 Task: Look for space in Vondrozo, Madagascar from 2nd June, 2023 to 6th June, 2023 for 1 adult in price range Rs.10000 to Rs.13000. Place can be private room with 1  bedroom having 1 bed and 1 bathroom. Property type can be house, flat, guest house, hotel. Booking option can be shelf check-in. Required host language is English.
Action: Mouse moved to (621, 82)
Screenshot: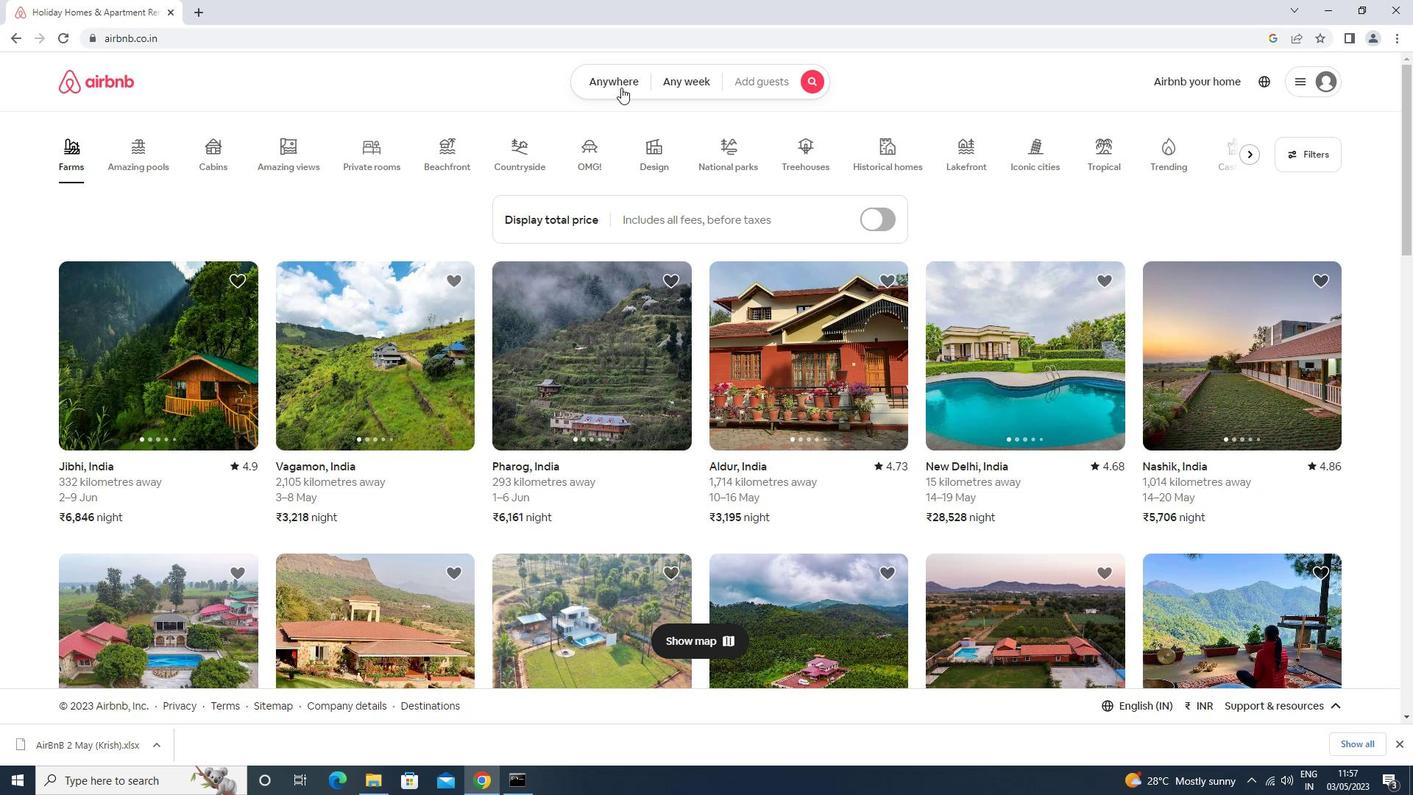 
Action: Mouse pressed left at (621, 82)
Screenshot: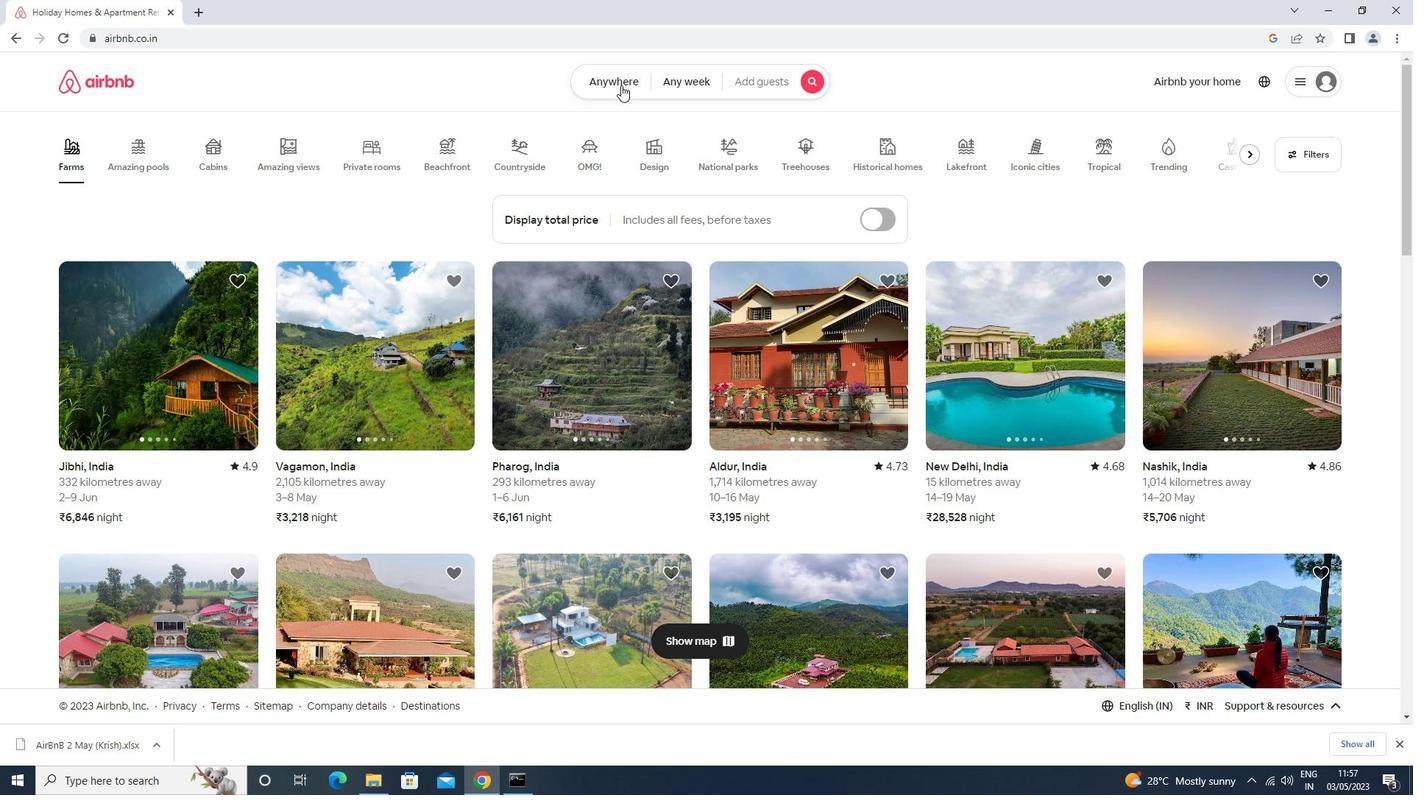 
Action: Mouse moved to (562, 134)
Screenshot: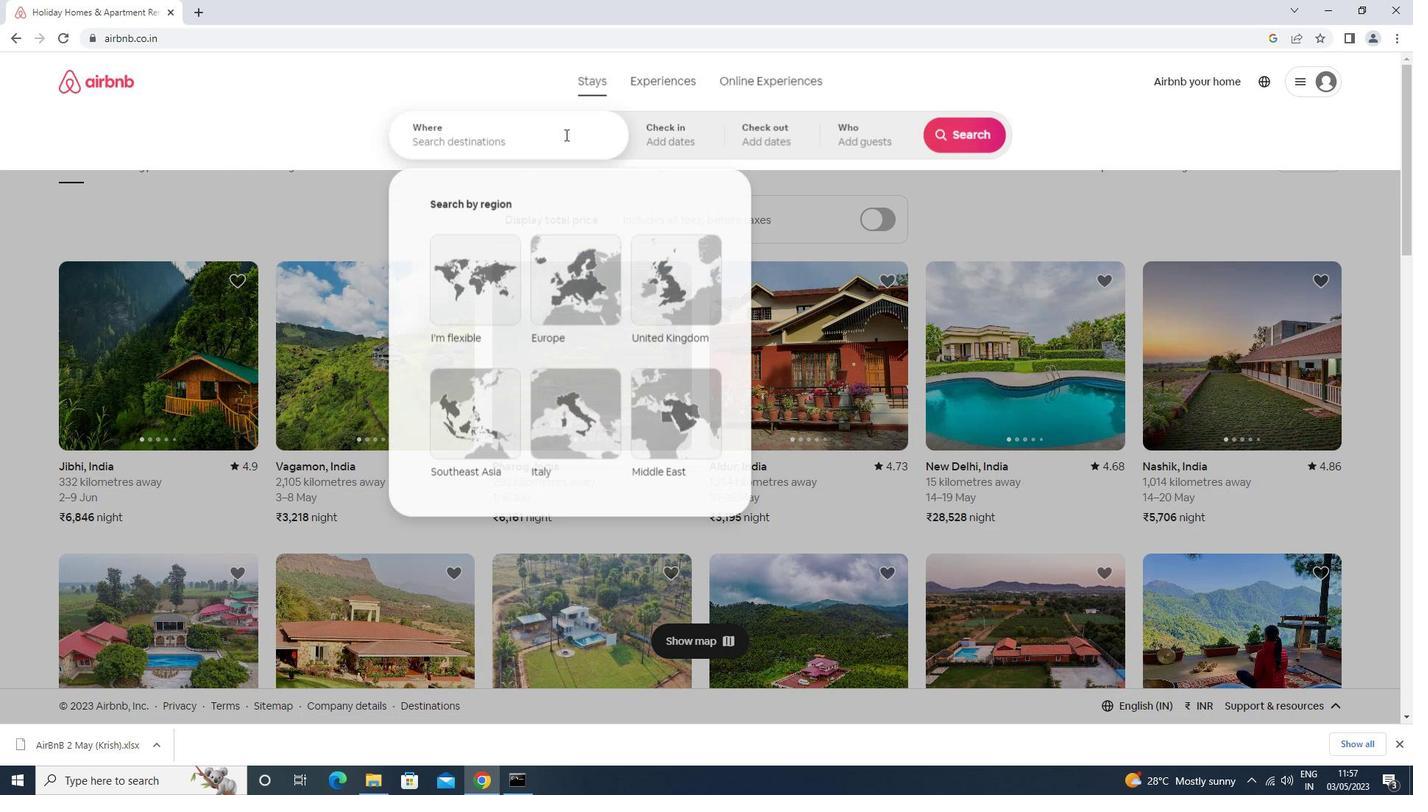 
Action: Mouse pressed left at (562, 134)
Screenshot: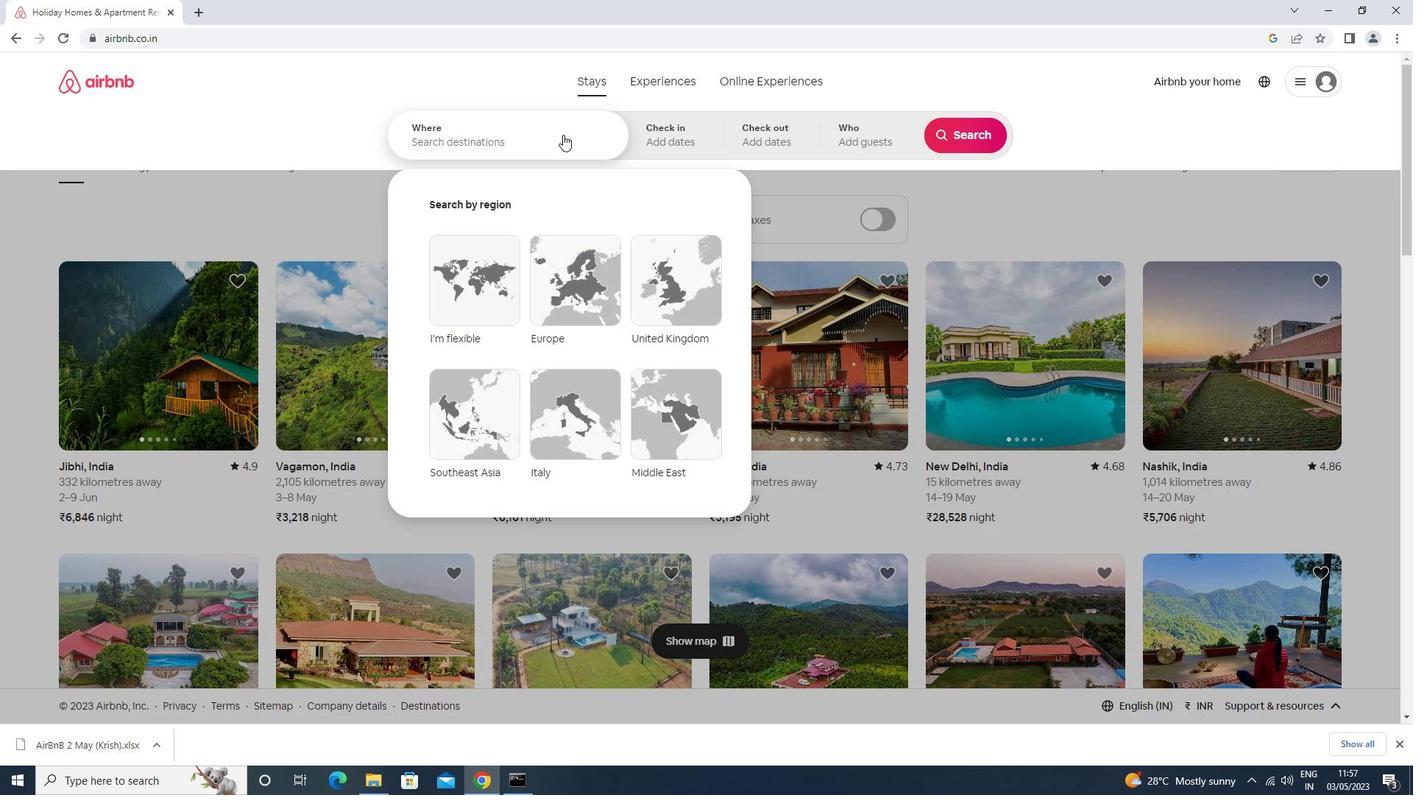 
Action: Mouse moved to (566, 136)
Screenshot: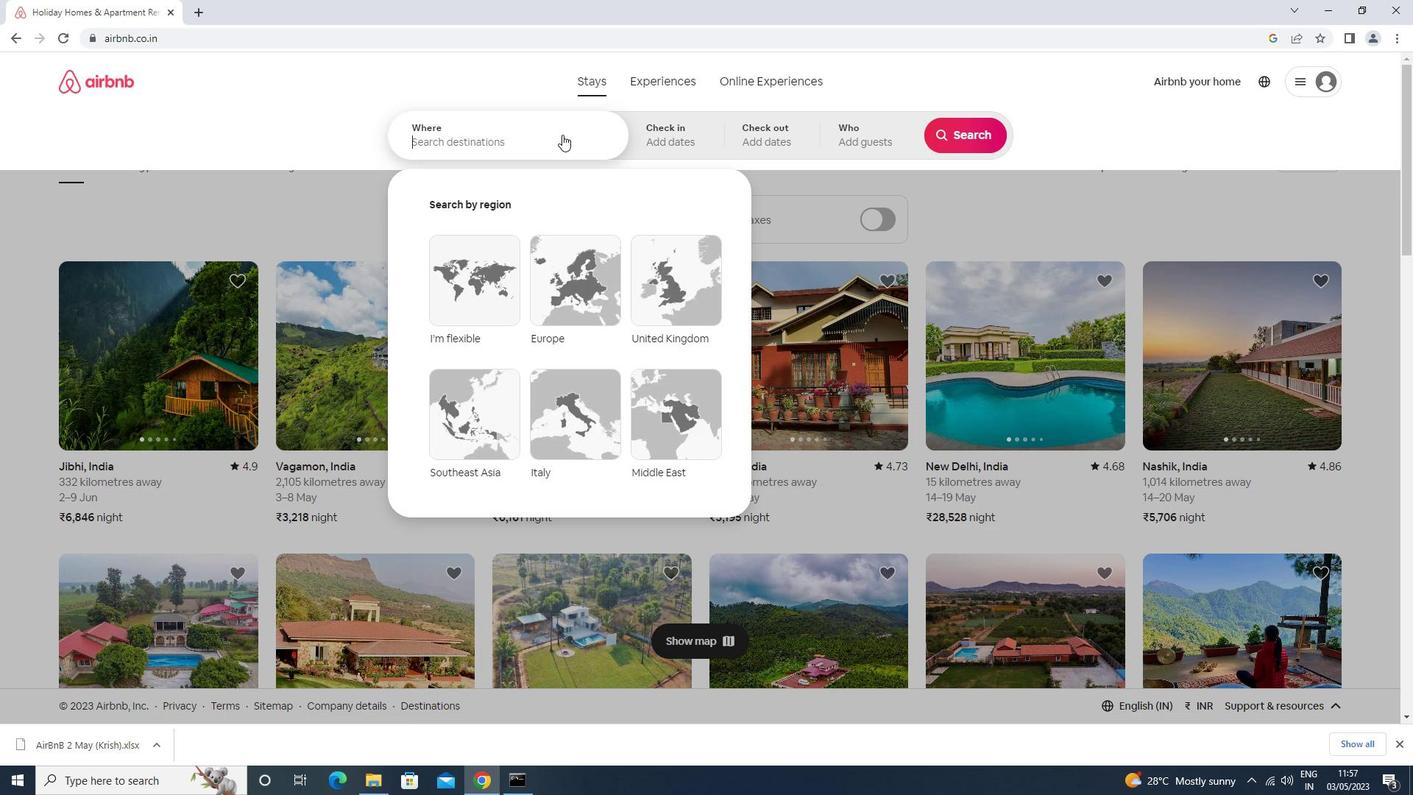 
Action: Key pressed vondroz<Key.down><Key.enter>
Screenshot: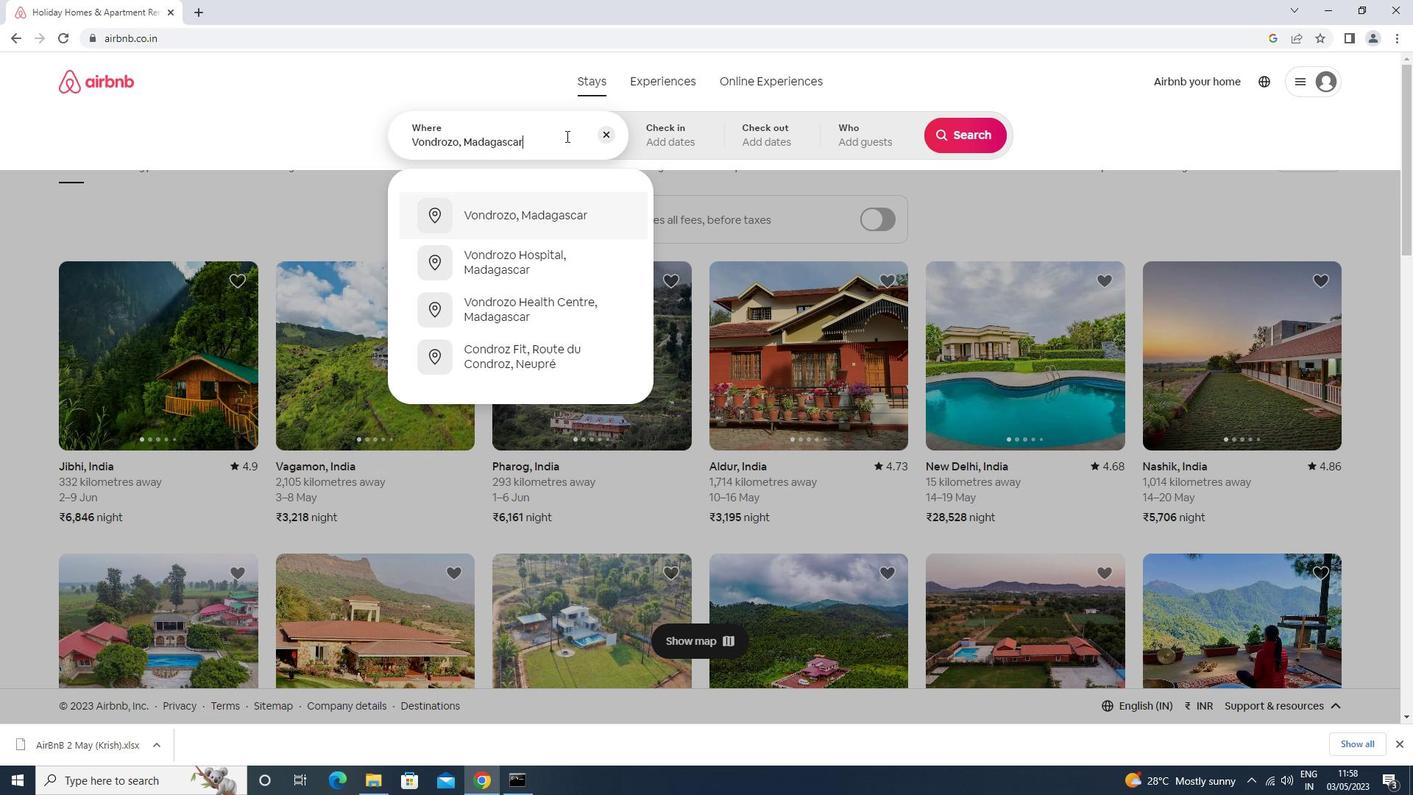 
Action: Mouse moved to (922, 318)
Screenshot: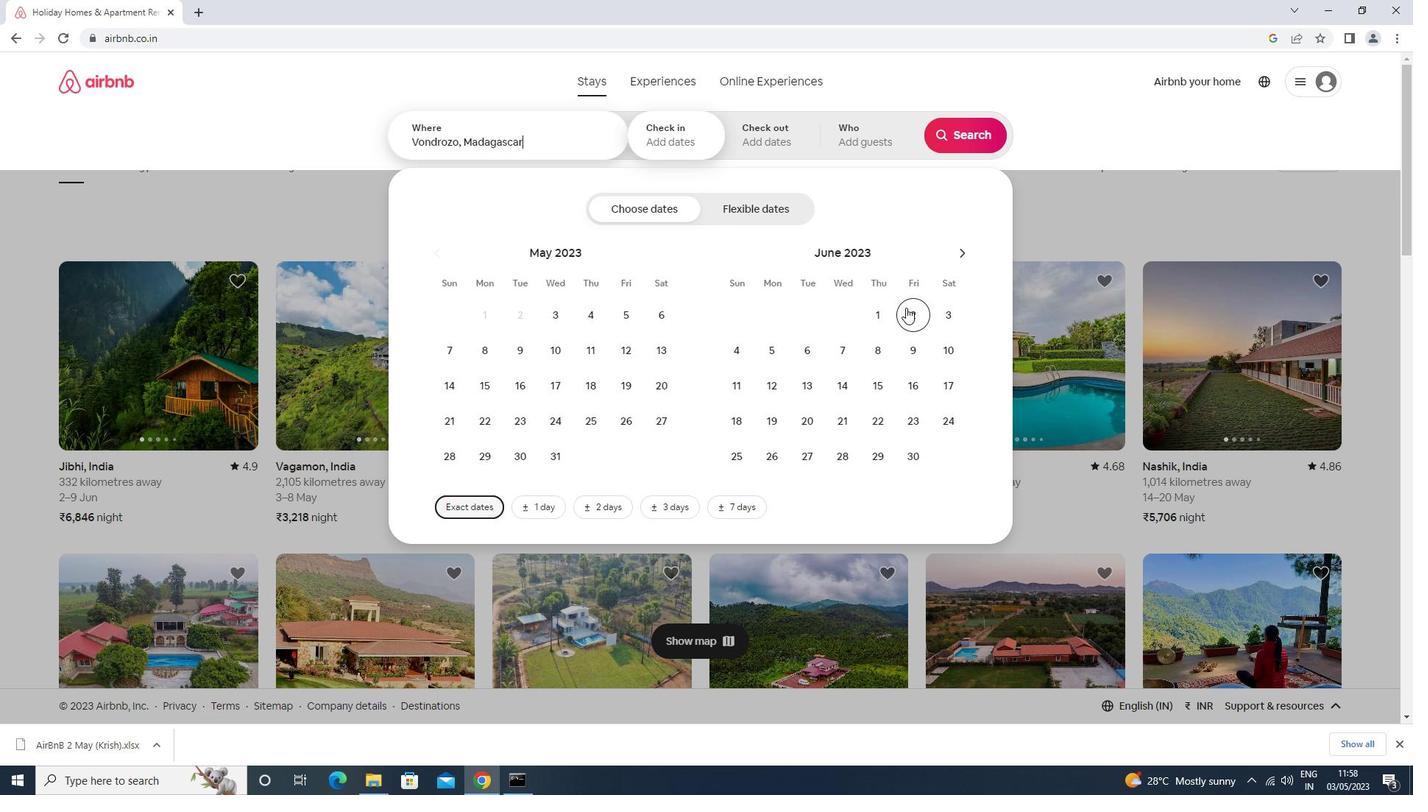 
Action: Mouse pressed left at (922, 318)
Screenshot: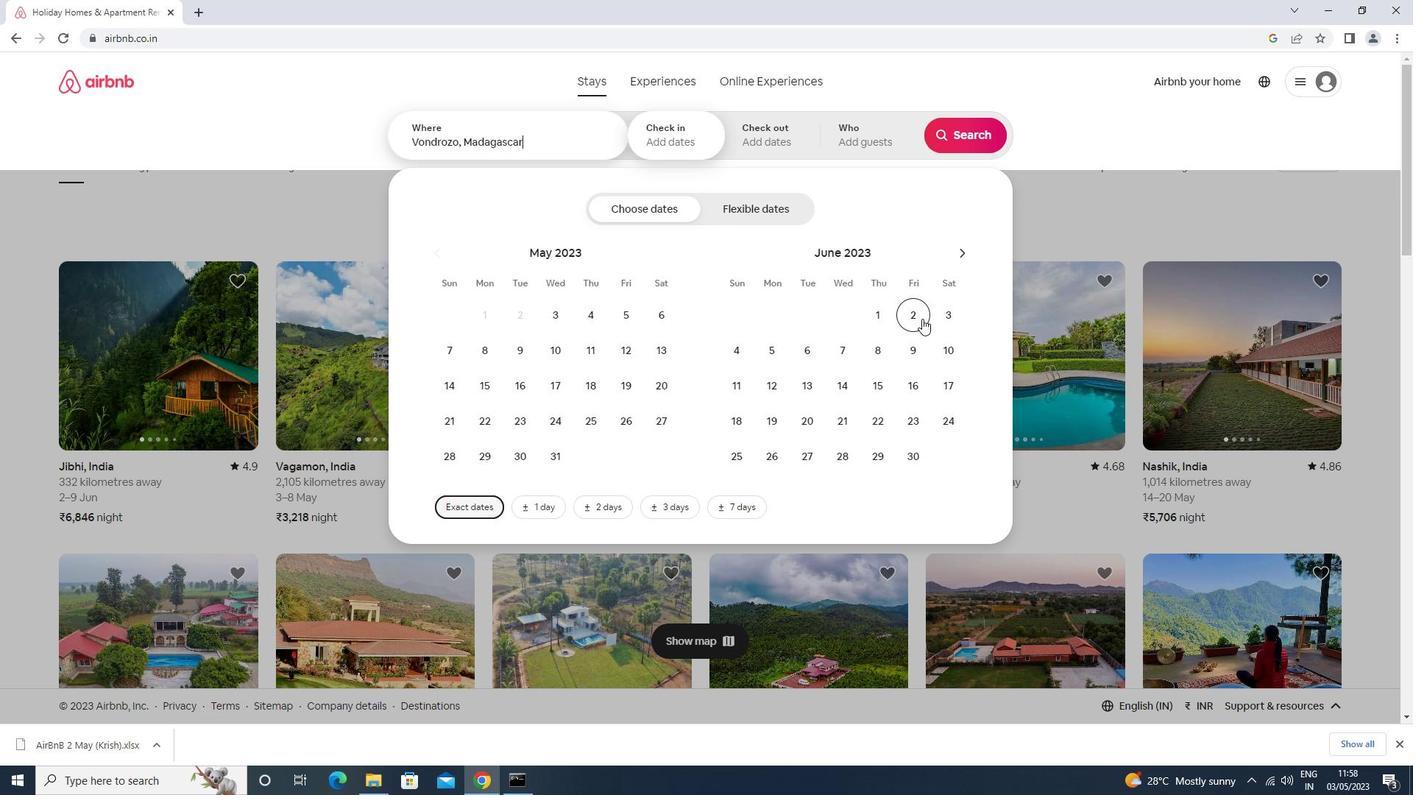 
Action: Mouse moved to (806, 363)
Screenshot: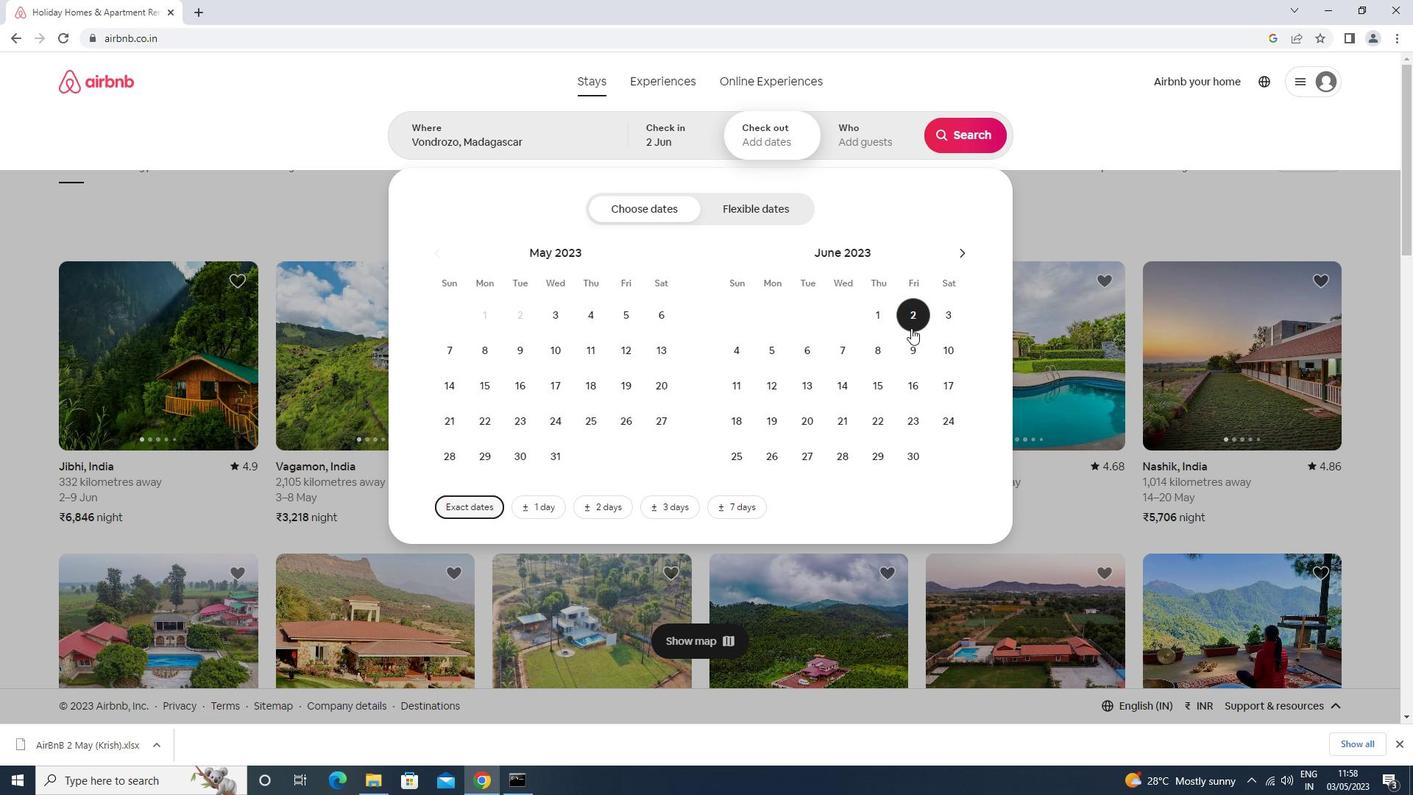 
Action: Mouse pressed left at (806, 363)
Screenshot: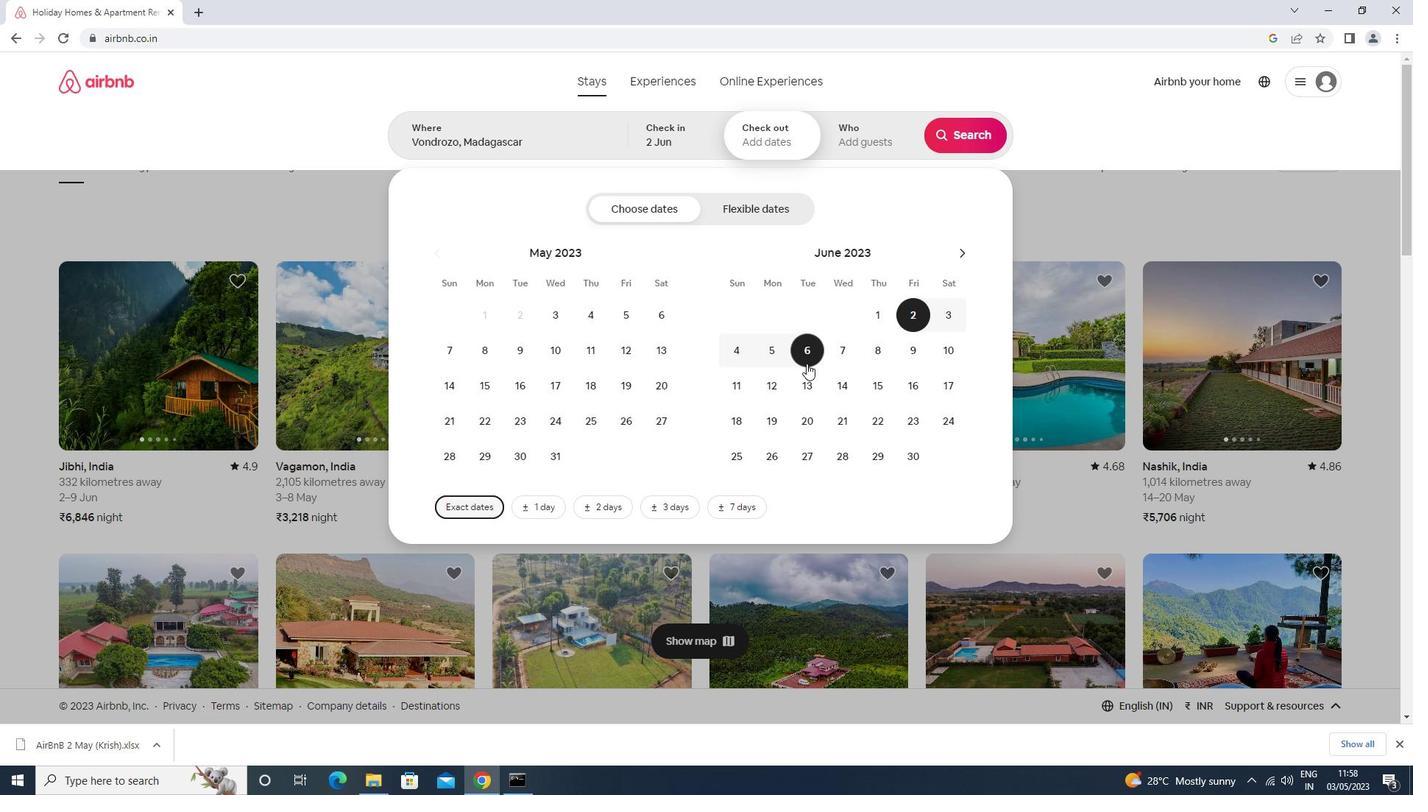 
Action: Mouse moved to (836, 132)
Screenshot: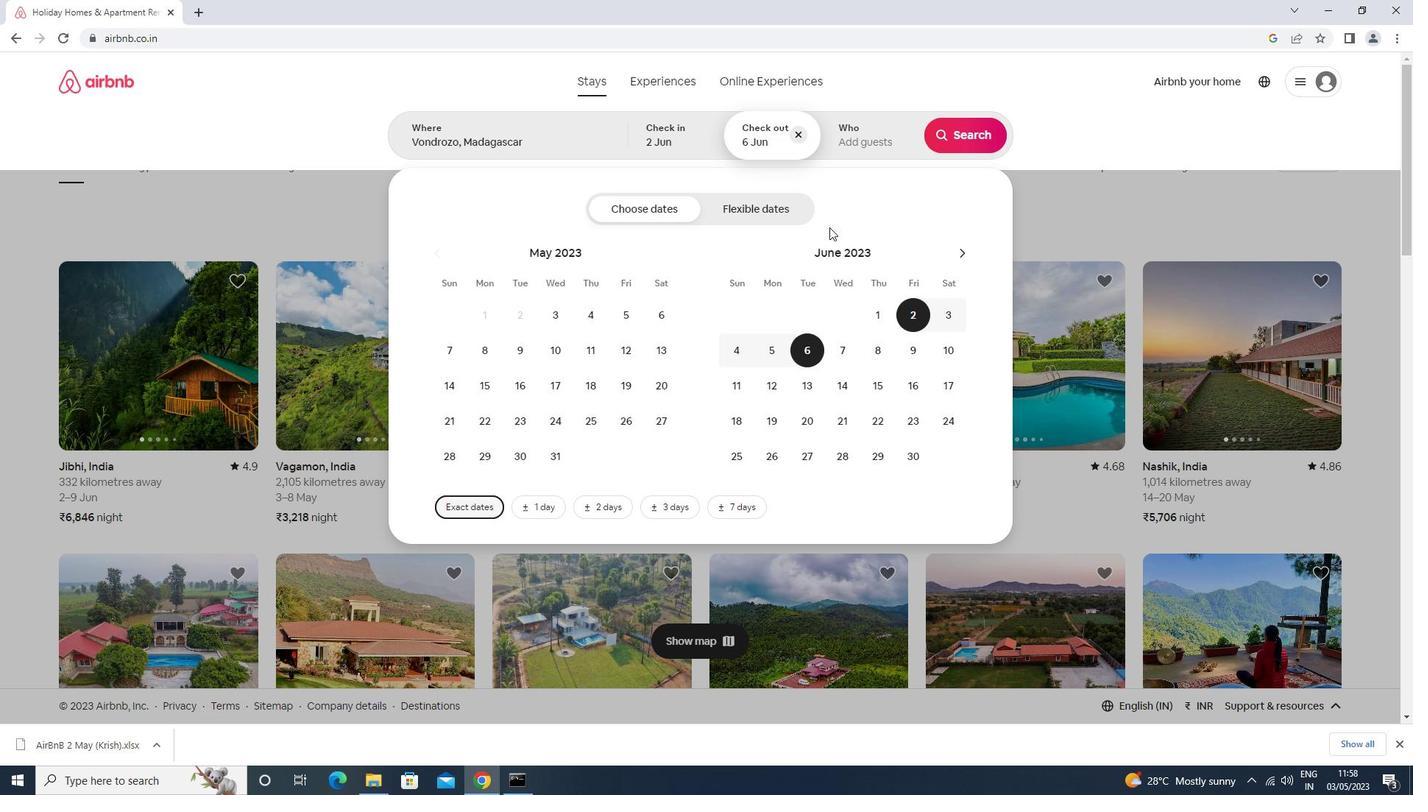 
Action: Mouse pressed left at (836, 132)
Screenshot: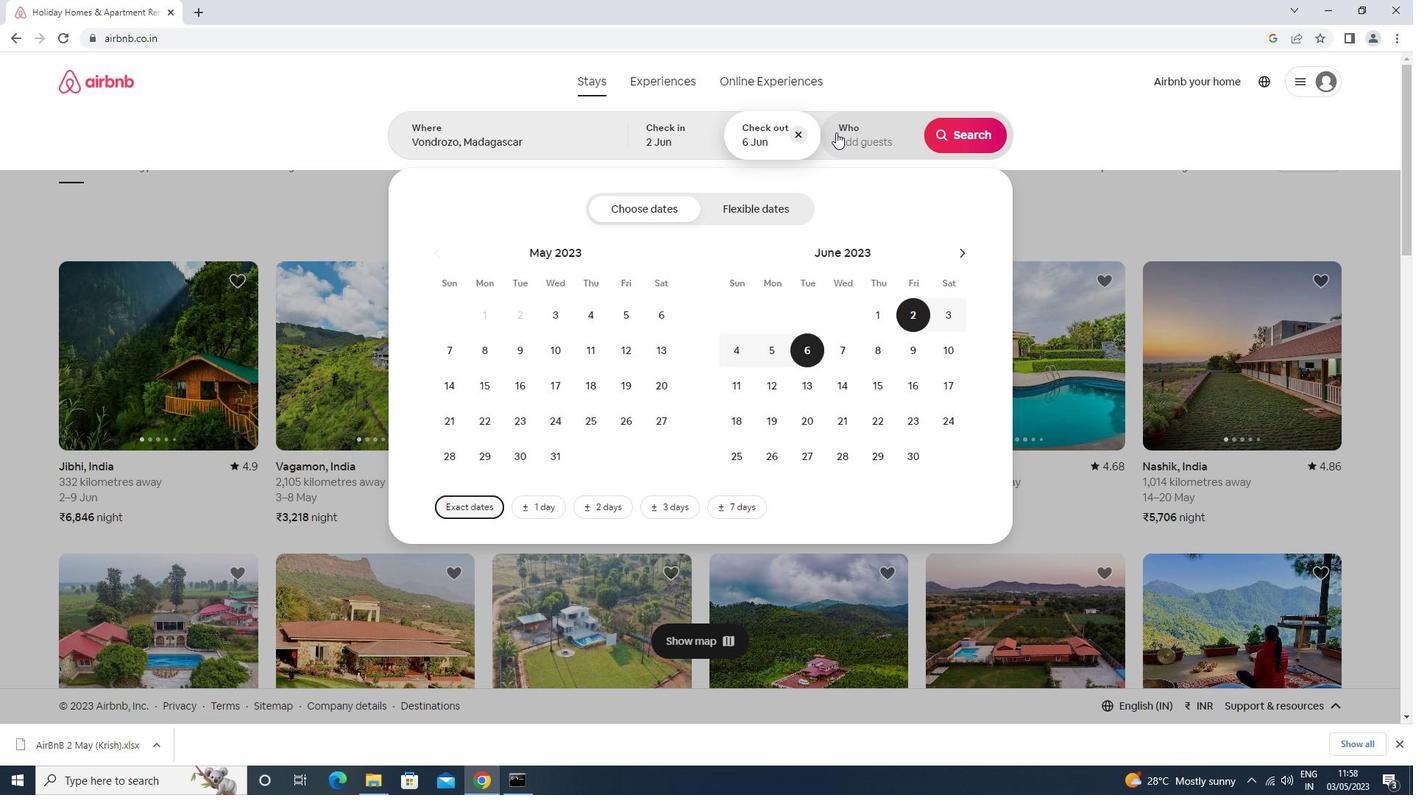 
Action: Mouse moved to (968, 210)
Screenshot: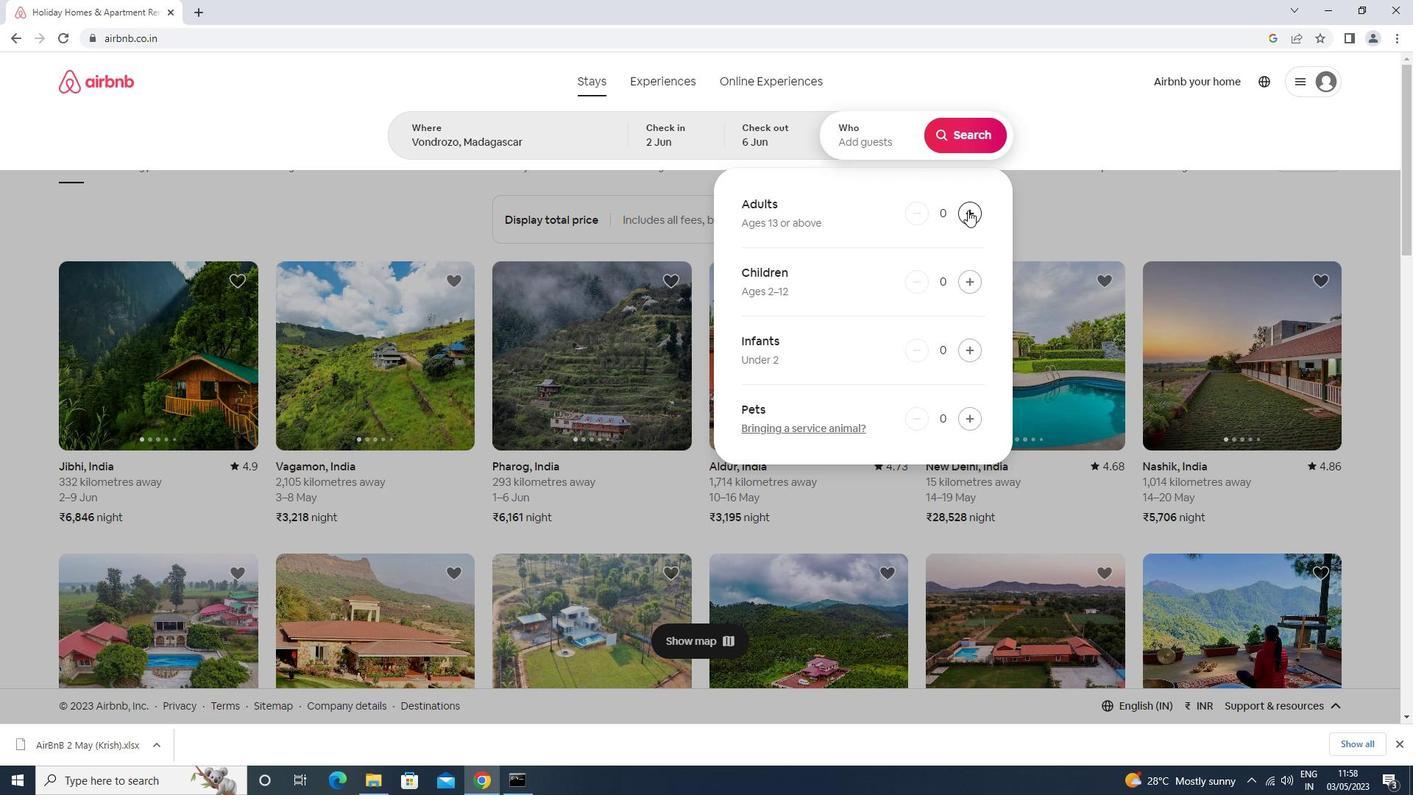 
Action: Mouse pressed left at (968, 210)
Screenshot: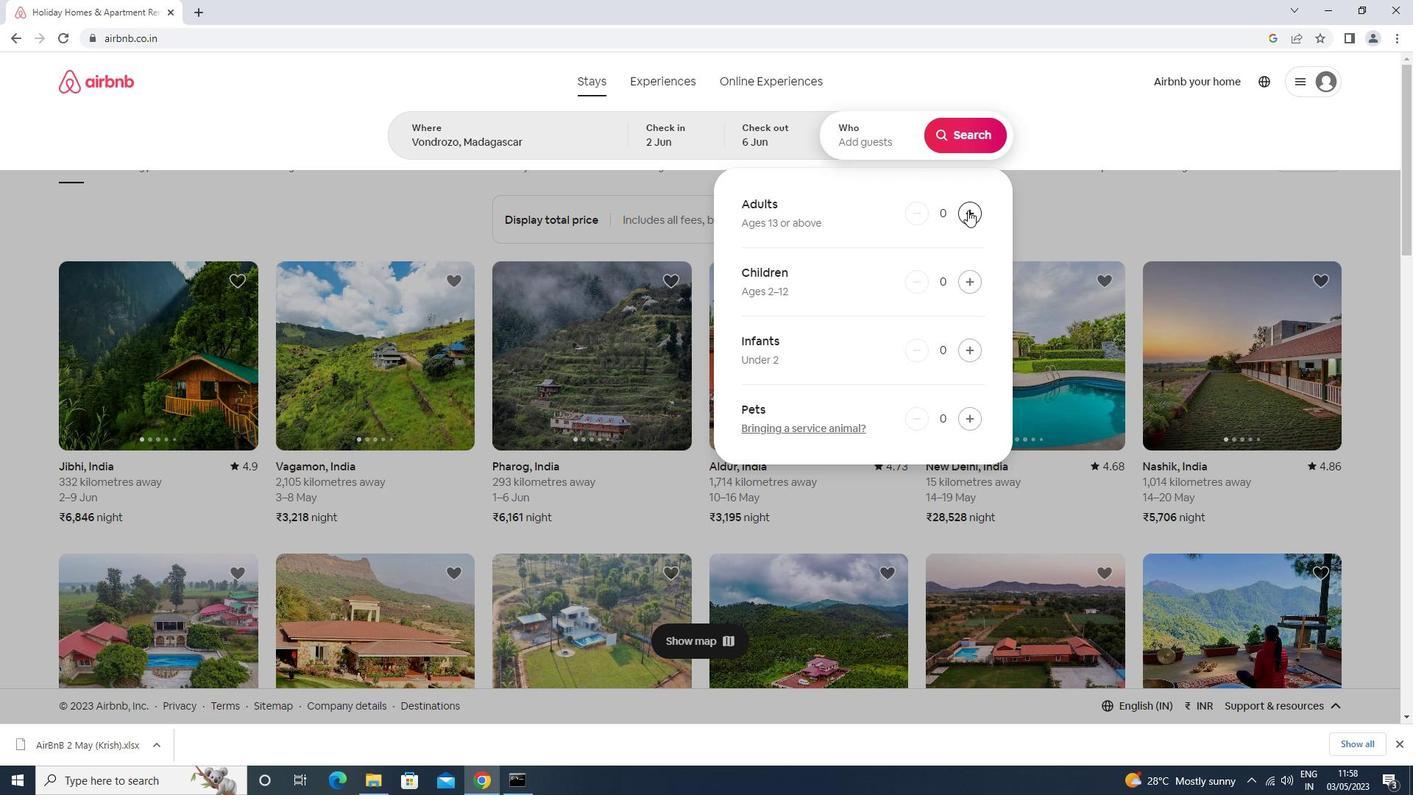 
Action: Mouse moved to (961, 131)
Screenshot: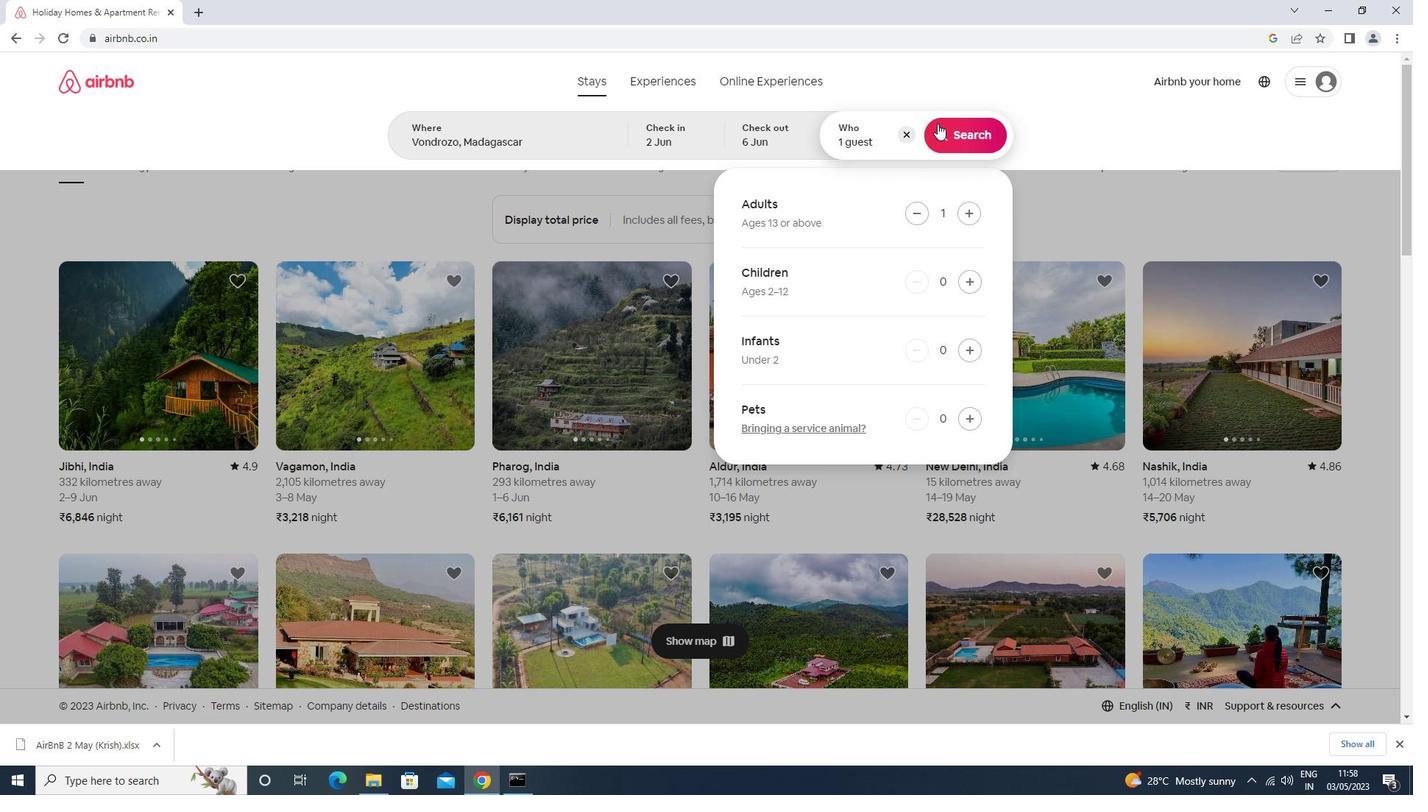 
Action: Mouse pressed left at (961, 131)
Screenshot: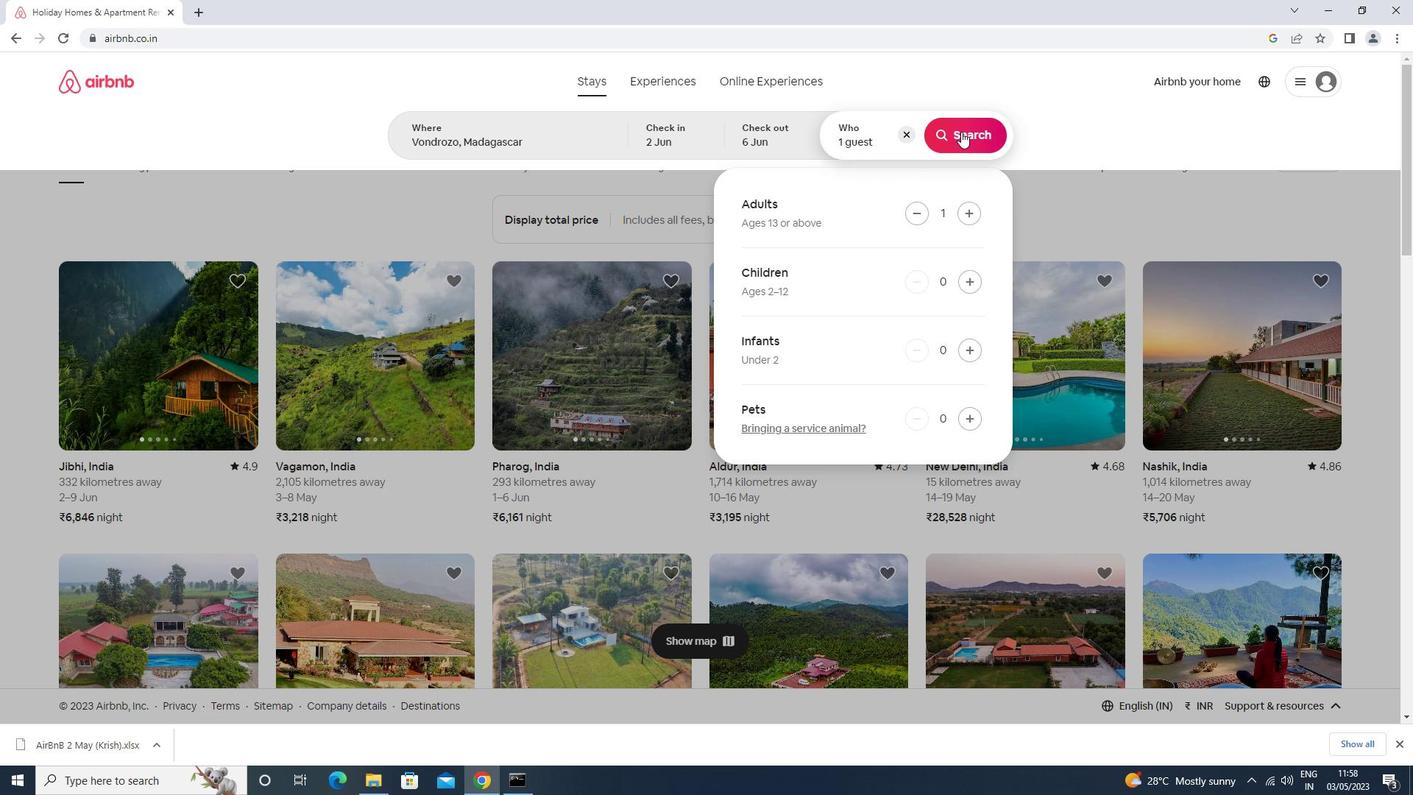 
Action: Mouse moved to (1350, 141)
Screenshot: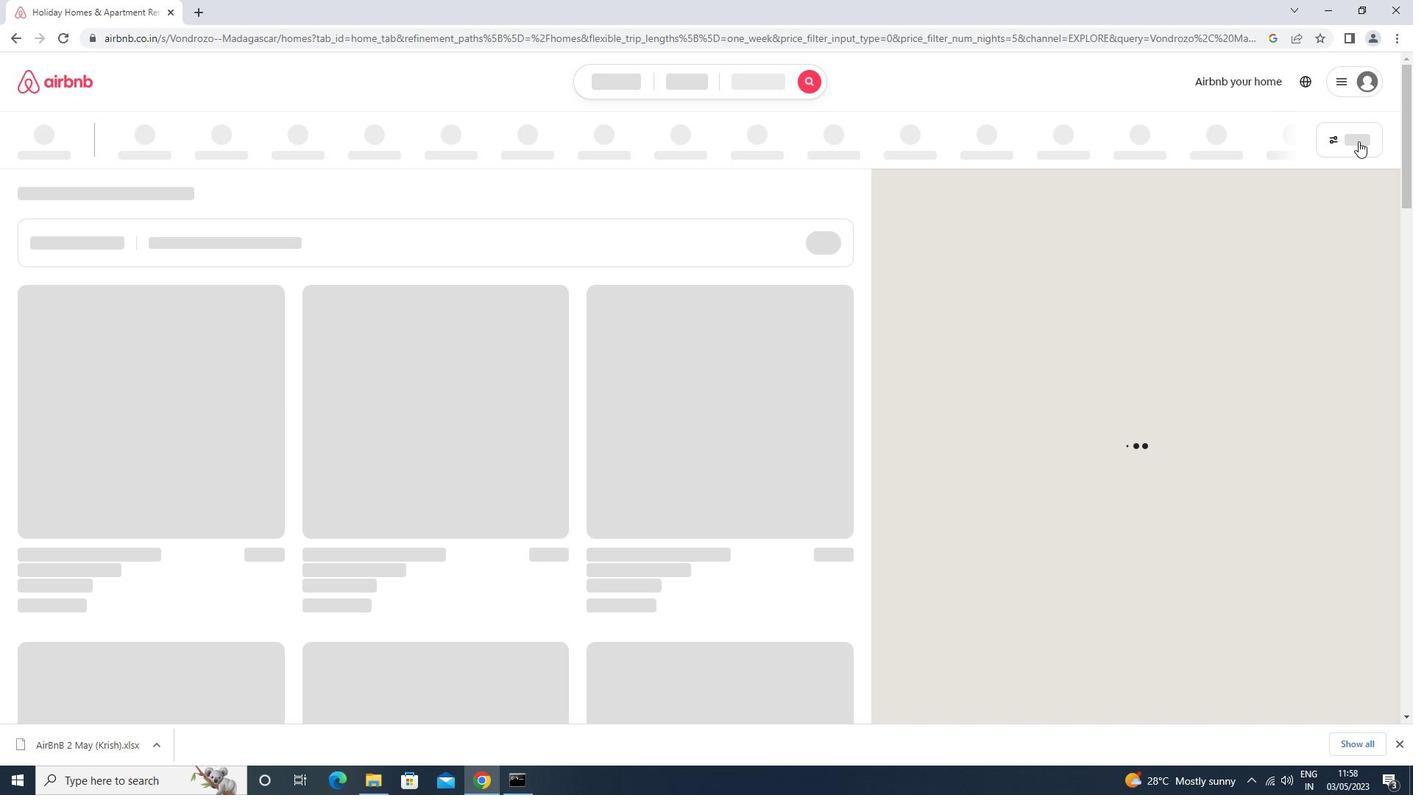 
Action: Mouse pressed left at (1350, 141)
Screenshot: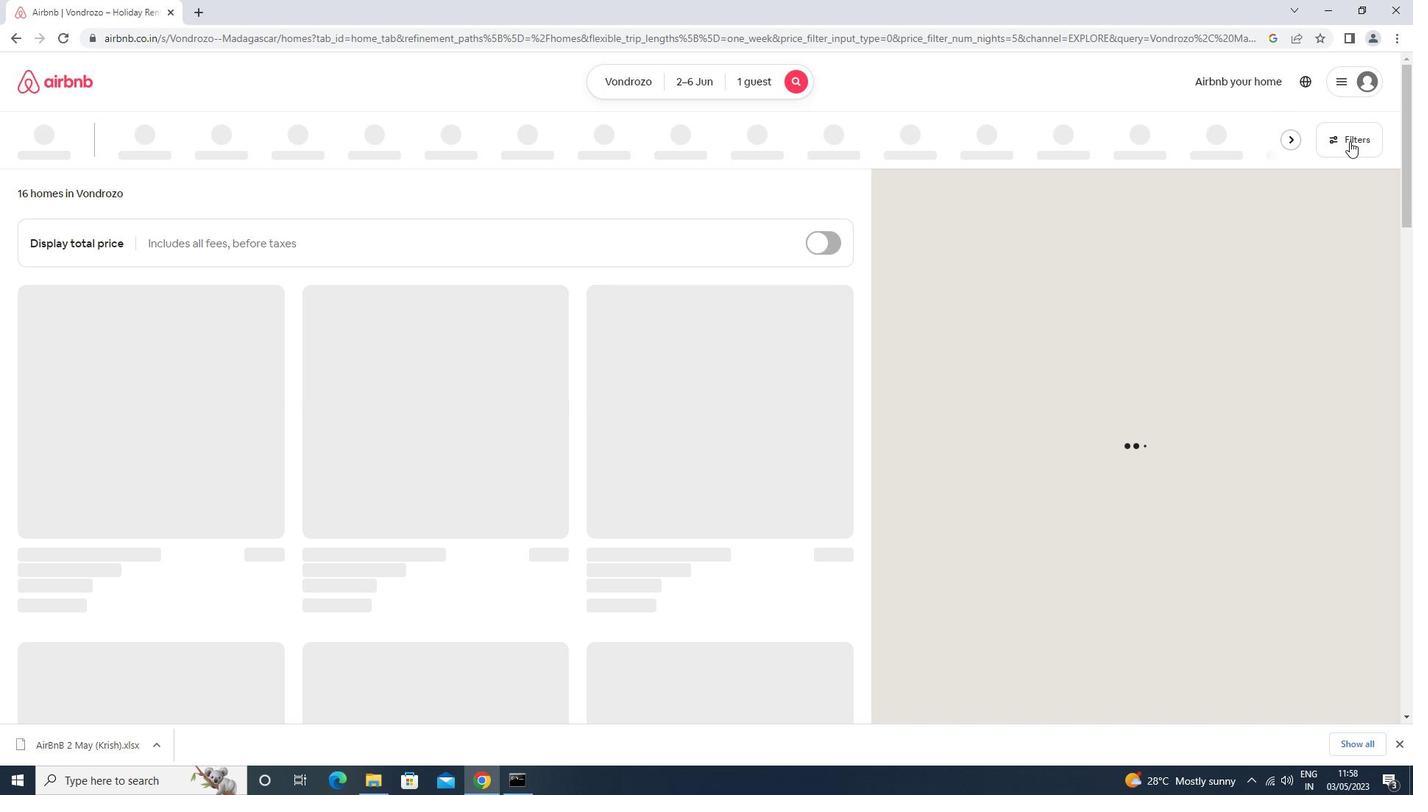 
Action: Mouse moved to (560, 315)
Screenshot: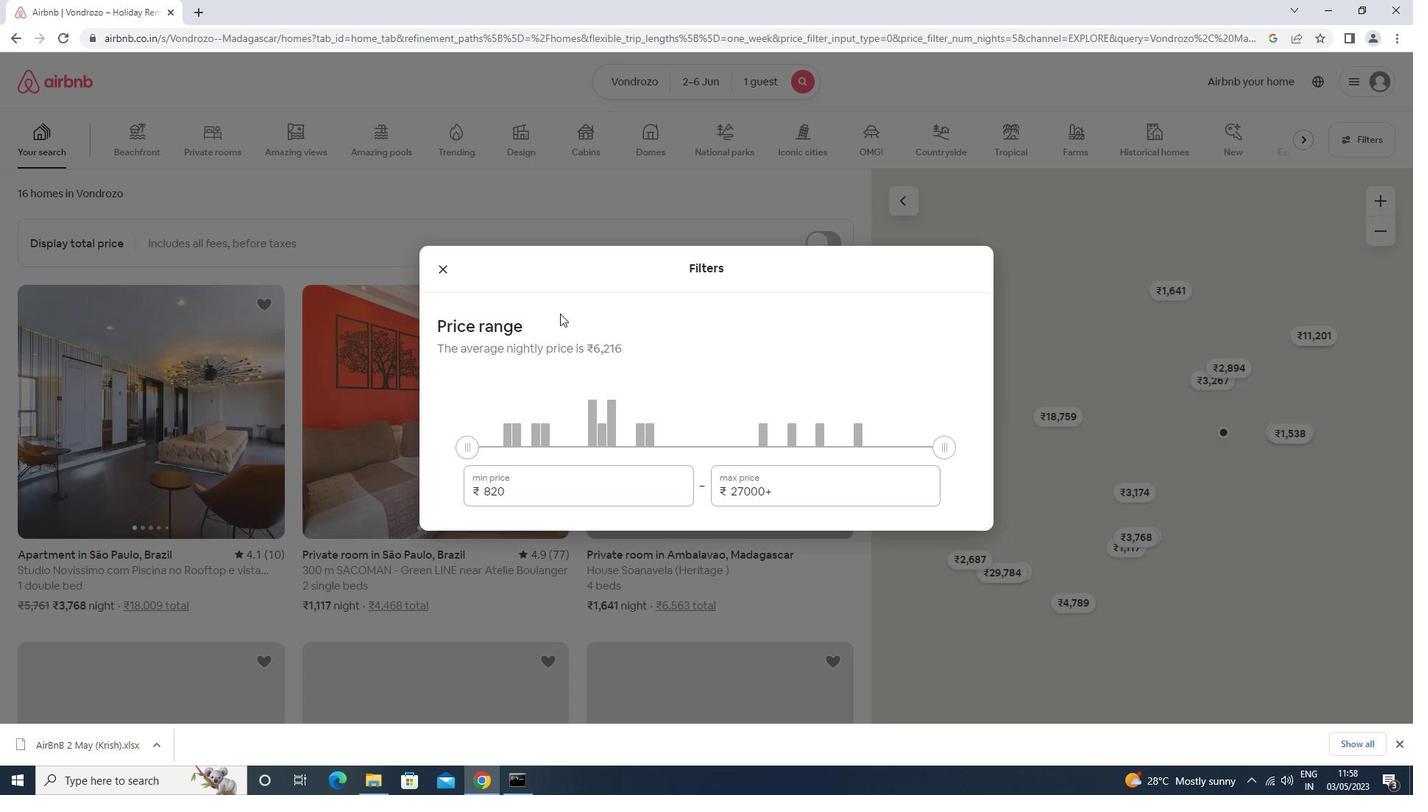 
Action: Mouse pressed left at (560, 315)
Screenshot: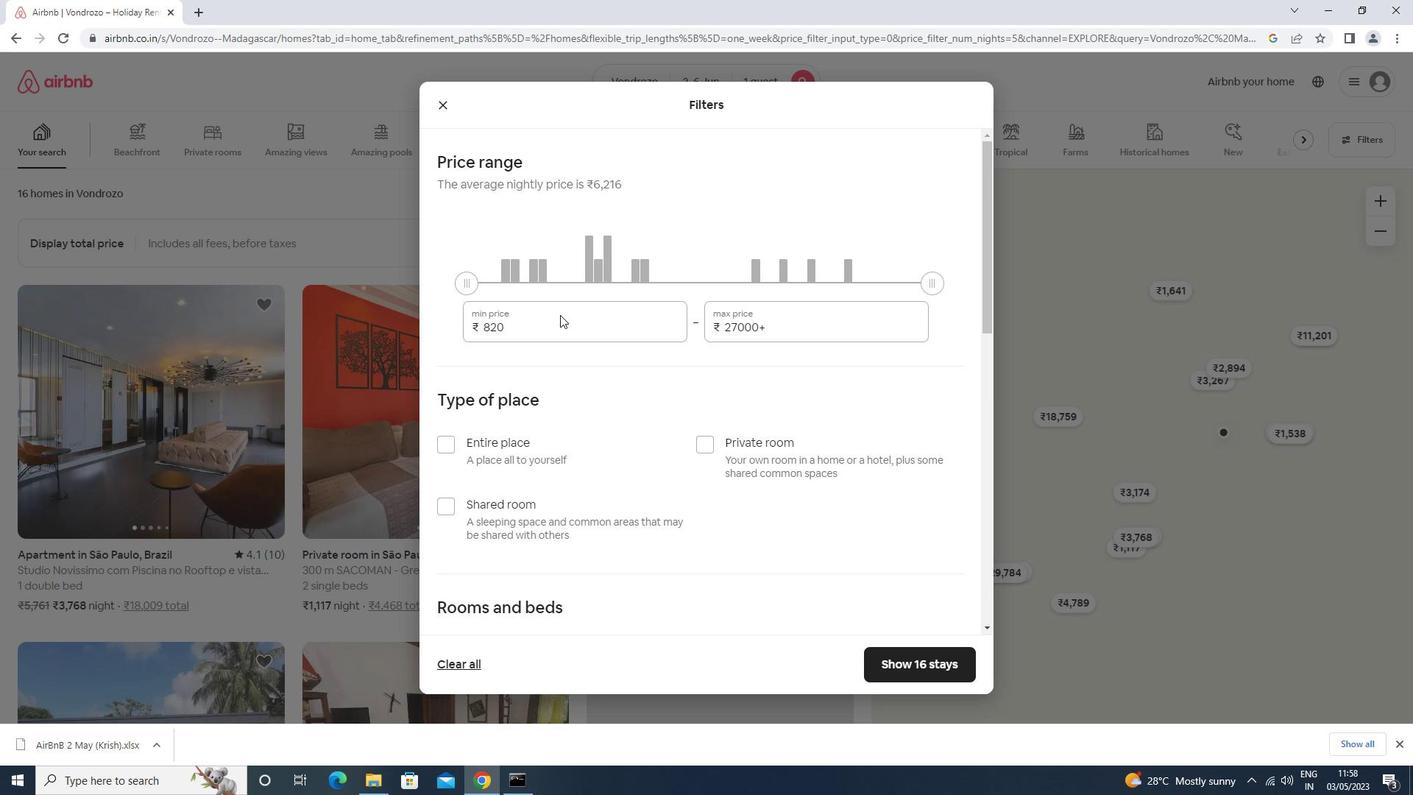 
Action: Key pressed <Key.backspace><Key.backspace><Key.backspace><Key.backspace><Key.backspace><Key.backspace><Key.backspace><Key.backspace><Key.backspace><Key.backspace>10000<Key.tab>13000<Key.backspace><Key.backspace><Key.backspace><Key.backspace><Key.backspace><Key.backspace><Key.backspace><Key.backspace><Key.backspace><Key.backspace><Key.backspace><Key.backspace>13000
Screenshot: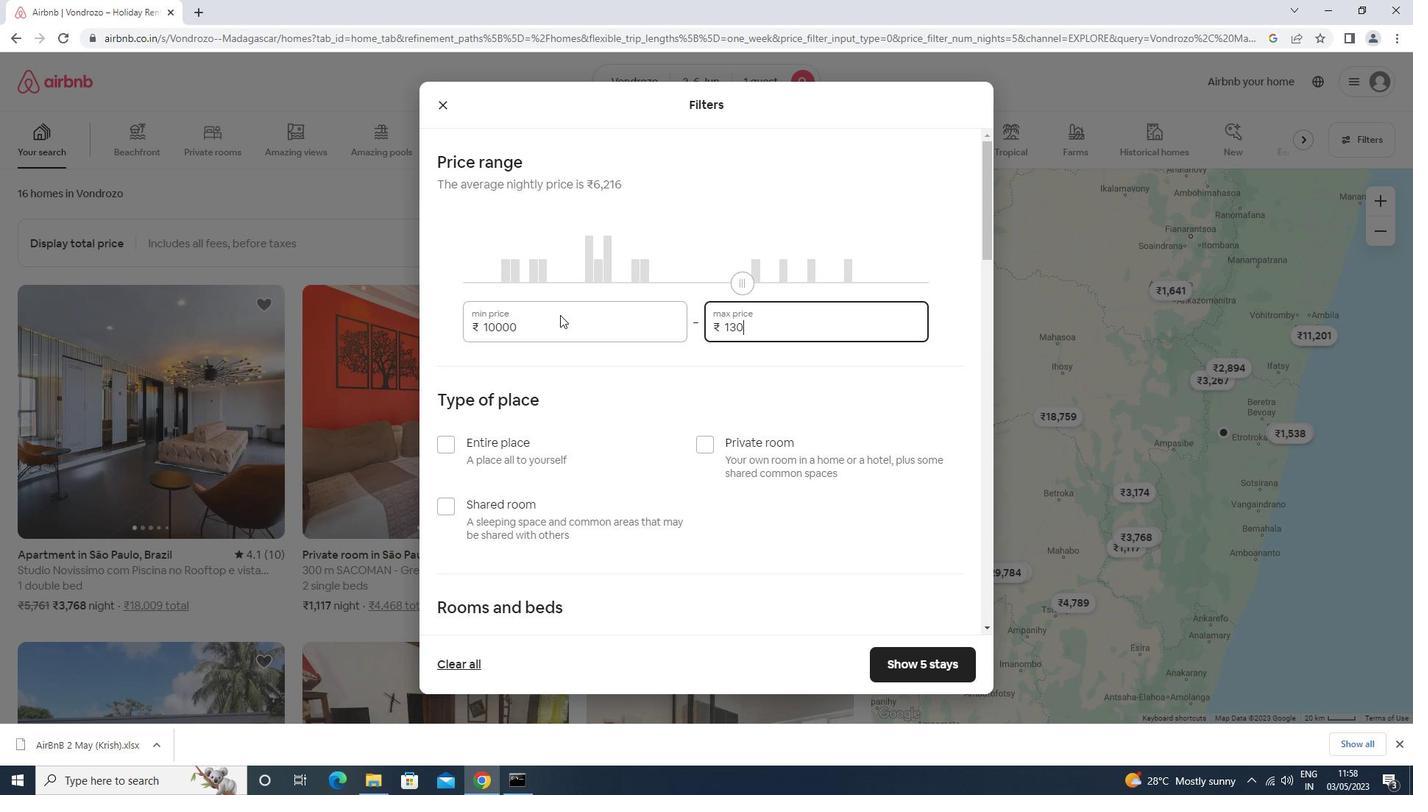 
Action: Mouse moved to (555, 315)
Screenshot: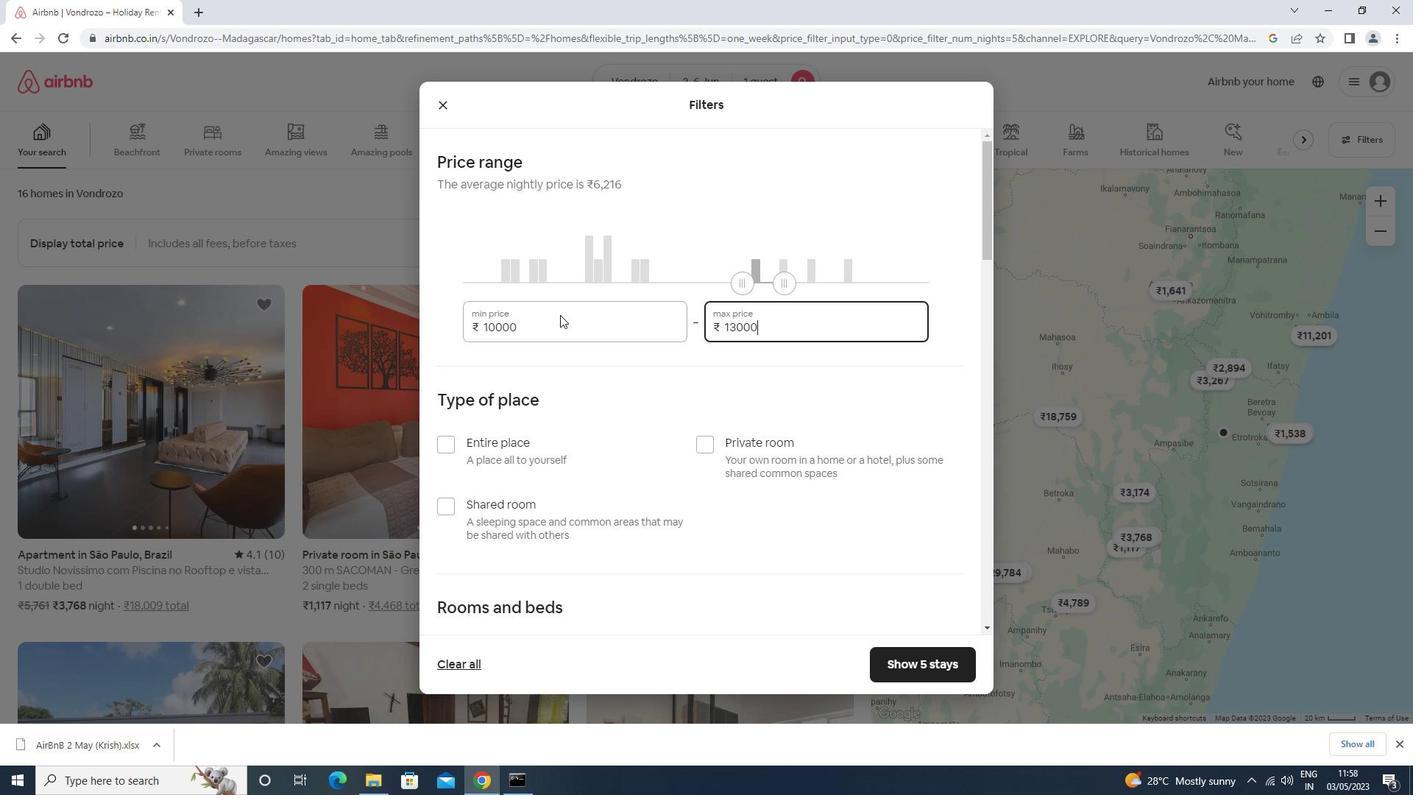 
Action: Mouse scrolled (555, 314) with delta (0, 0)
Screenshot: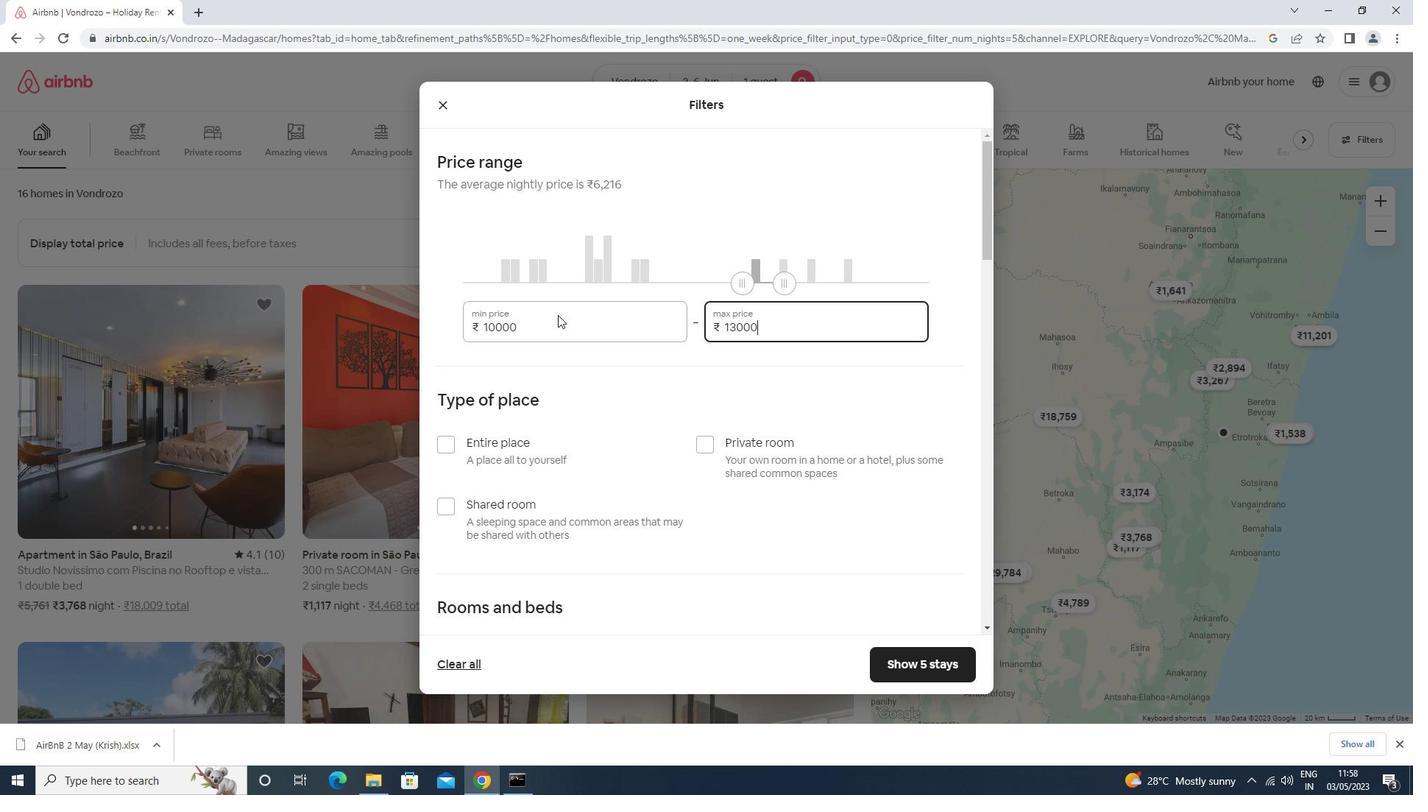 
Action: Mouse moved to (552, 318)
Screenshot: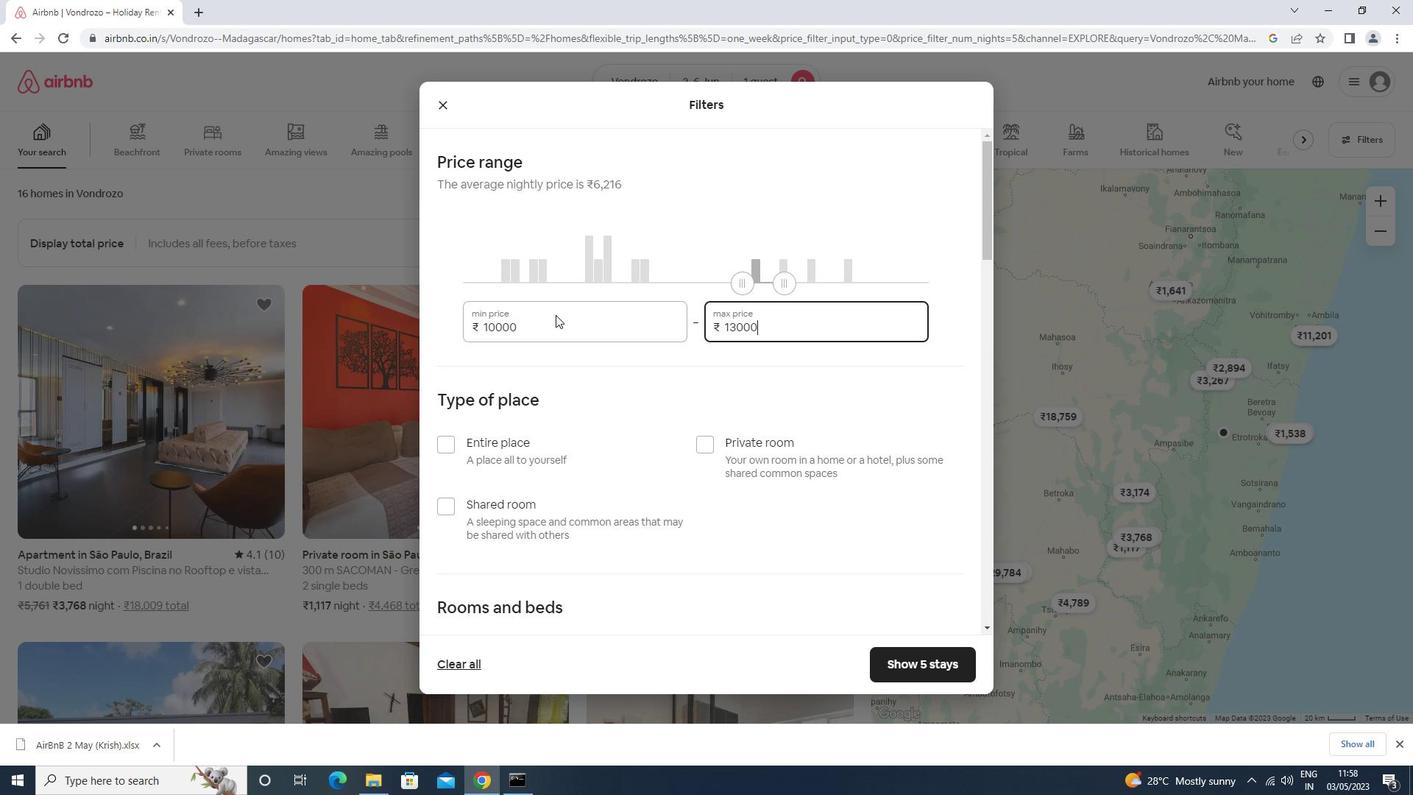 
Action: Mouse scrolled (552, 318) with delta (0, 0)
Screenshot: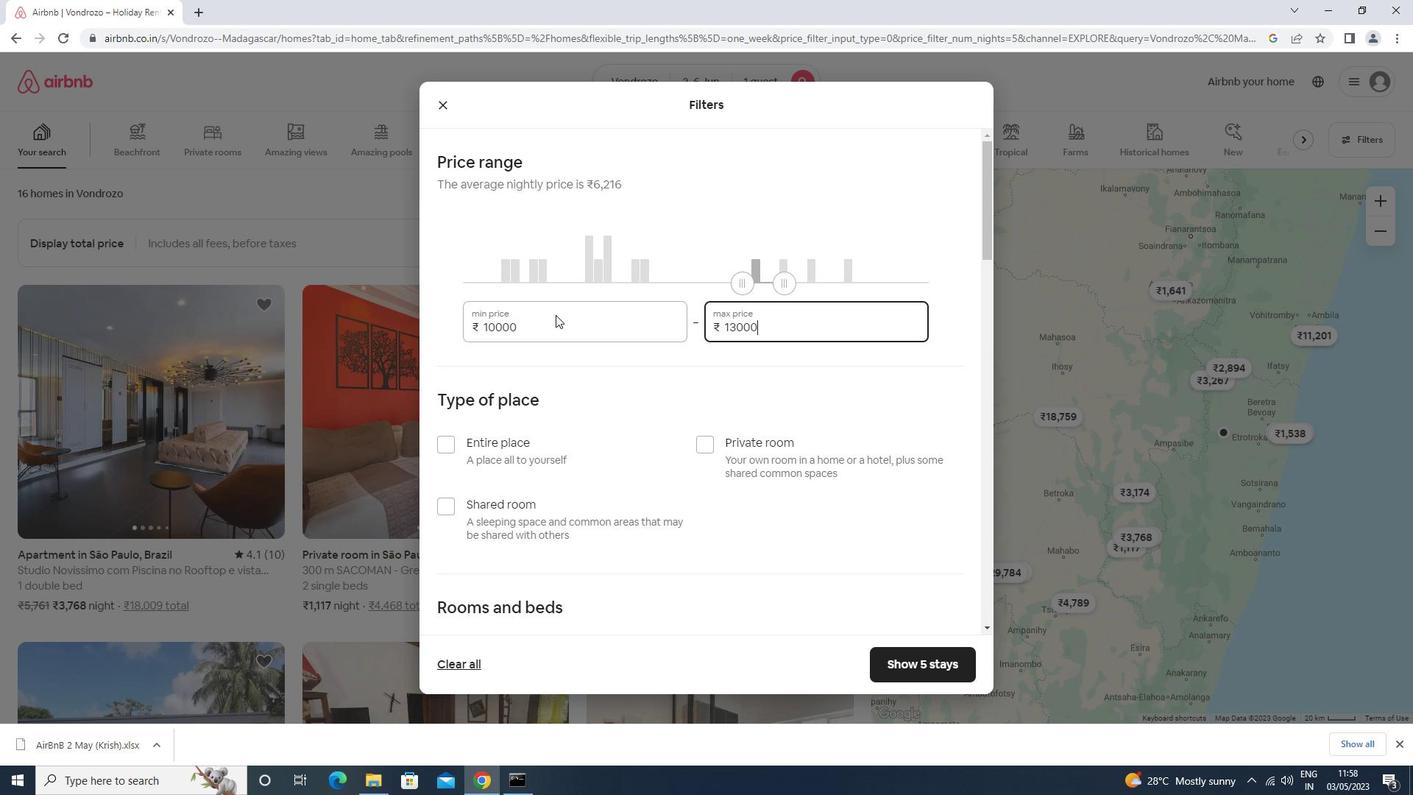 
Action: Mouse moved to (706, 289)
Screenshot: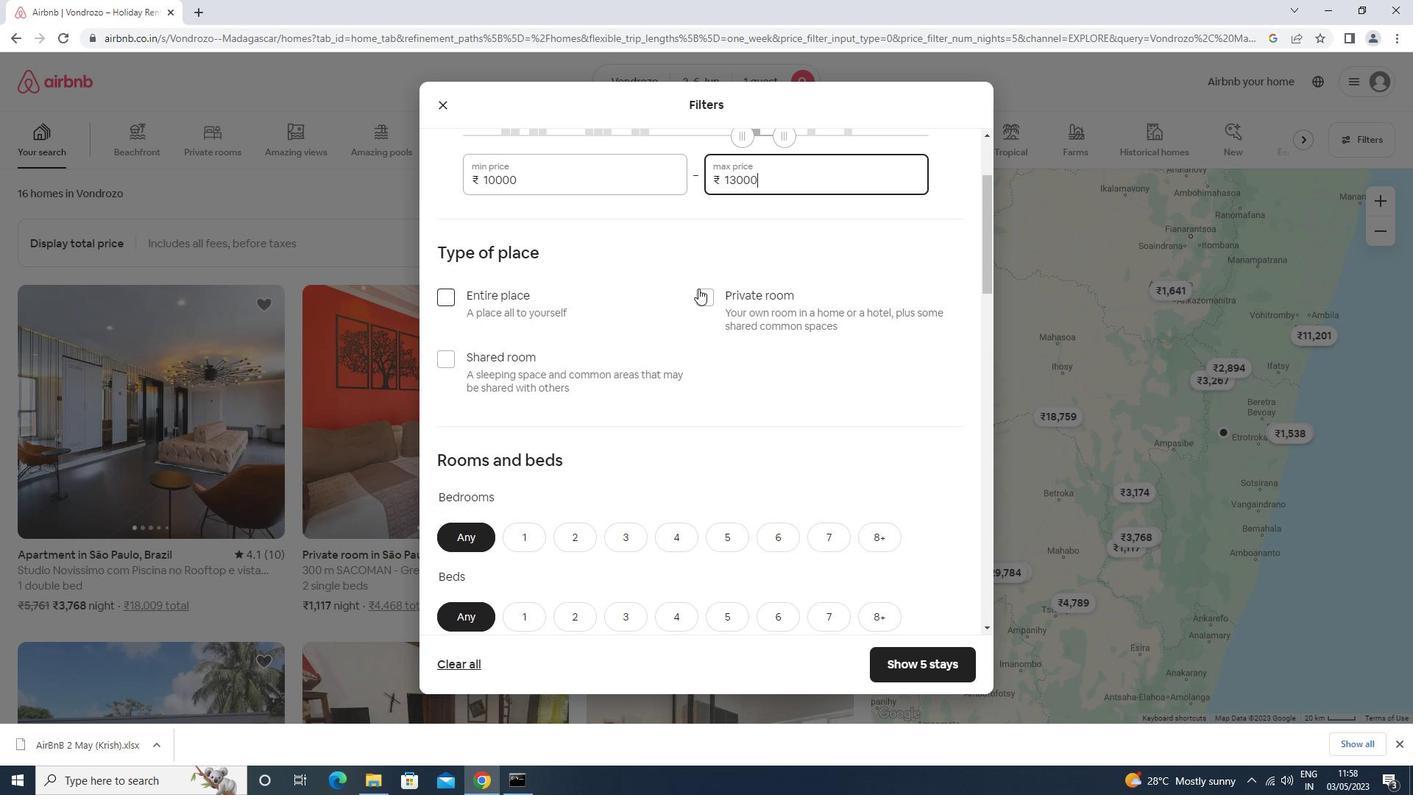 
Action: Mouse pressed left at (706, 289)
Screenshot: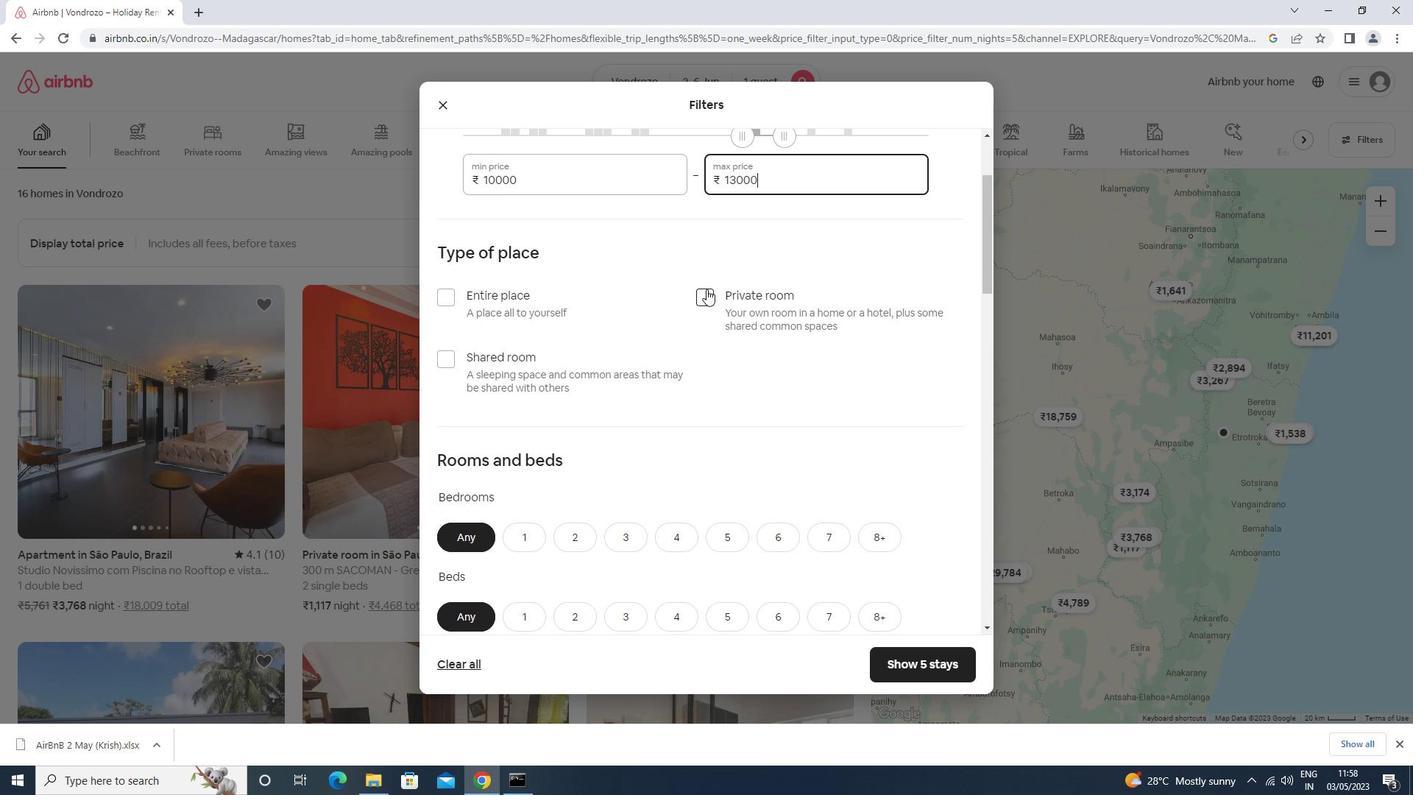 
Action: Mouse moved to (705, 289)
Screenshot: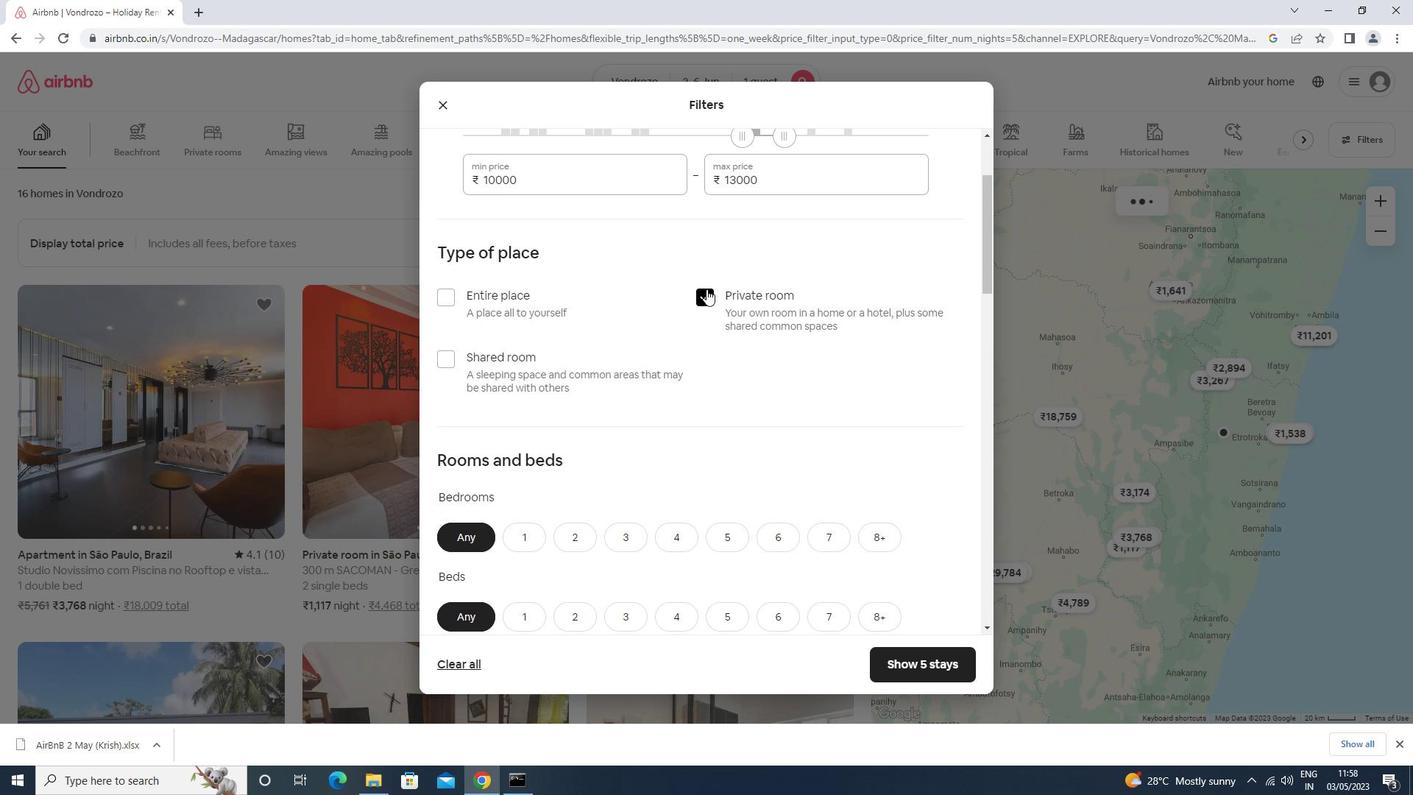 
Action: Mouse scrolled (705, 288) with delta (0, 0)
Screenshot: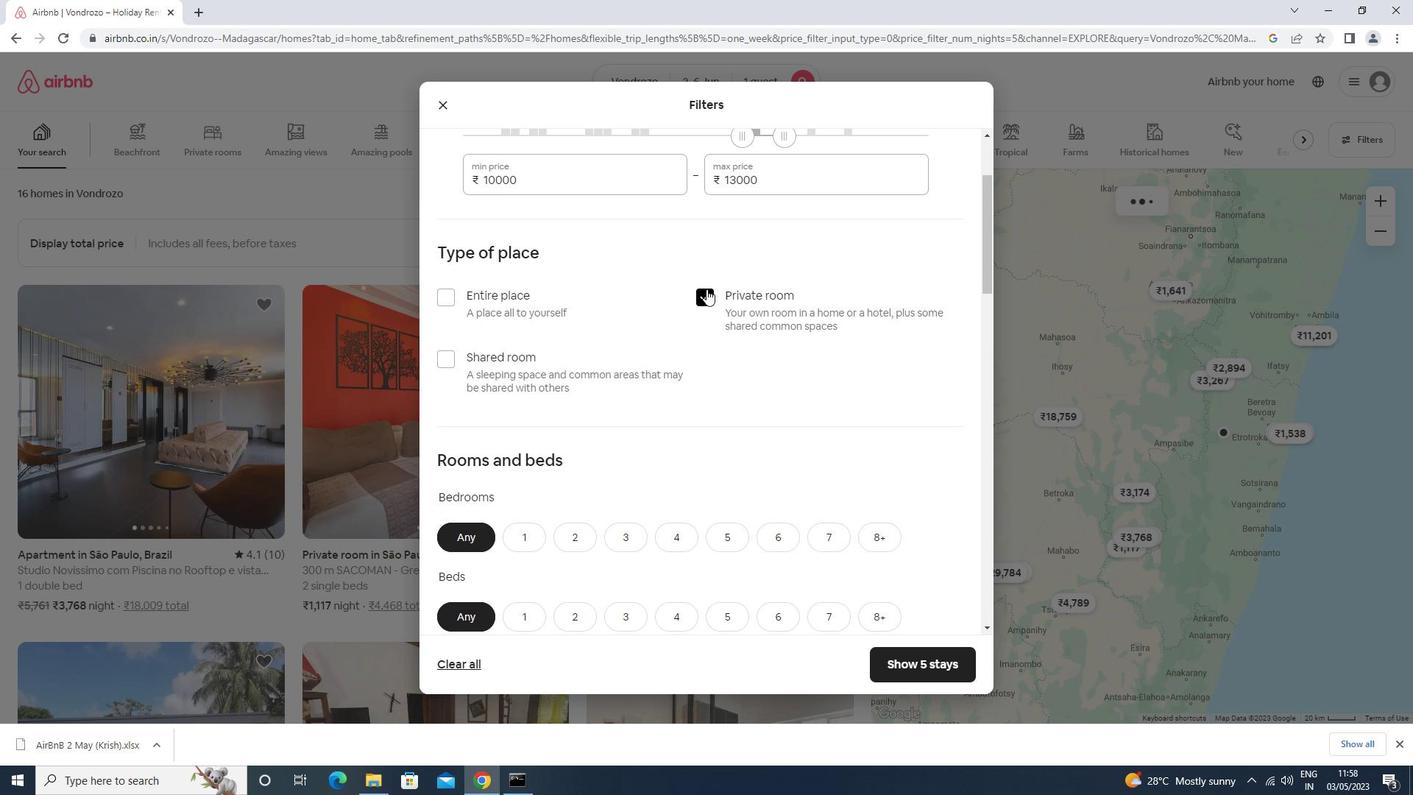 
Action: Mouse scrolled (705, 288) with delta (0, 0)
Screenshot: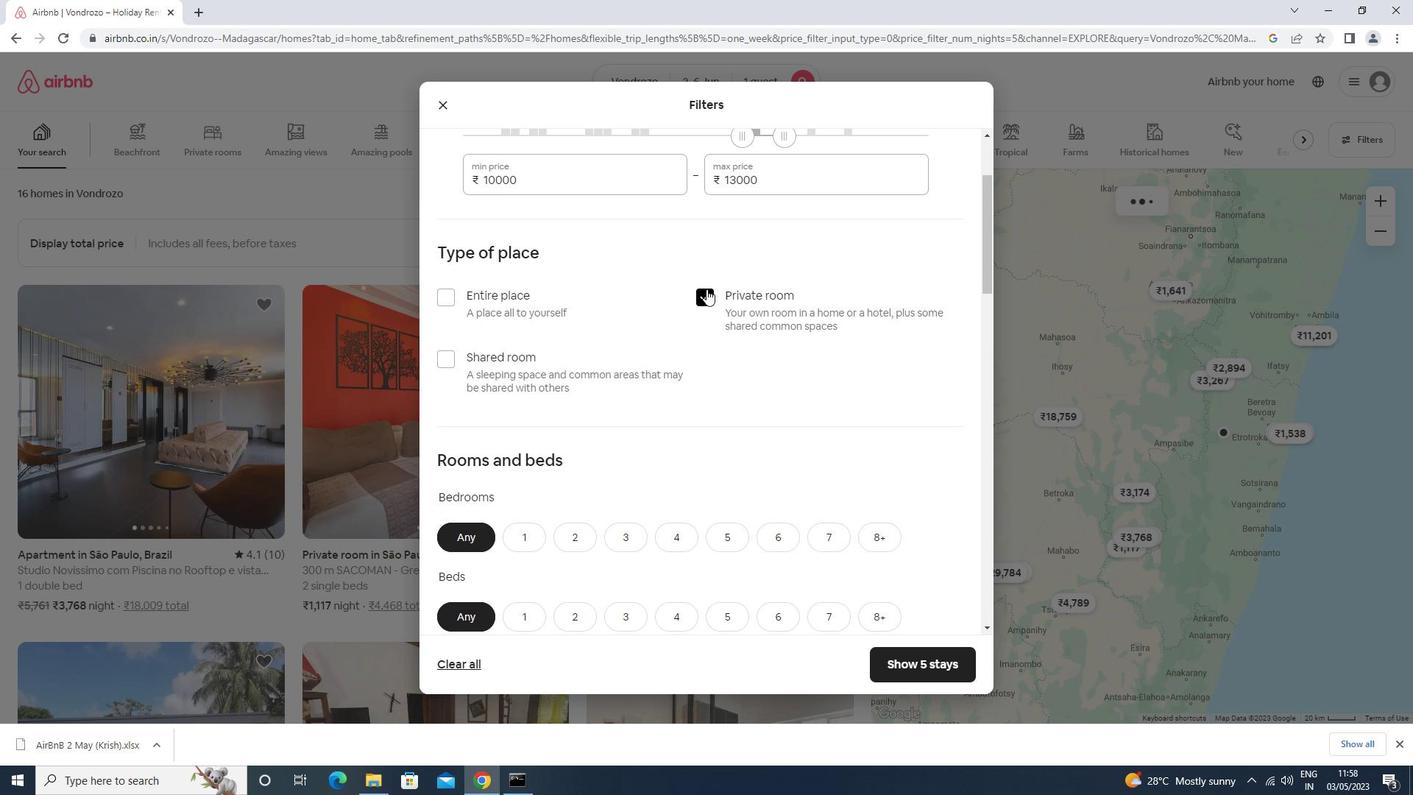 
Action: Mouse scrolled (705, 288) with delta (0, 0)
Screenshot: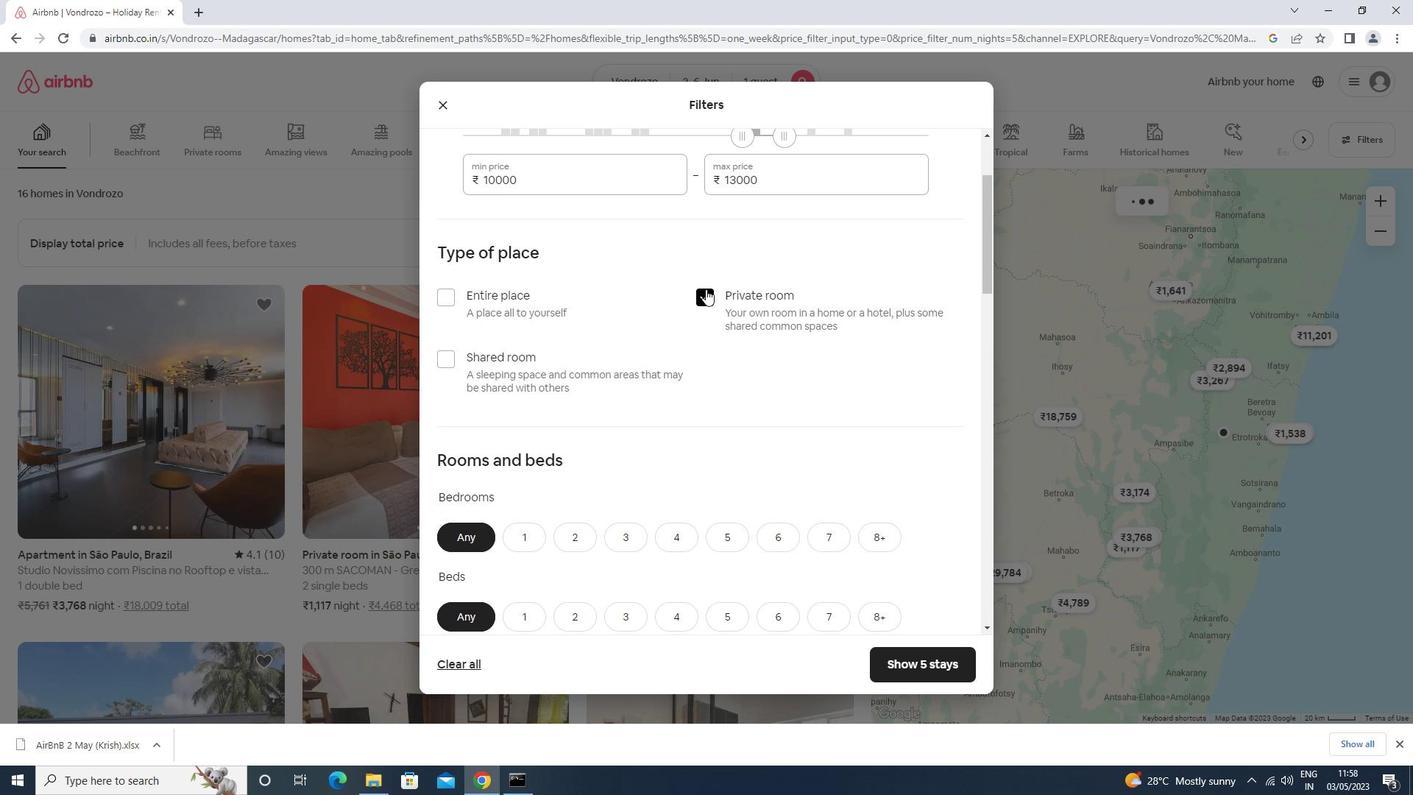 
Action: Mouse moved to (510, 315)
Screenshot: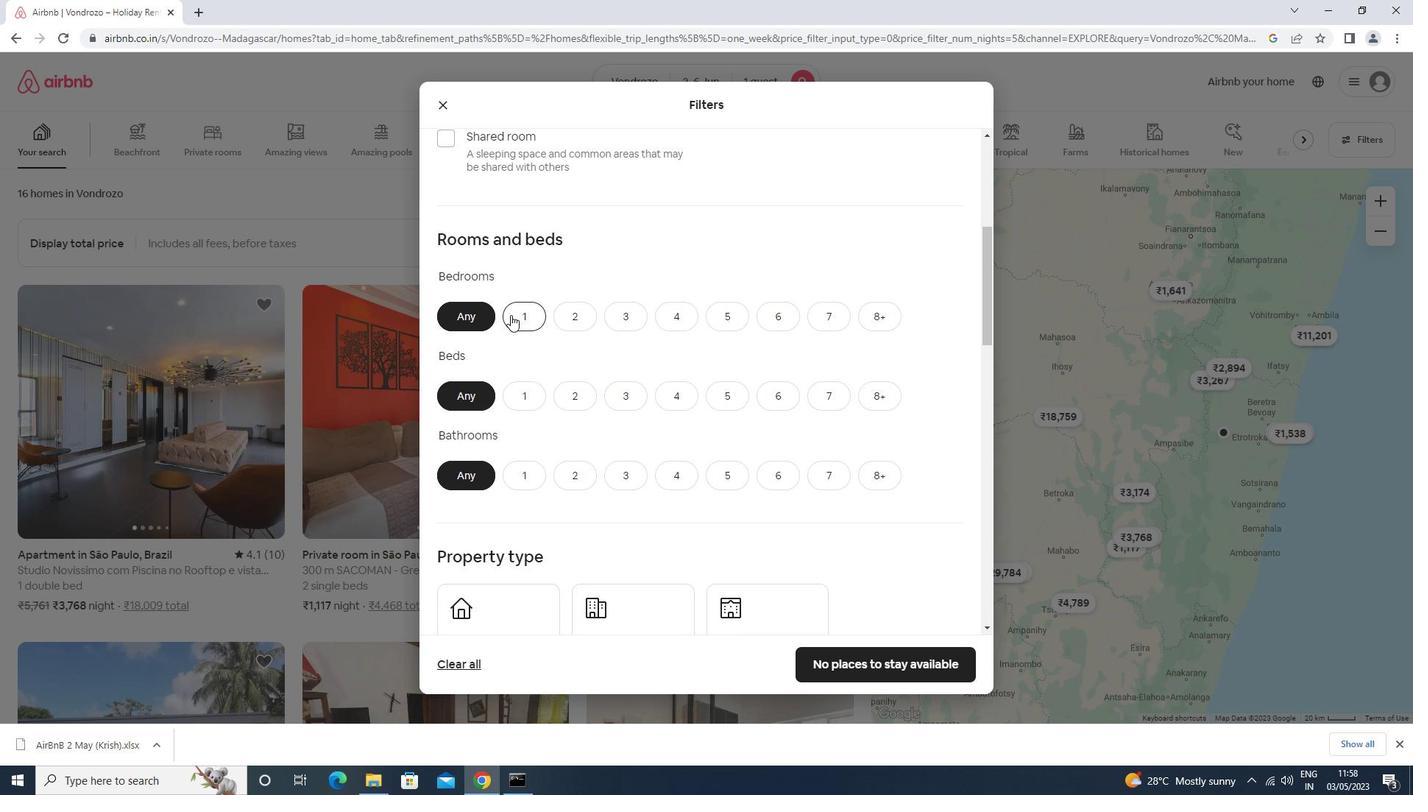 
Action: Mouse pressed left at (510, 315)
Screenshot: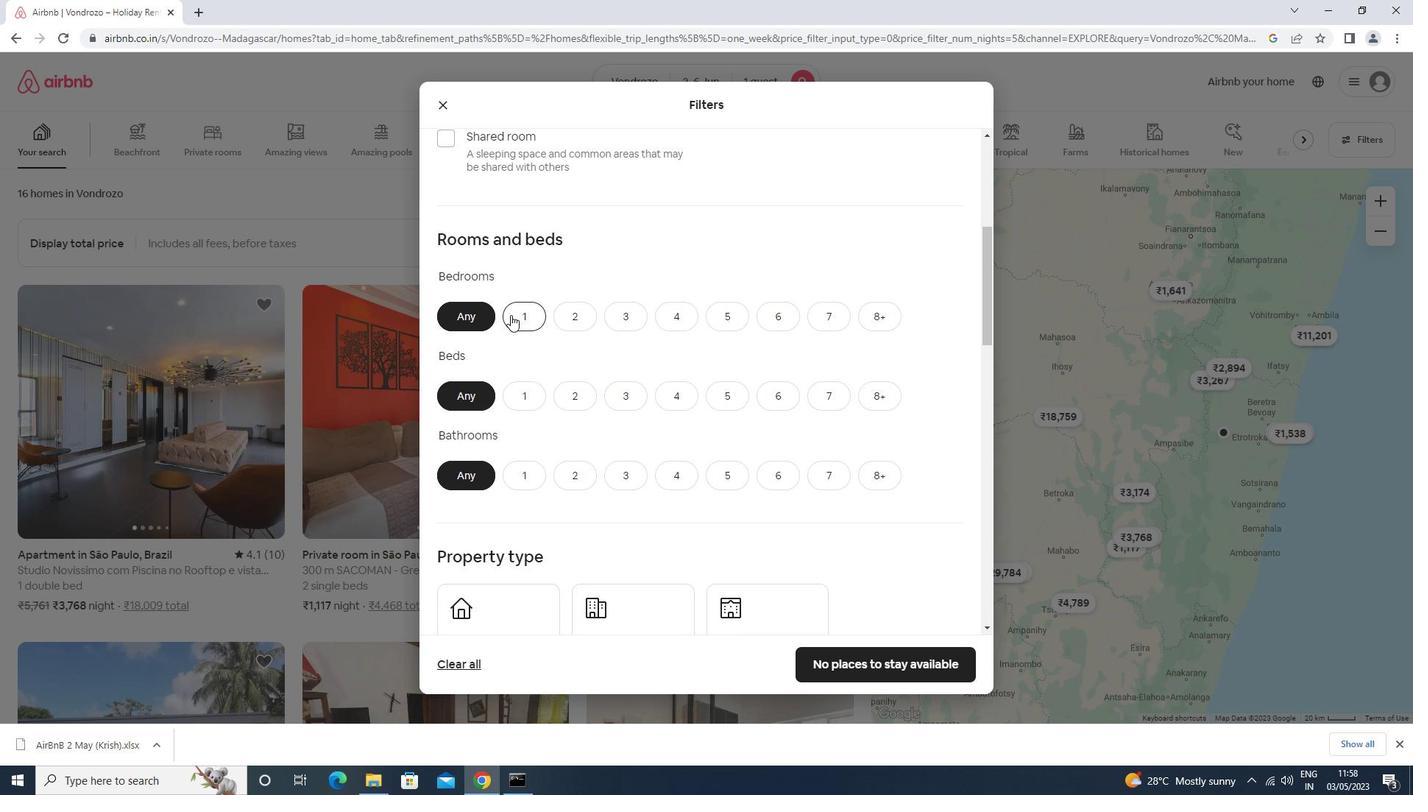 
Action: Mouse moved to (535, 392)
Screenshot: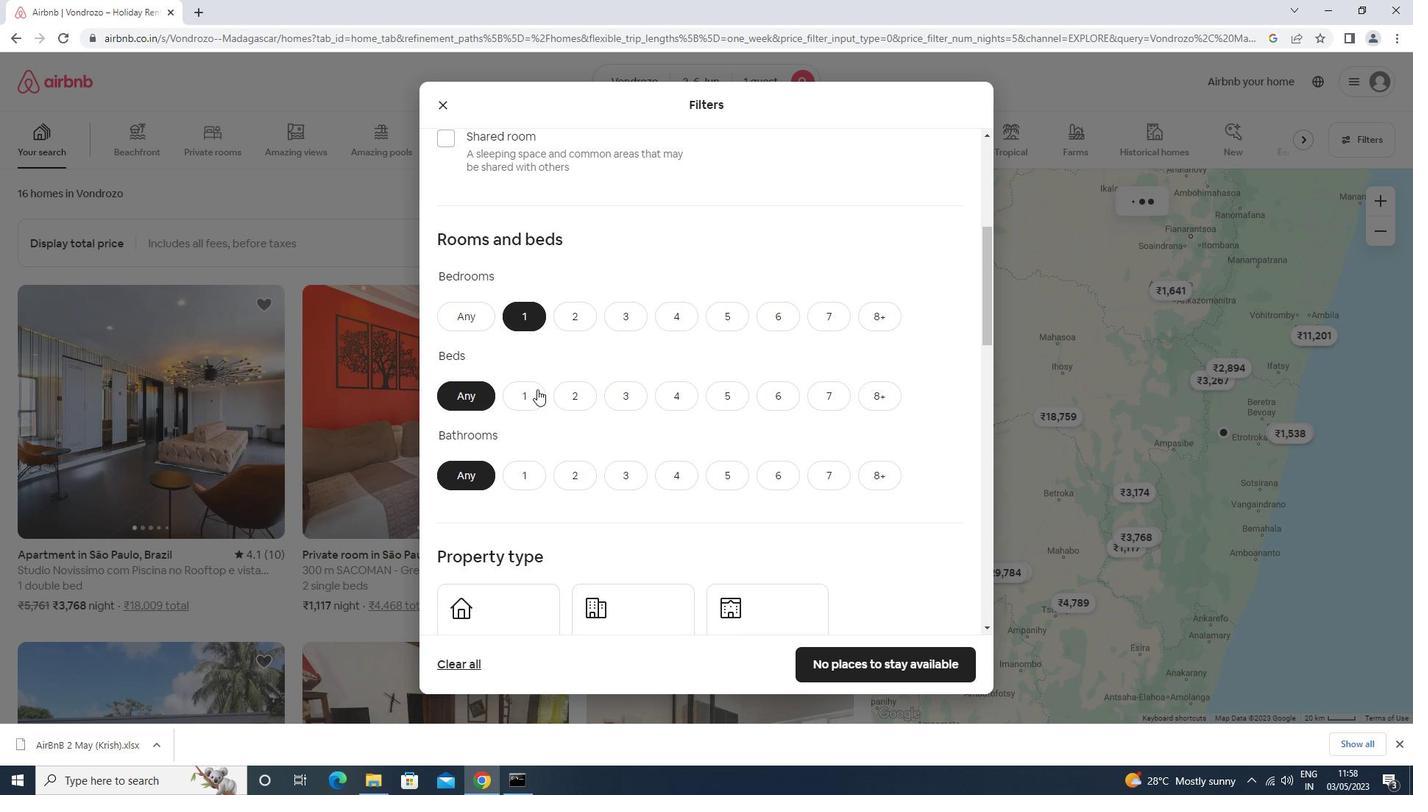 
Action: Mouse pressed left at (535, 392)
Screenshot: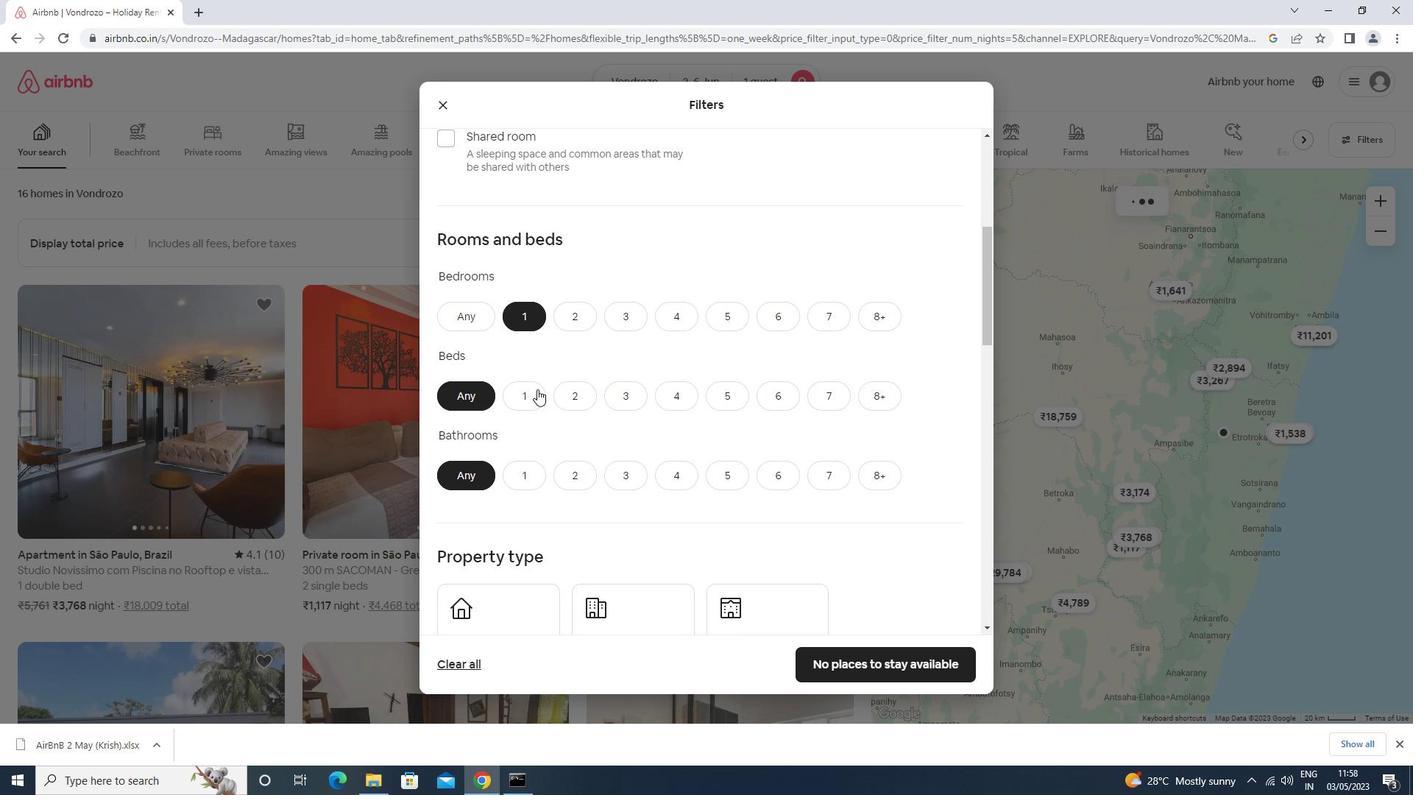 
Action: Mouse moved to (516, 468)
Screenshot: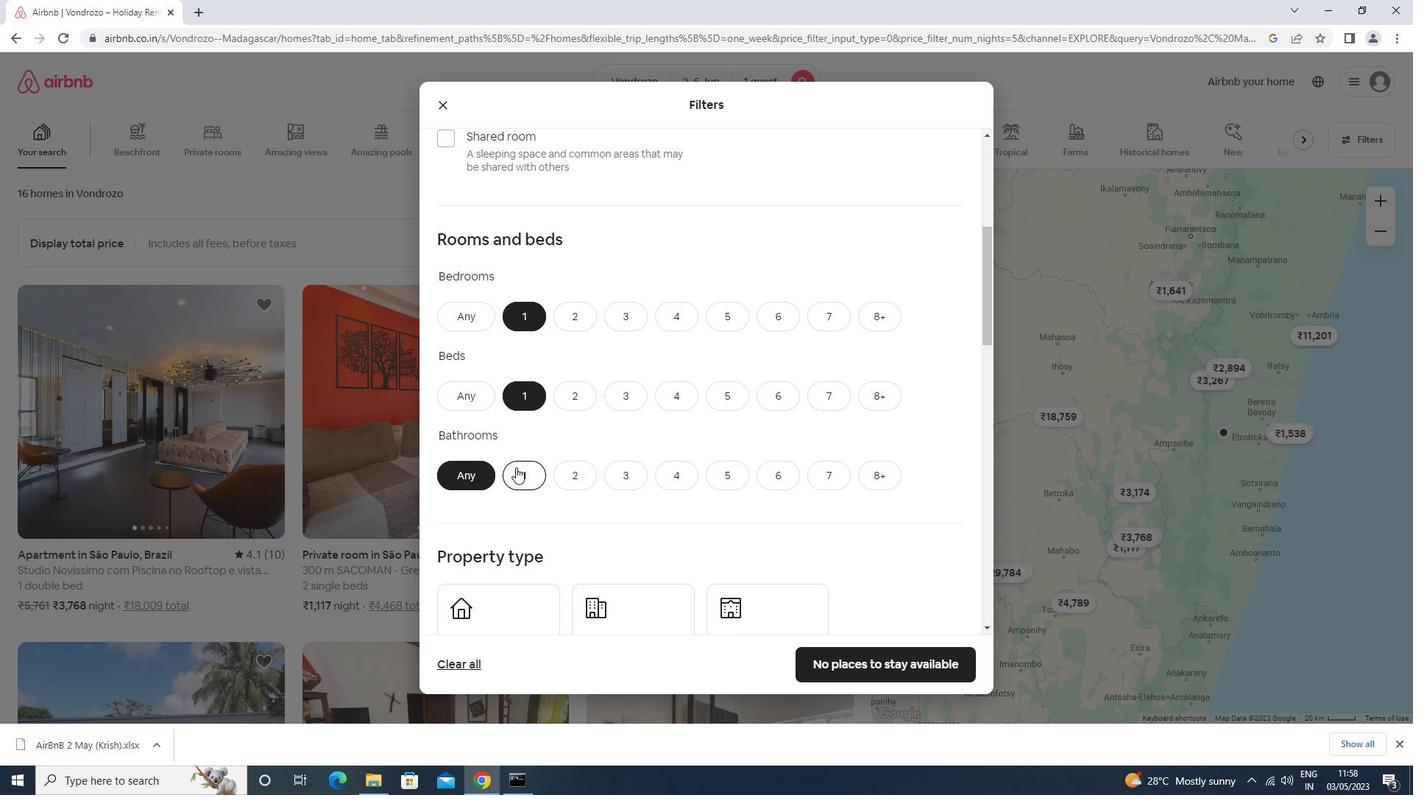 
Action: Mouse pressed left at (516, 468)
Screenshot: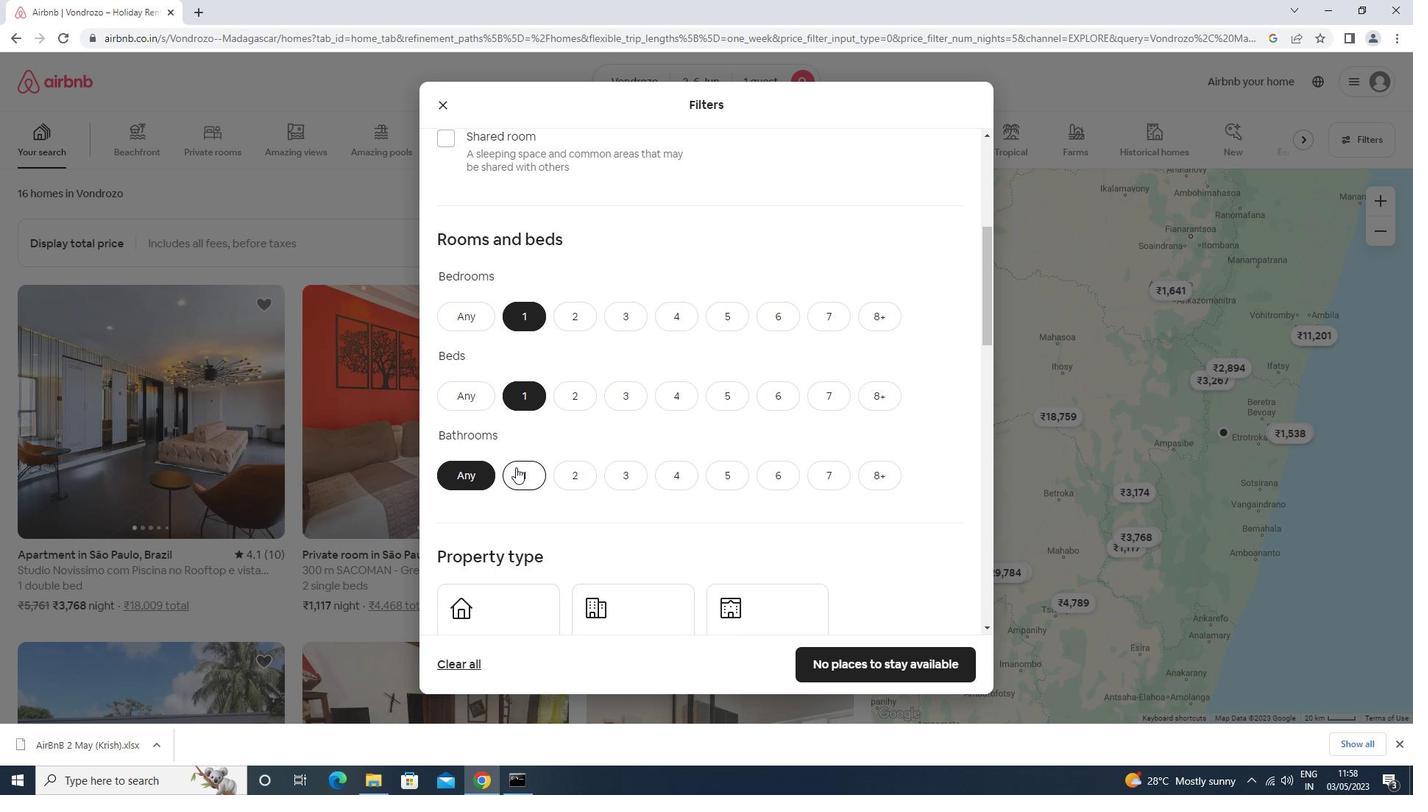 
Action: Mouse moved to (513, 466)
Screenshot: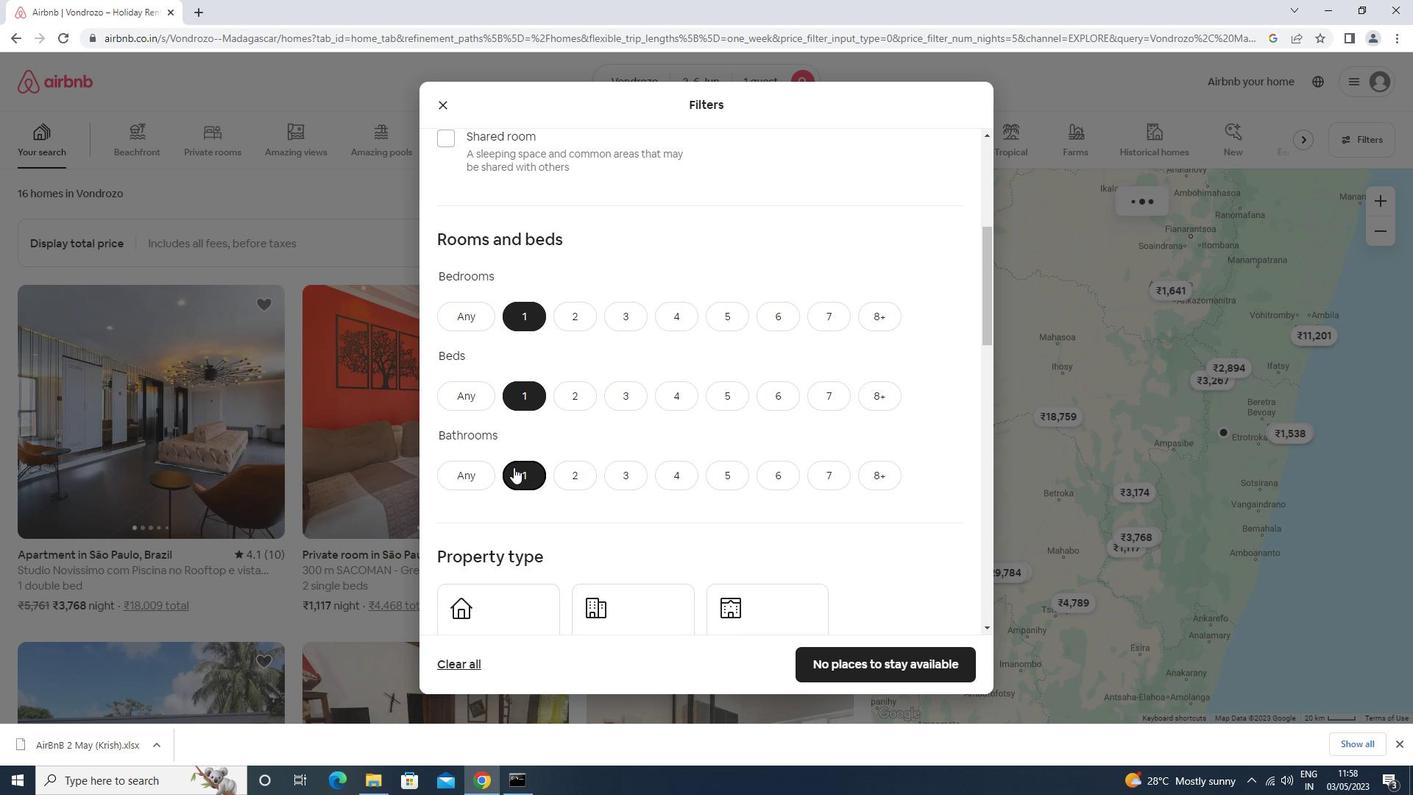 
Action: Mouse scrolled (513, 465) with delta (0, 0)
Screenshot: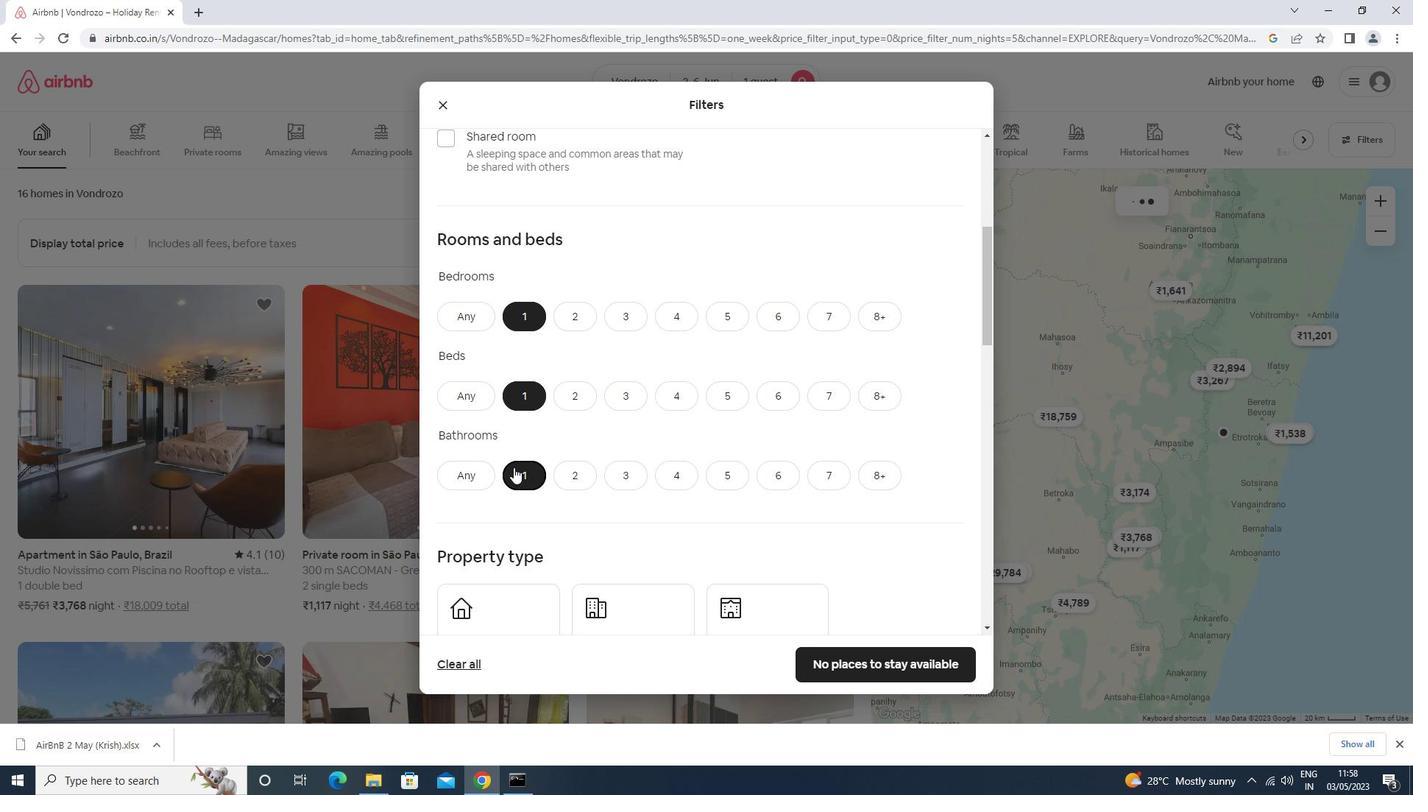 
Action: Mouse scrolled (513, 465) with delta (0, 0)
Screenshot: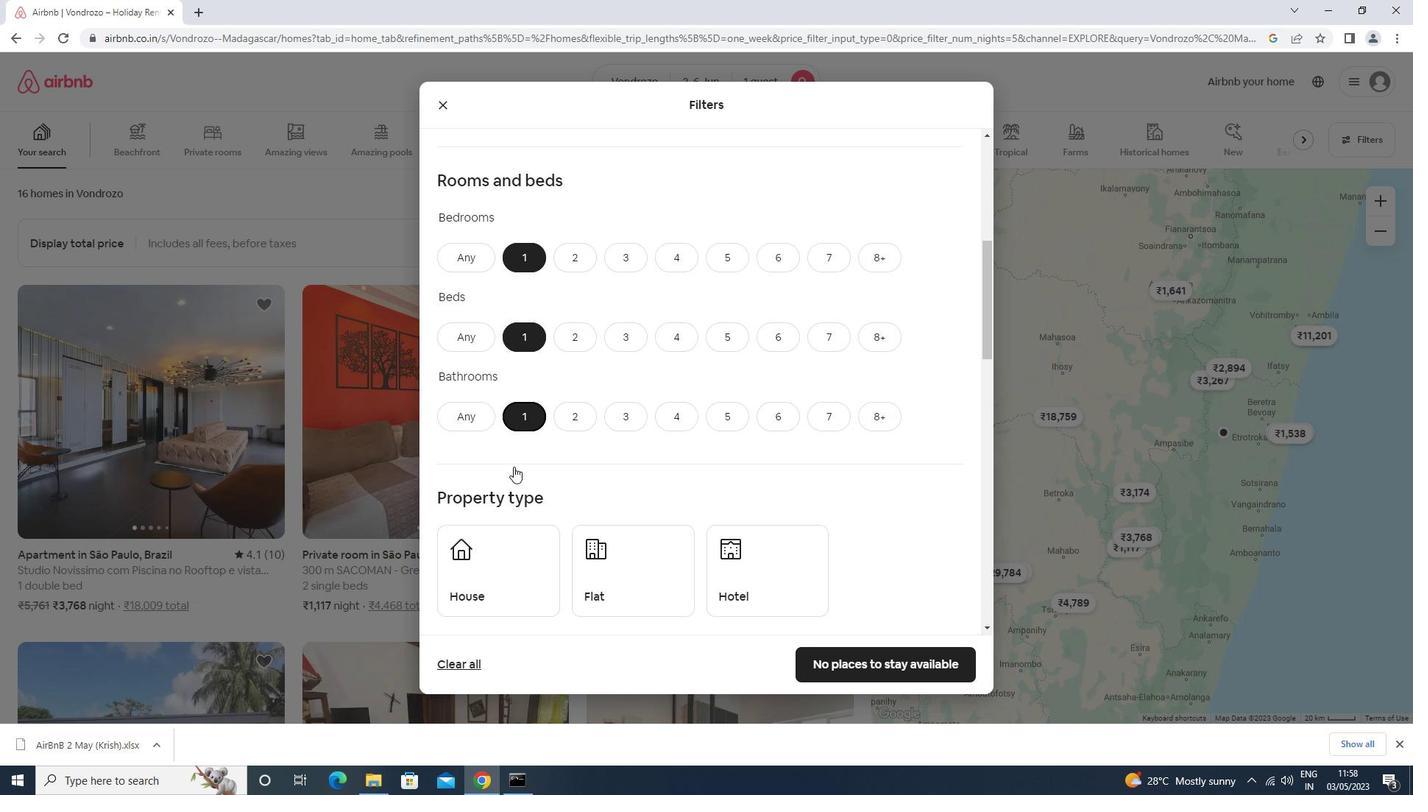 
Action: Mouse scrolled (513, 465) with delta (0, 0)
Screenshot: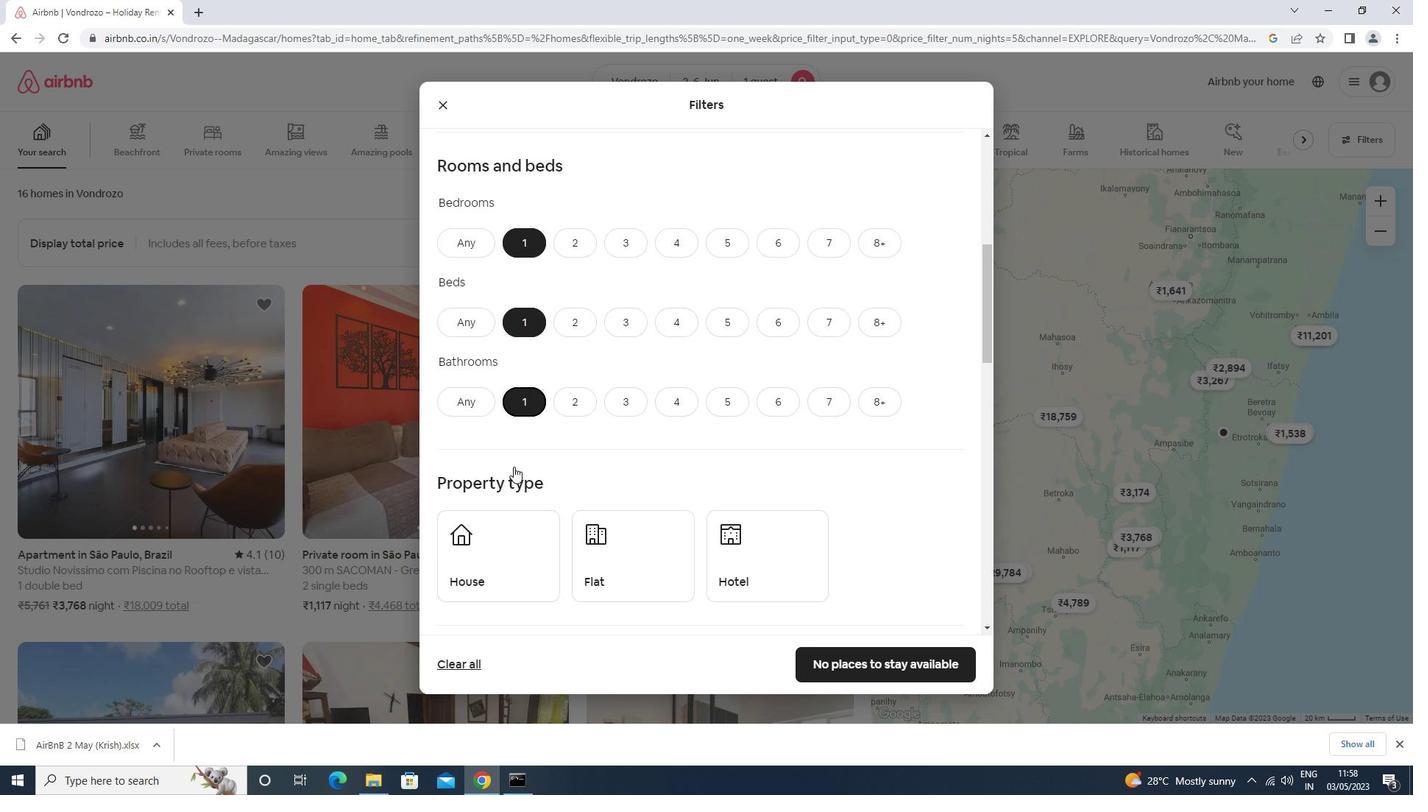 
Action: Mouse scrolled (513, 465) with delta (0, 0)
Screenshot: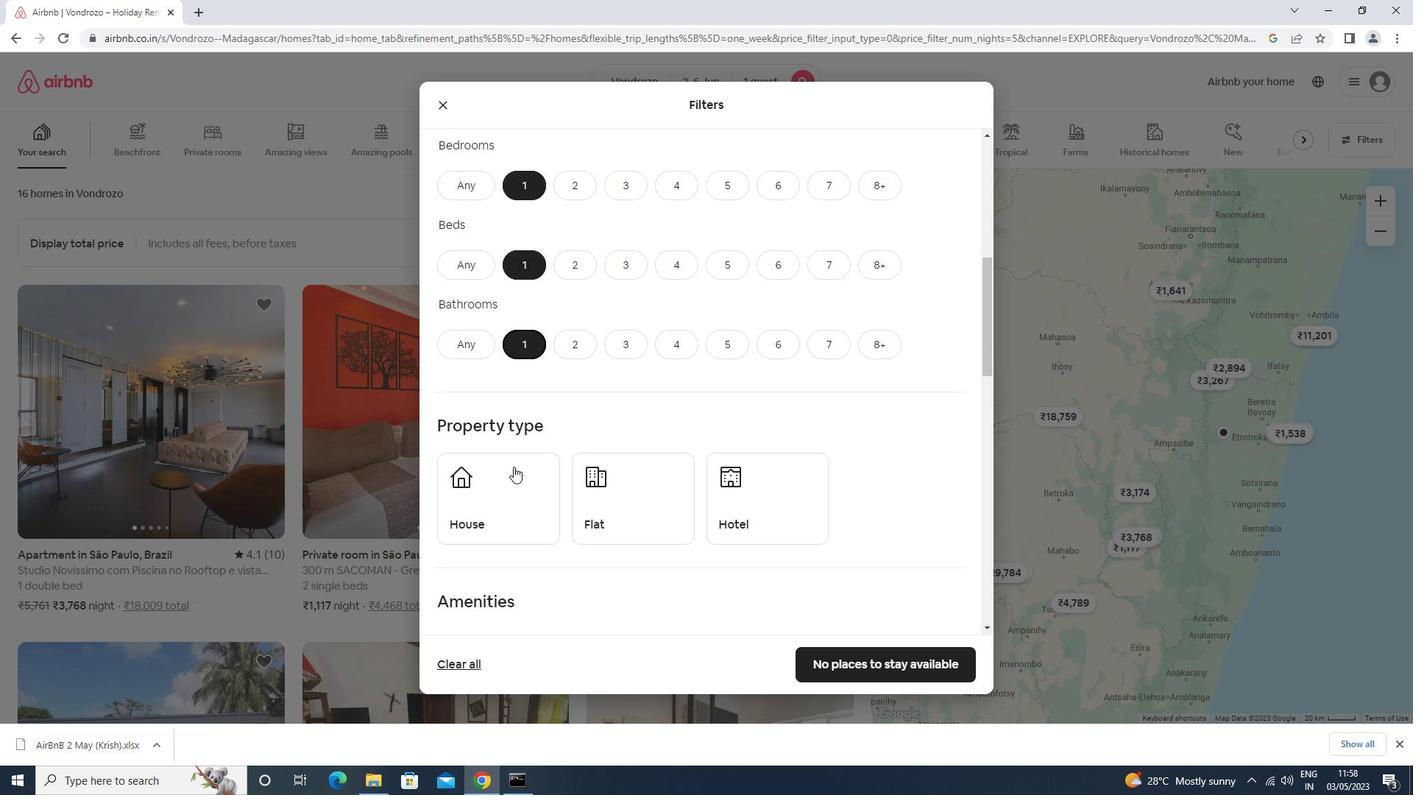 
Action: Mouse moved to (510, 339)
Screenshot: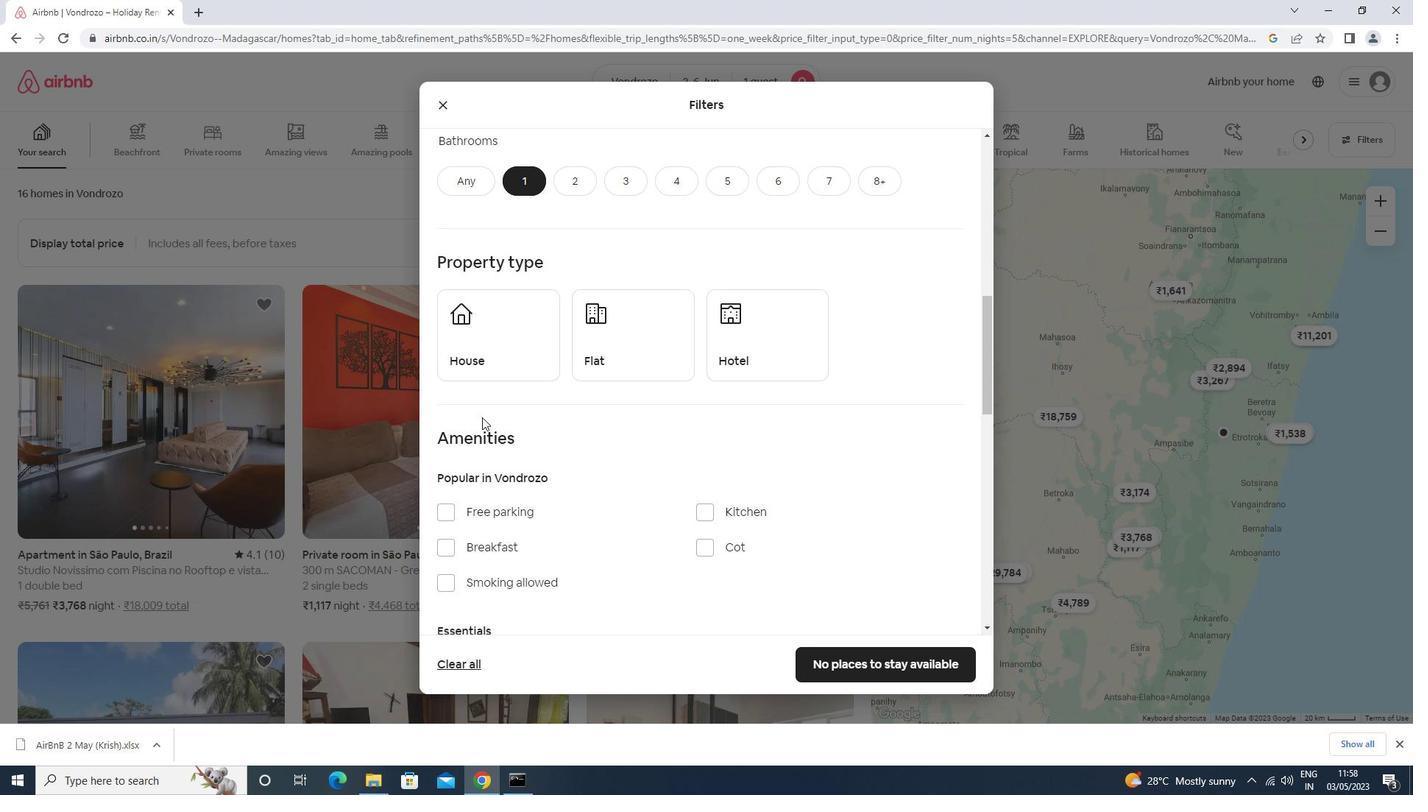 
Action: Mouse pressed left at (510, 339)
Screenshot: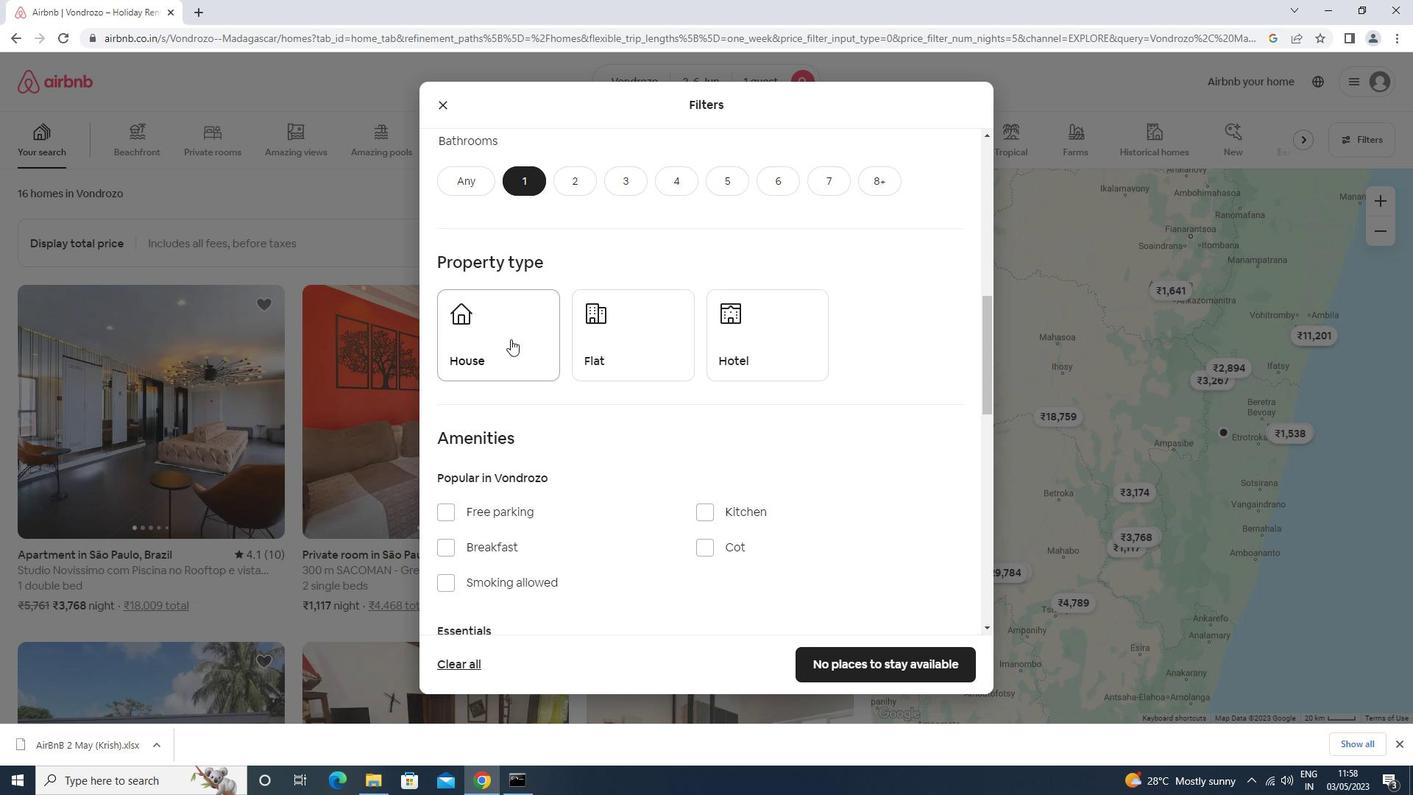 
Action: Mouse moved to (616, 333)
Screenshot: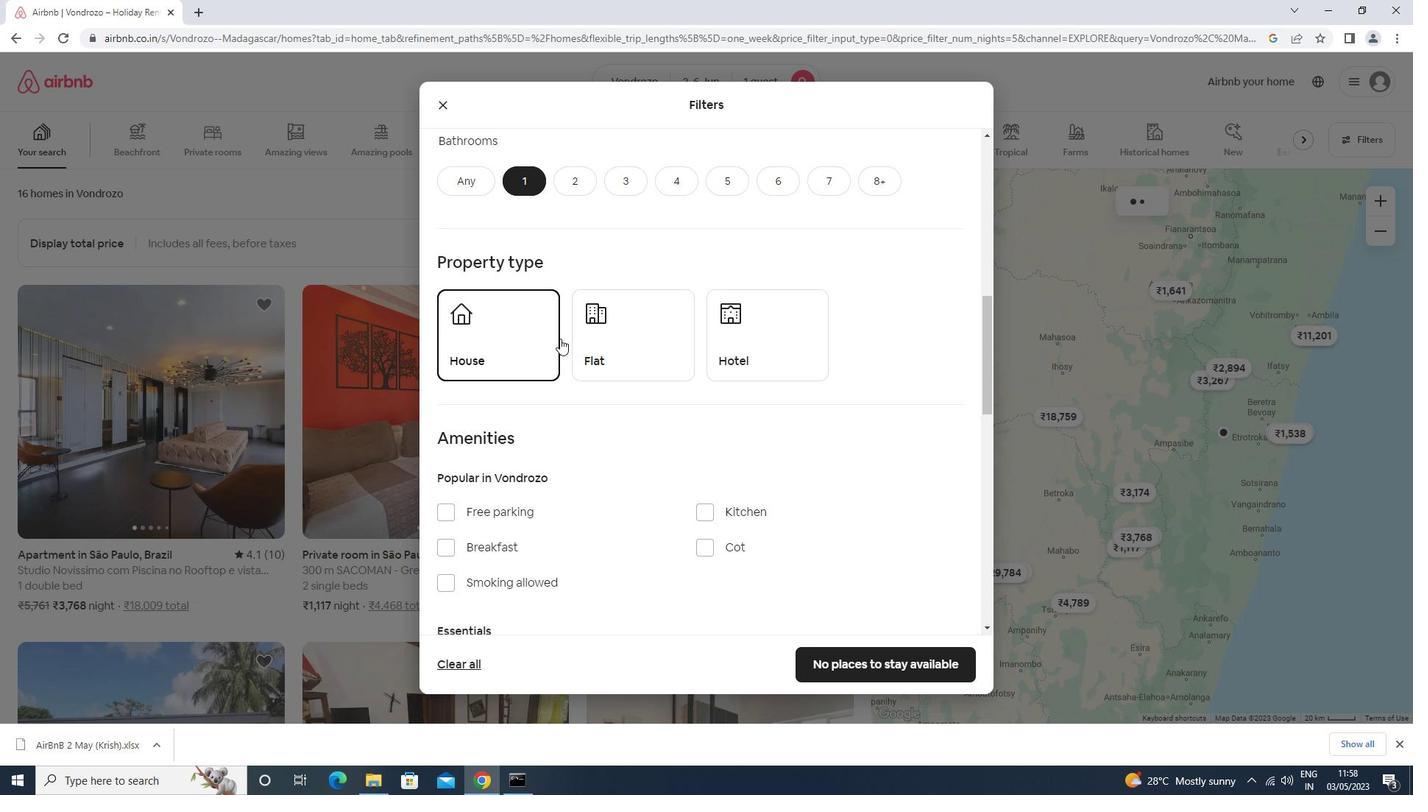 
Action: Mouse pressed left at (616, 333)
Screenshot: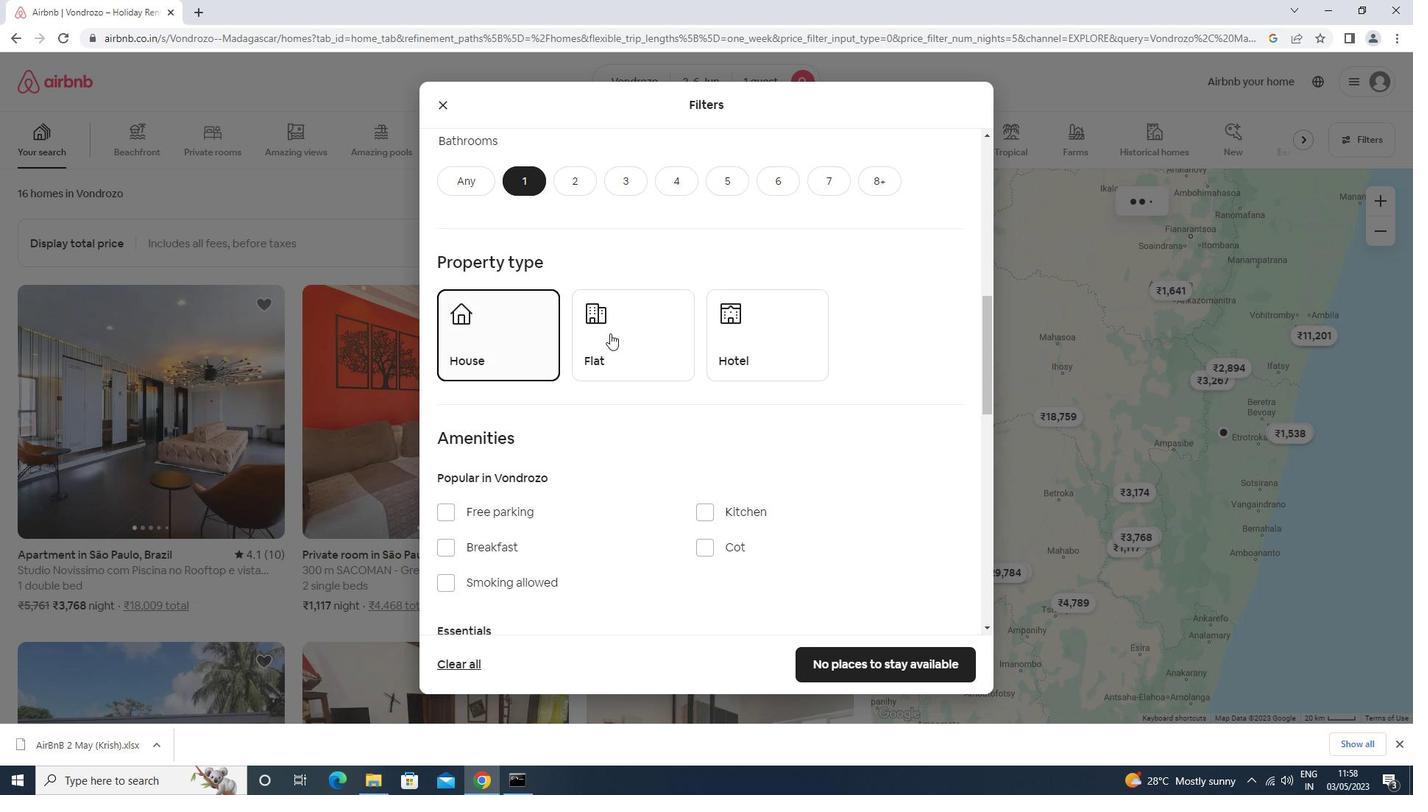 
Action: Mouse moved to (722, 337)
Screenshot: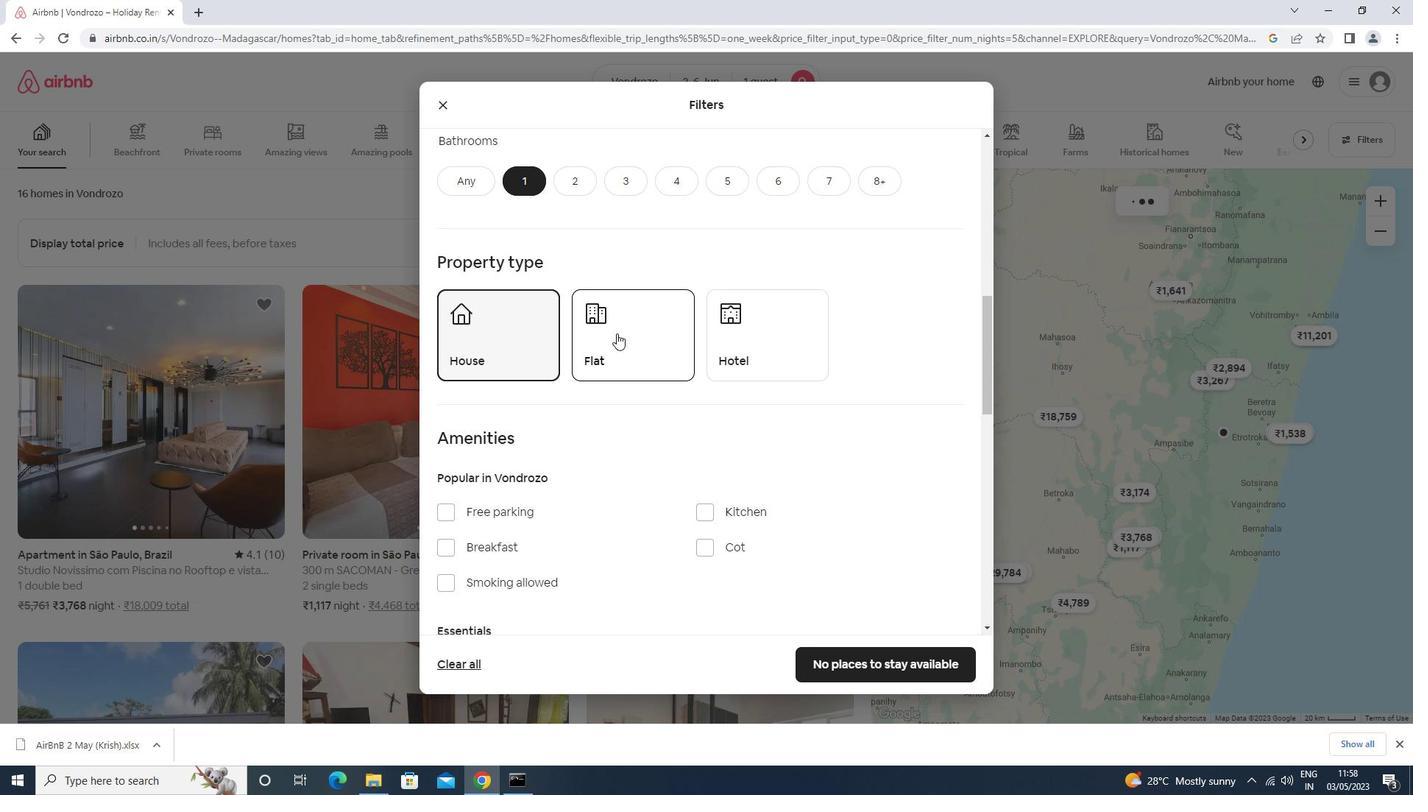 
Action: Mouse pressed left at (722, 337)
Screenshot: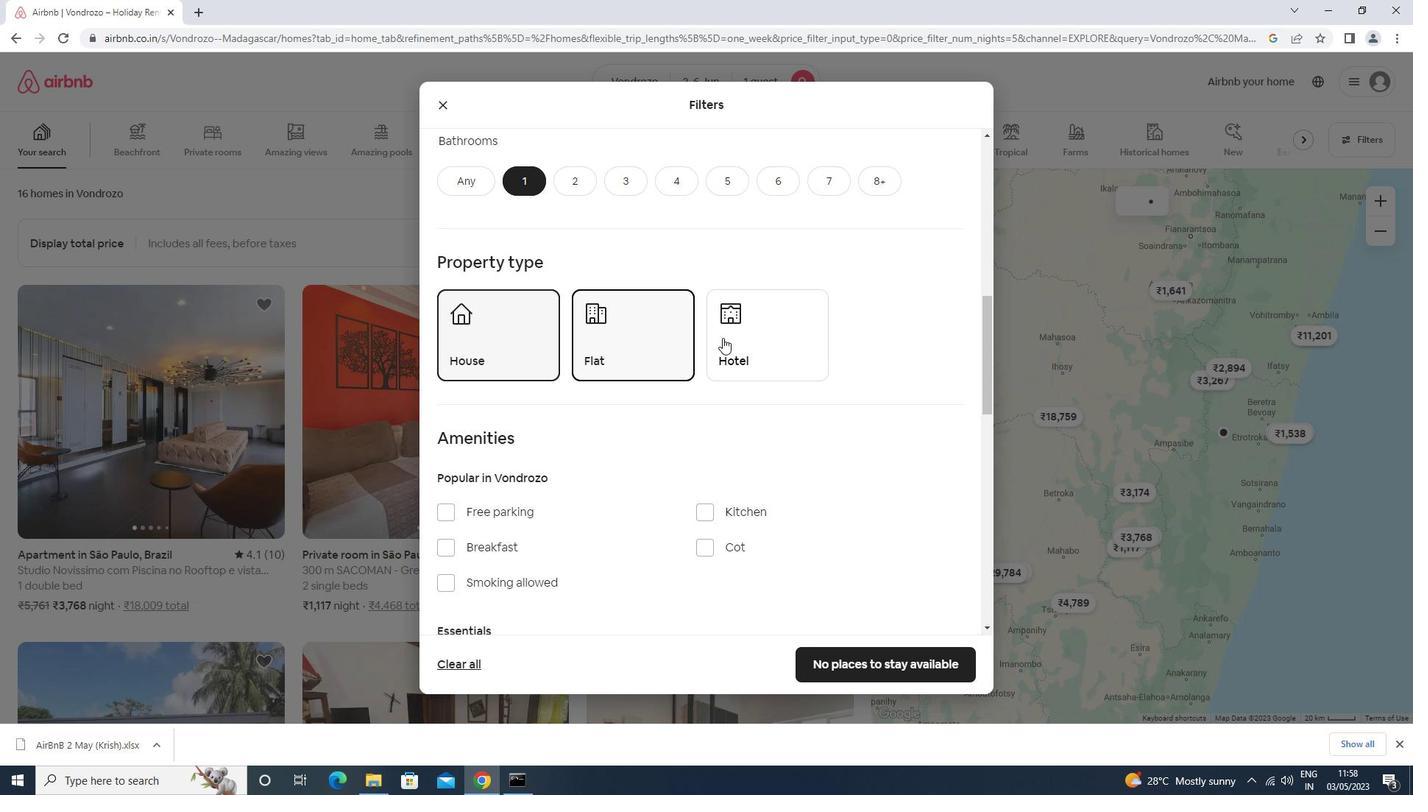 
Action: Mouse moved to (717, 338)
Screenshot: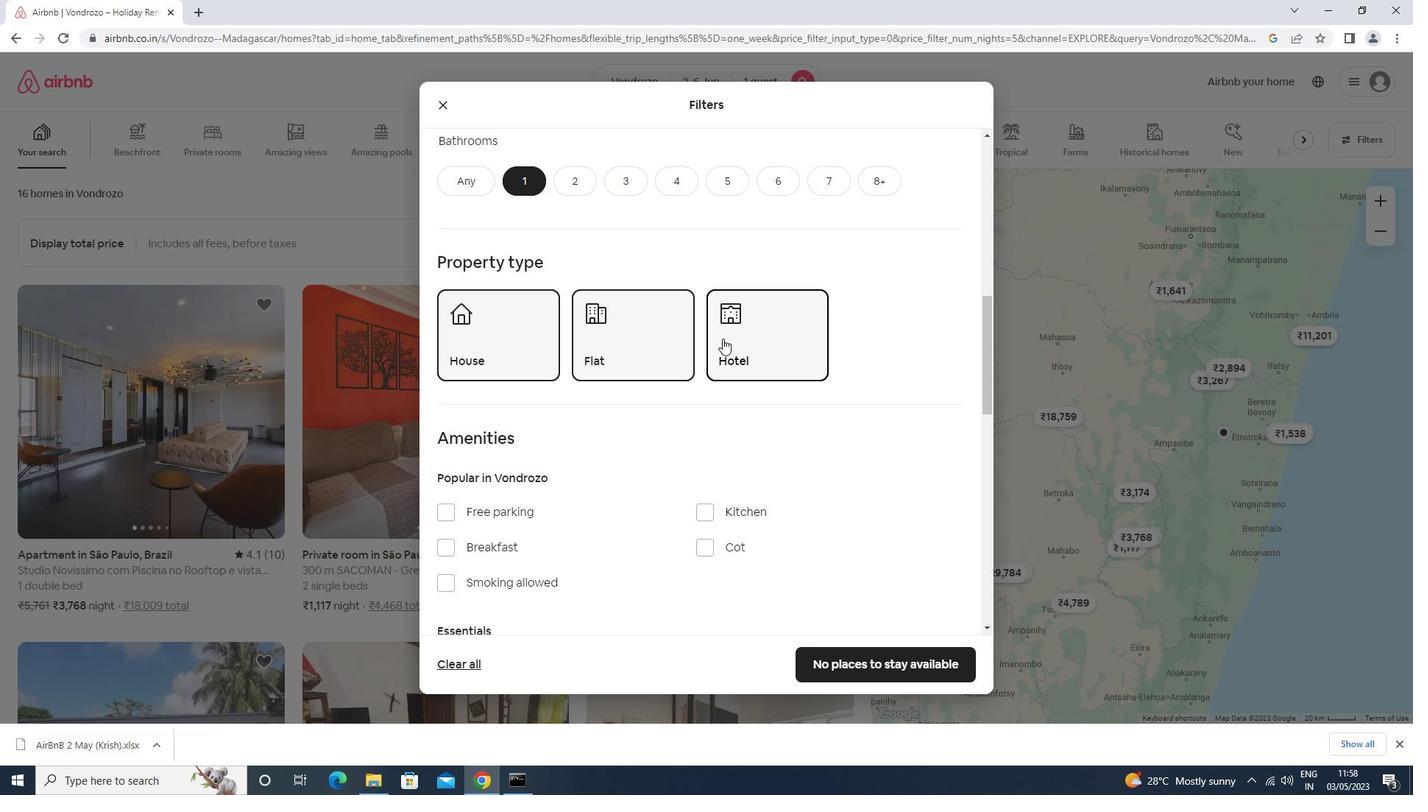 
Action: Mouse scrolled (717, 337) with delta (0, 0)
Screenshot: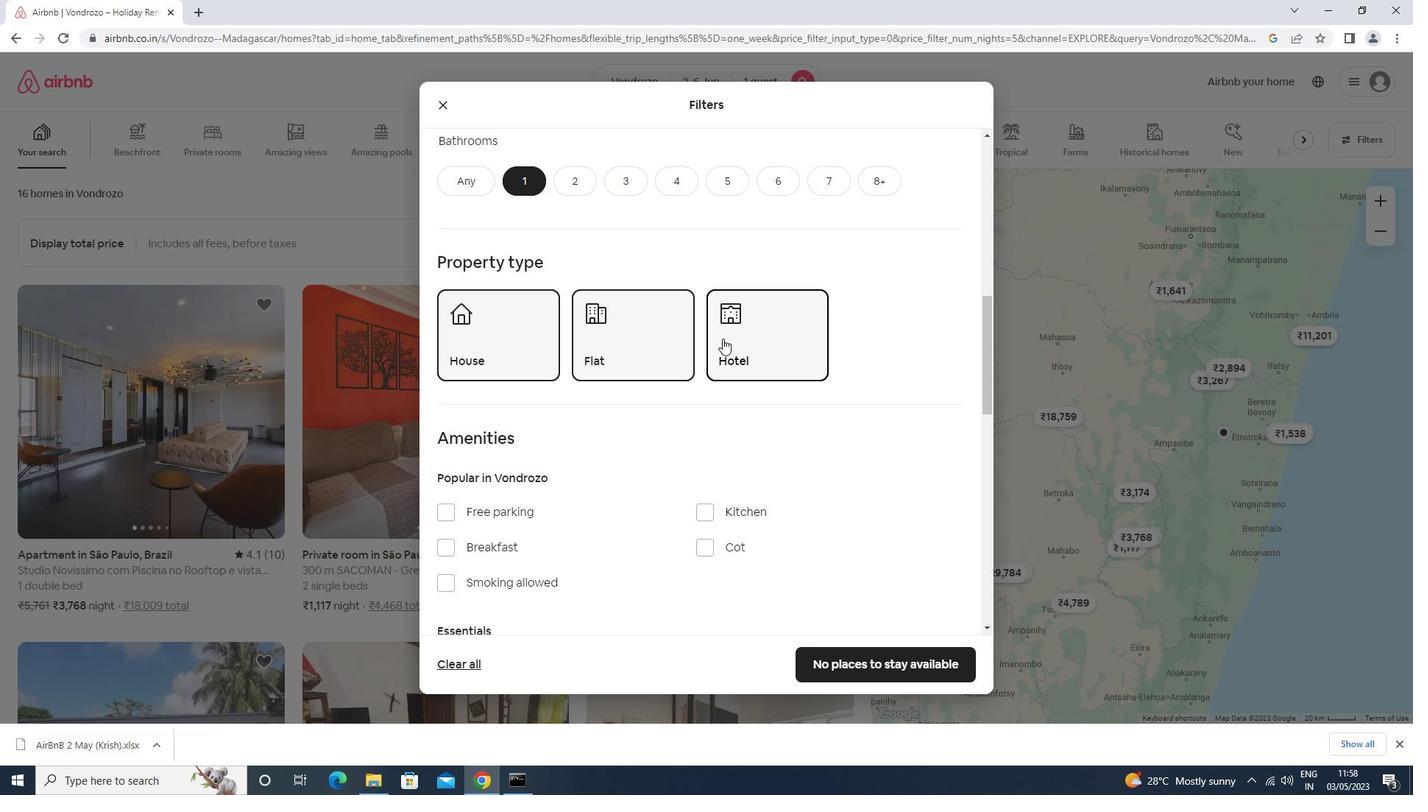 
Action: Mouse moved to (717, 338)
Screenshot: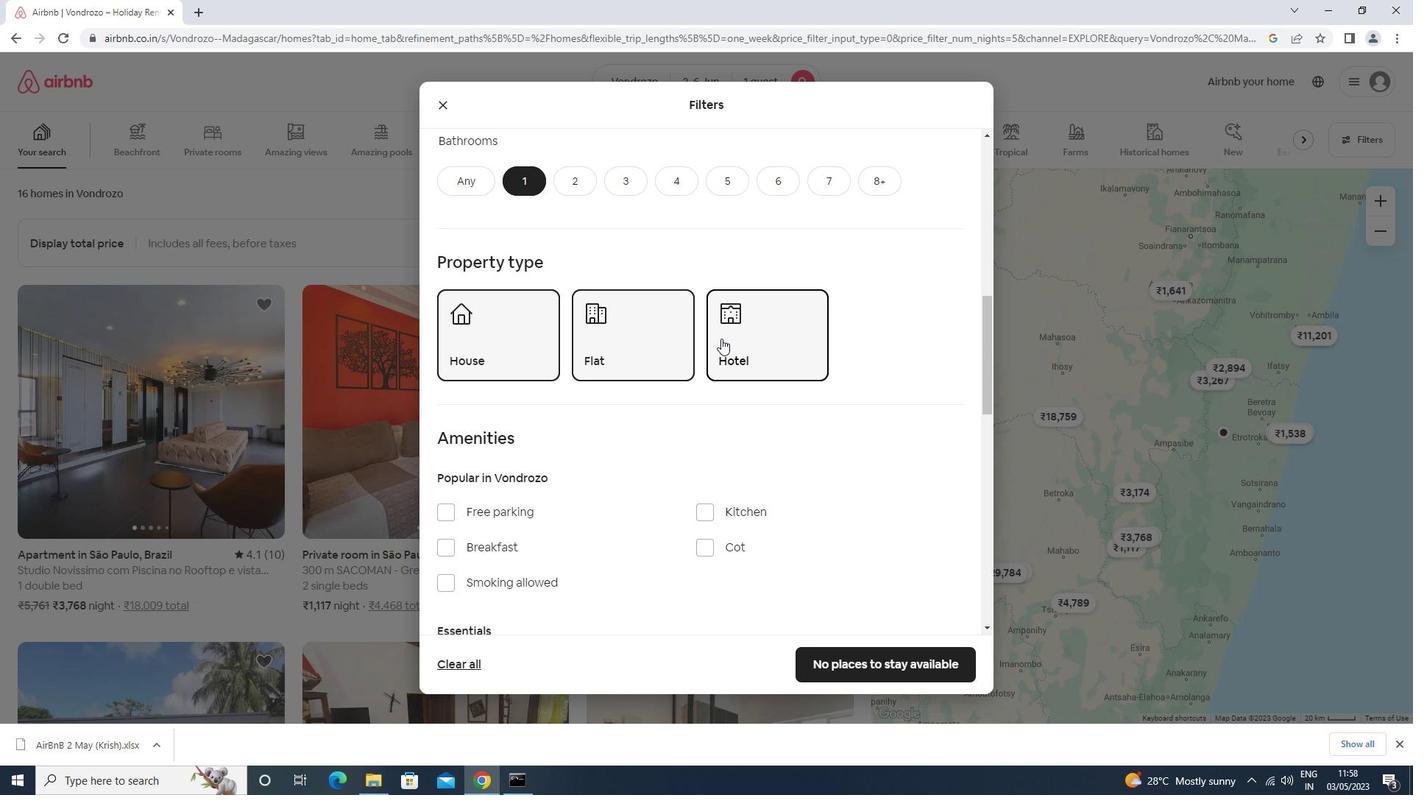 
Action: Mouse scrolled (717, 337) with delta (0, 0)
Screenshot: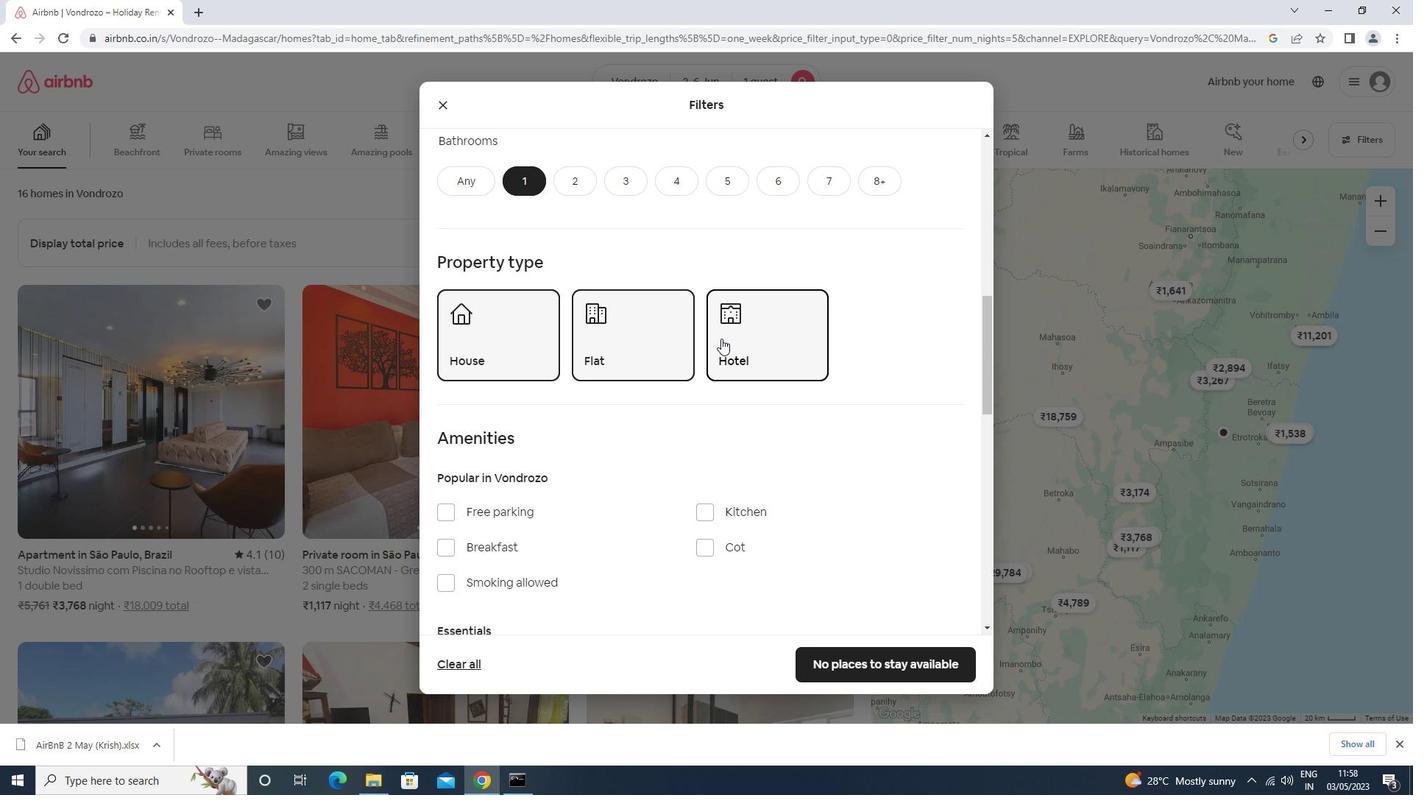 
Action: Mouse scrolled (717, 337) with delta (0, 0)
Screenshot: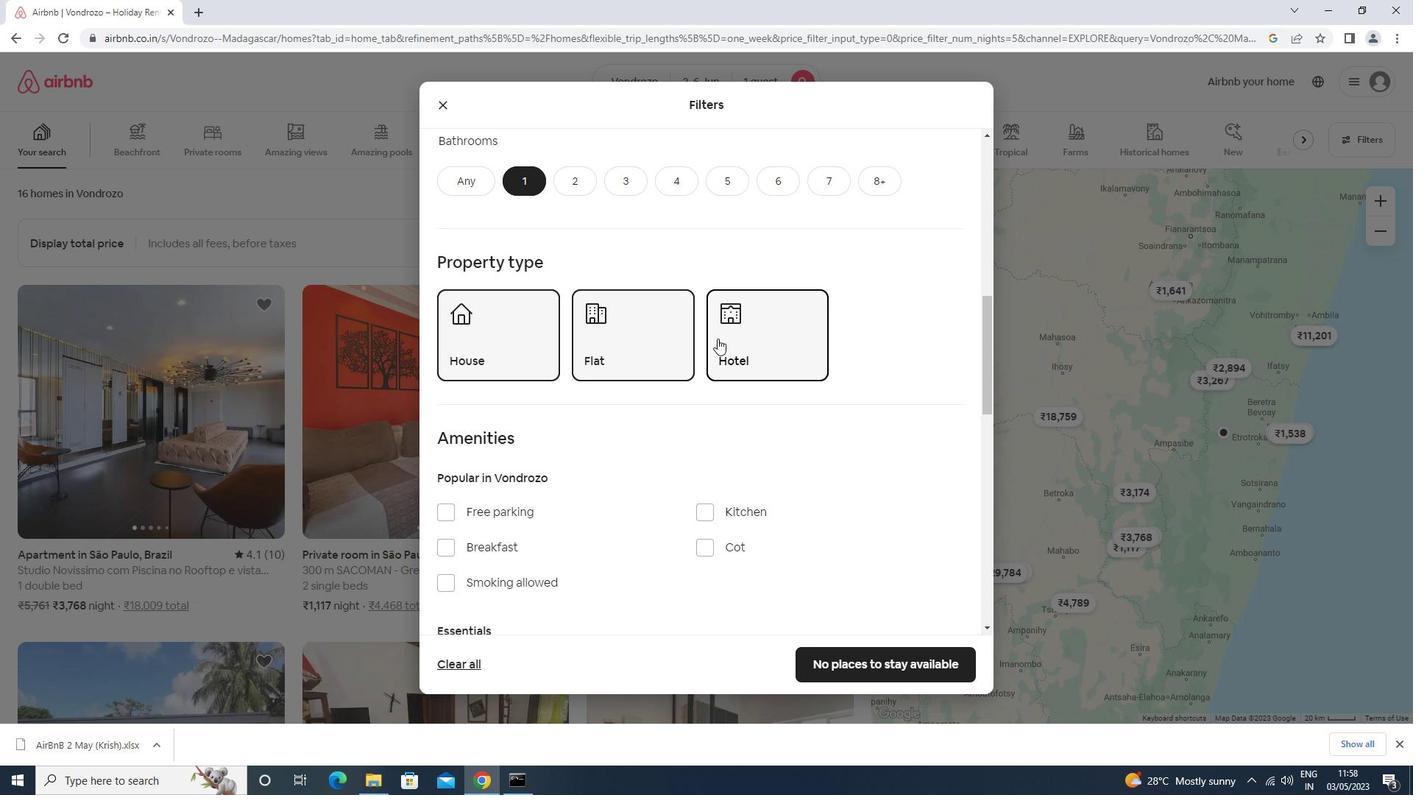 
Action: Mouse moved to (715, 340)
Screenshot: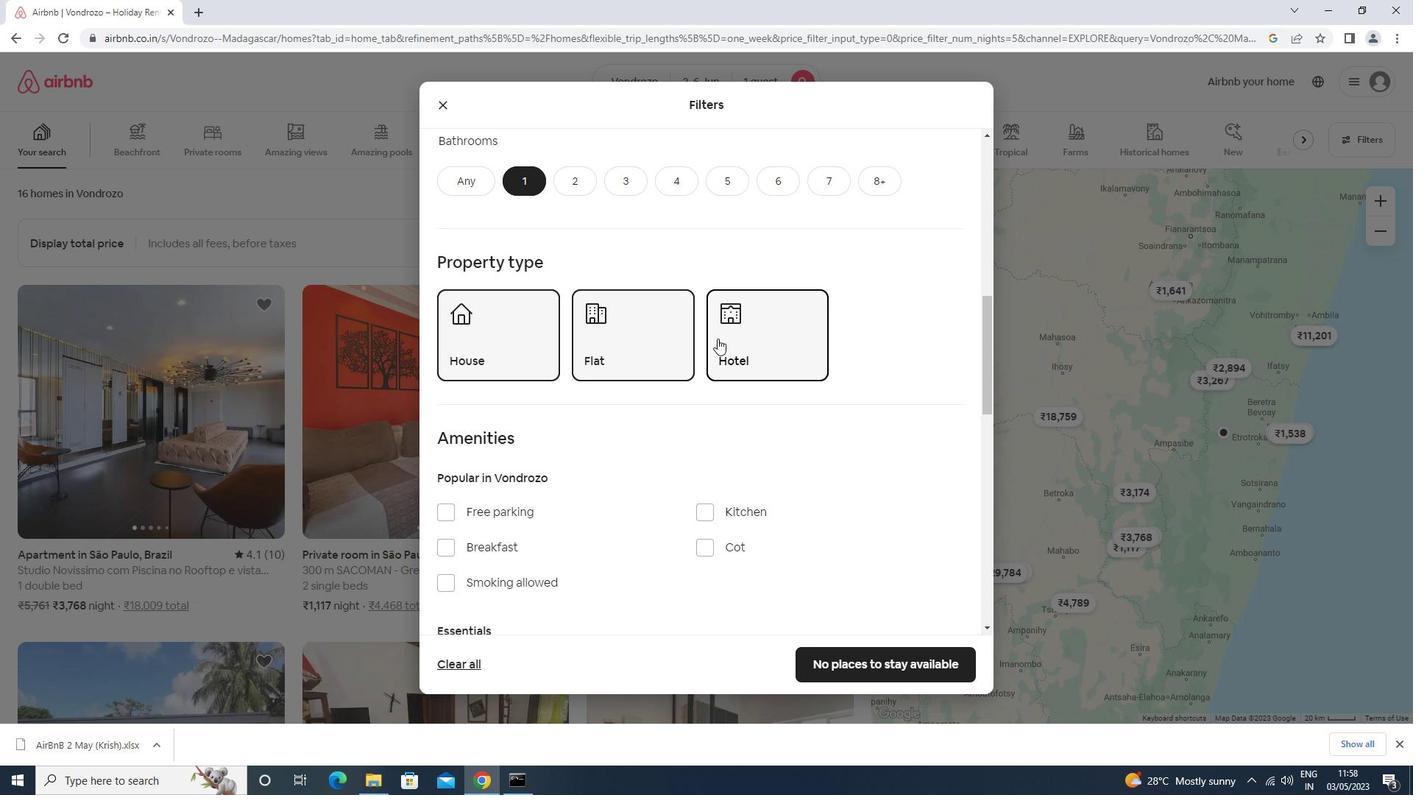 
Action: Mouse scrolled (715, 339) with delta (0, 0)
Screenshot: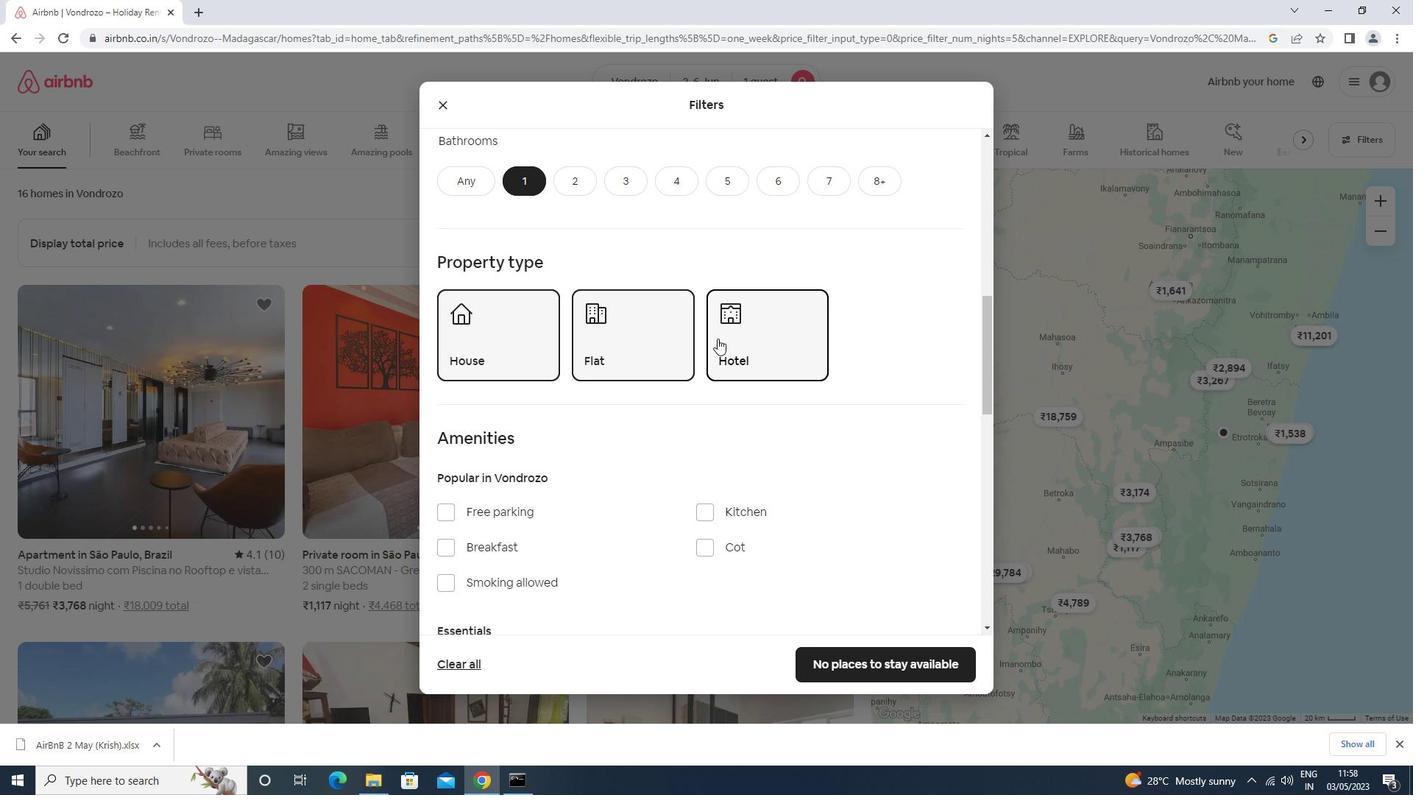 
Action: Mouse moved to (713, 349)
Screenshot: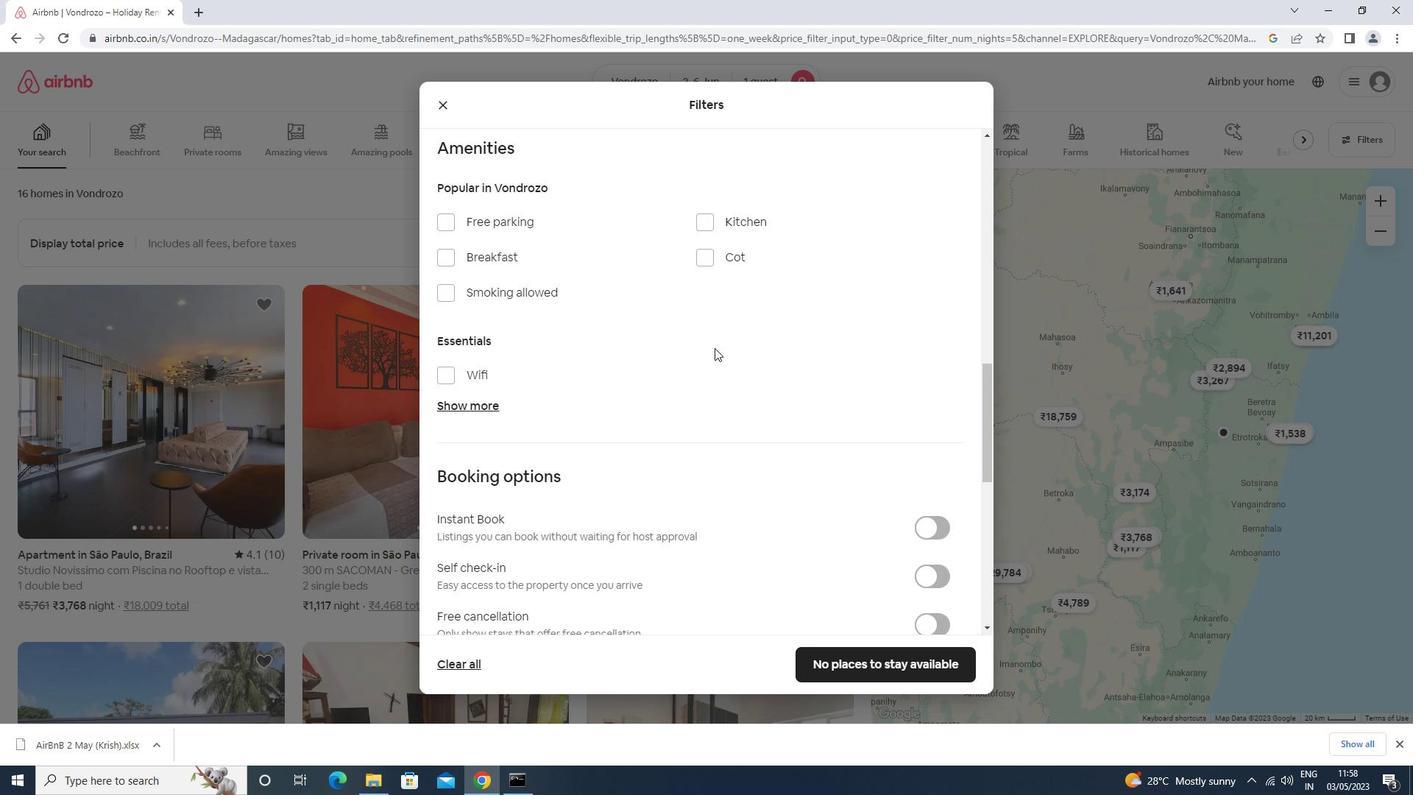 
Action: Mouse scrolled (713, 348) with delta (0, 0)
Screenshot: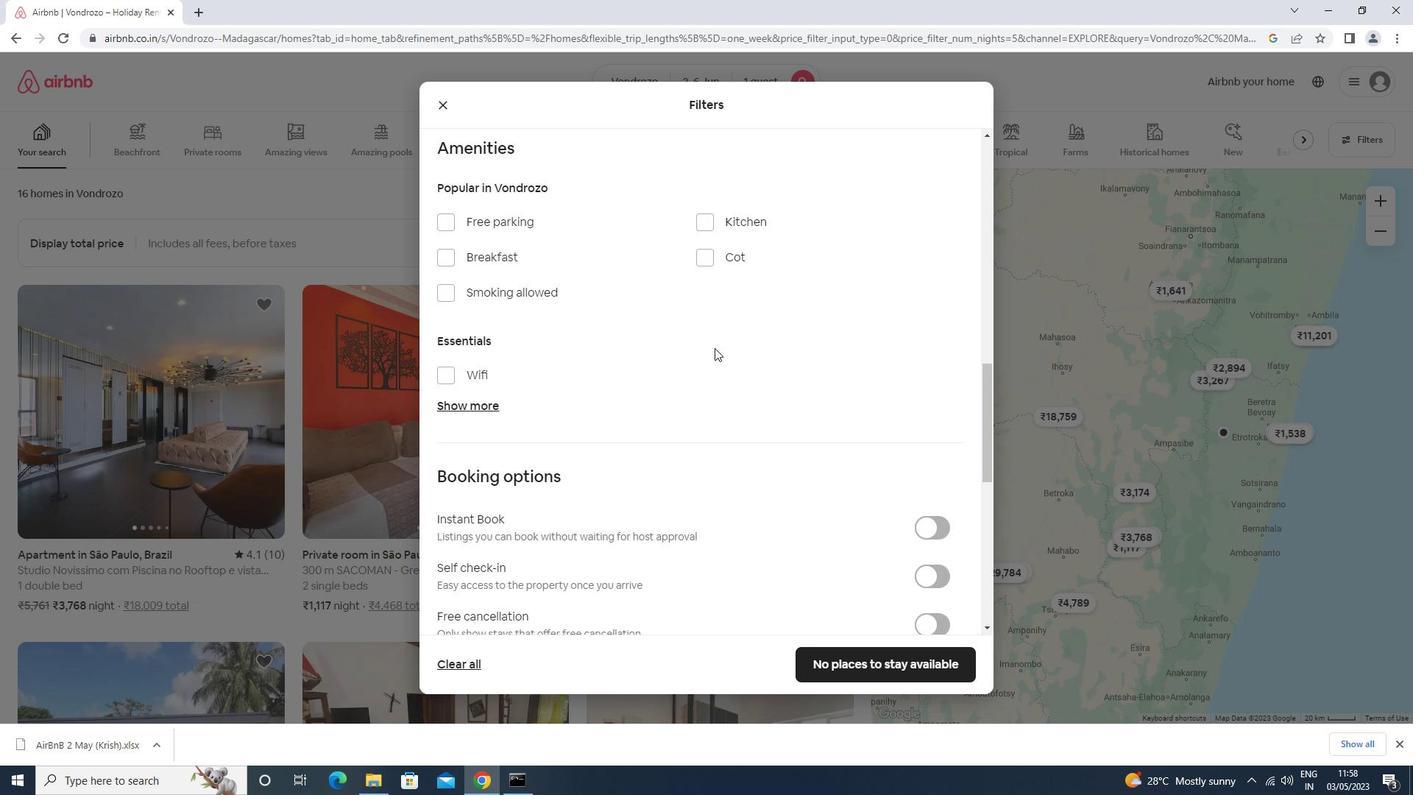 
Action: Mouse scrolled (713, 348) with delta (0, 0)
Screenshot: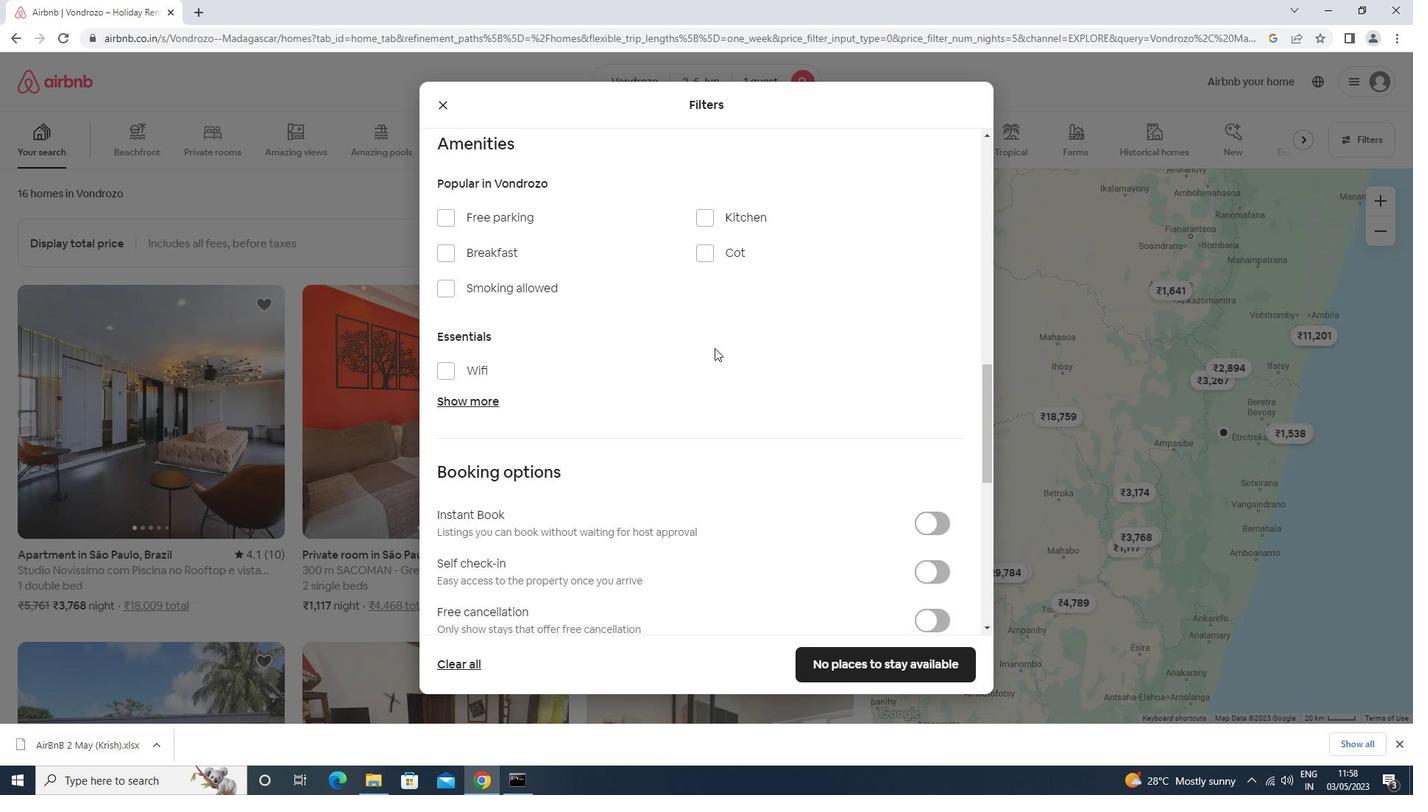 
Action: Mouse scrolled (713, 348) with delta (0, 0)
Screenshot: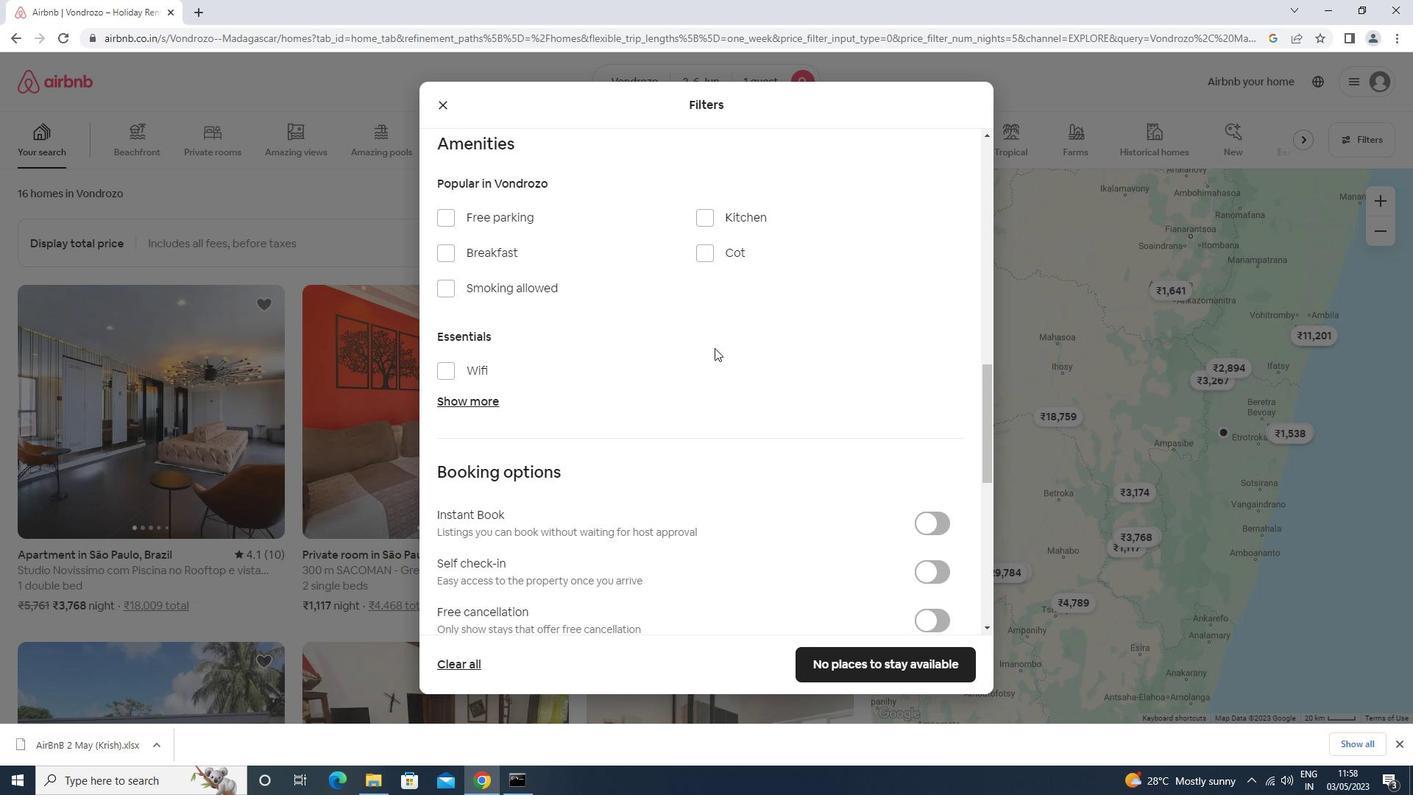 
Action: Mouse moved to (926, 354)
Screenshot: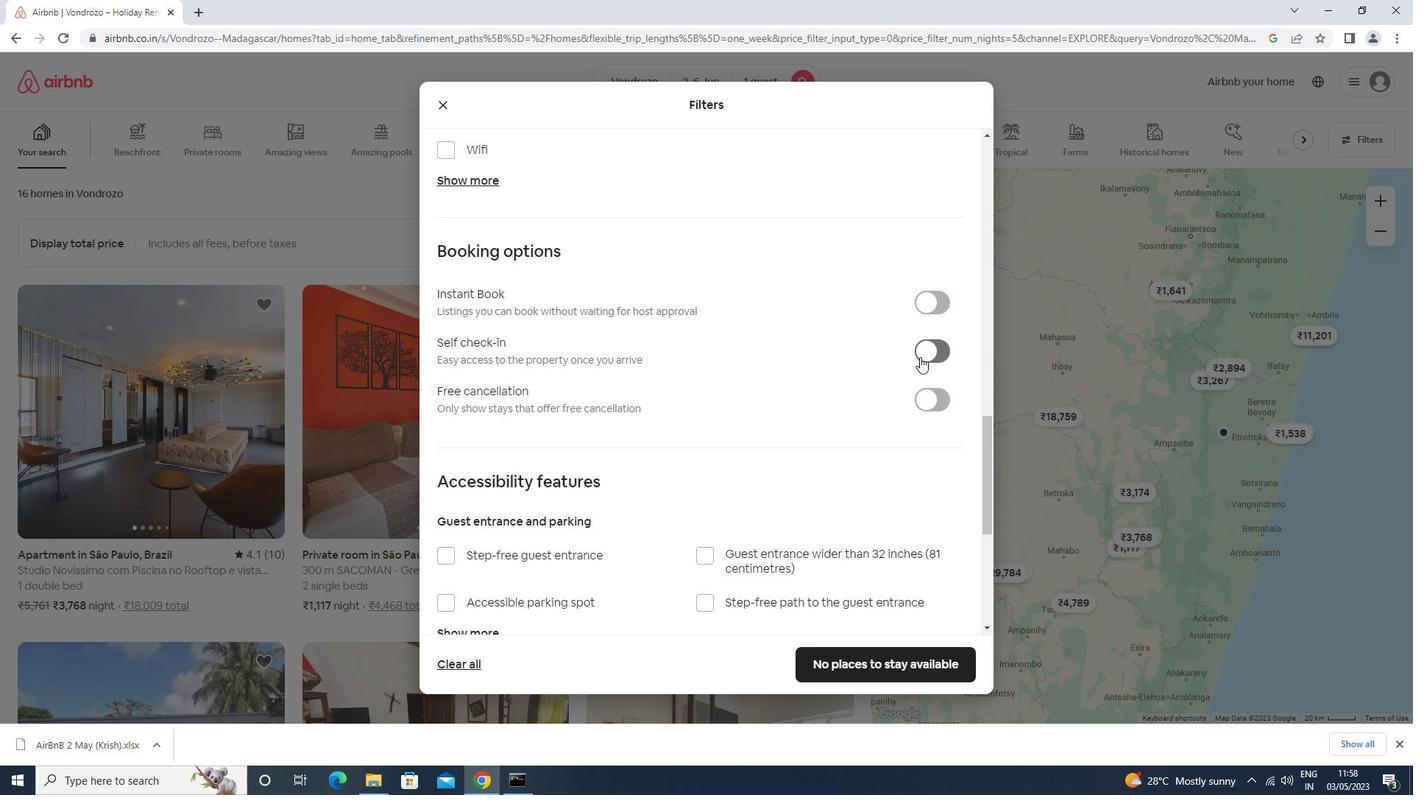 
Action: Mouse pressed left at (926, 354)
Screenshot: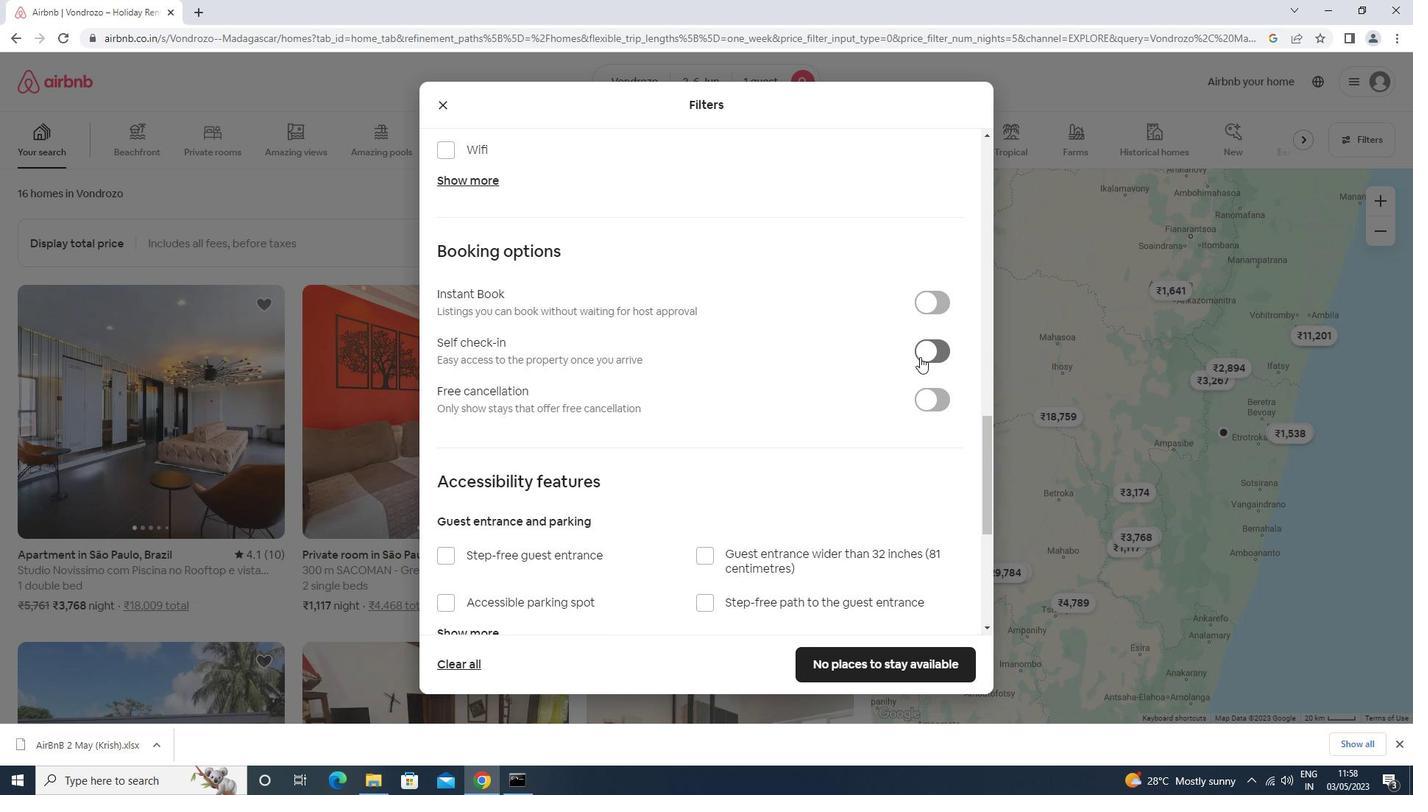 
Action: Mouse moved to (919, 349)
Screenshot: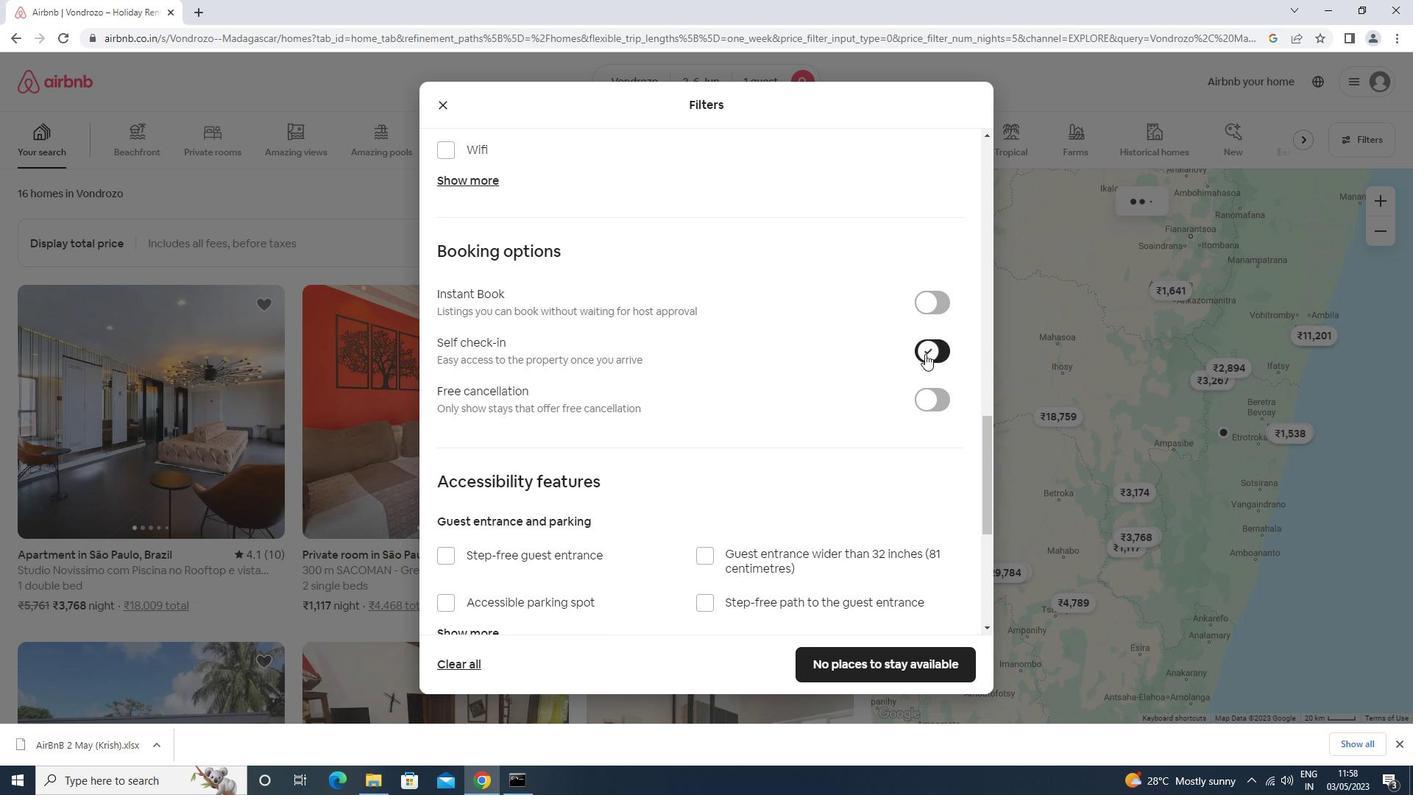
Action: Mouse scrolled (919, 348) with delta (0, 0)
Screenshot: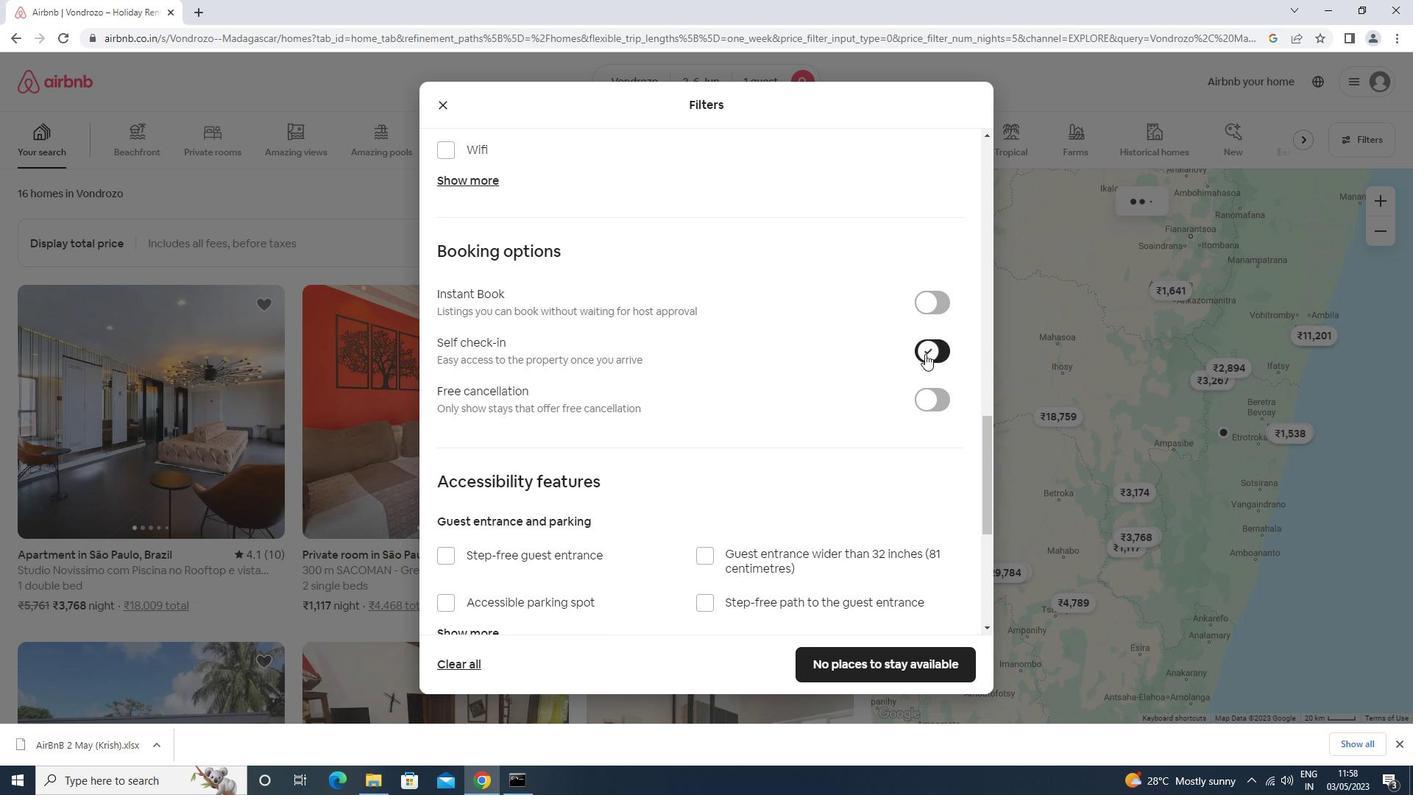 
Action: Mouse moved to (917, 351)
Screenshot: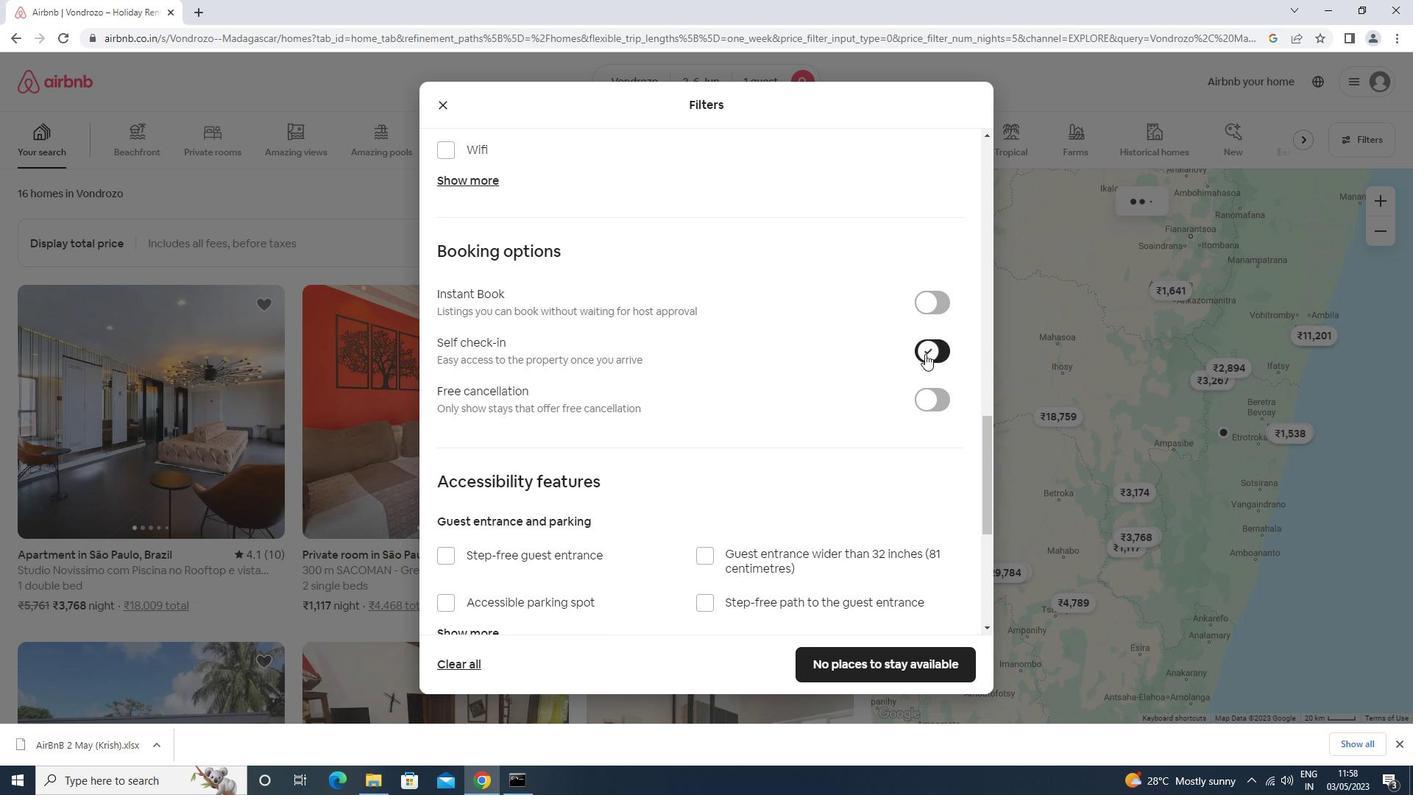 
Action: Mouse scrolled (917, 350) with delta (0, 0)
Screenshot: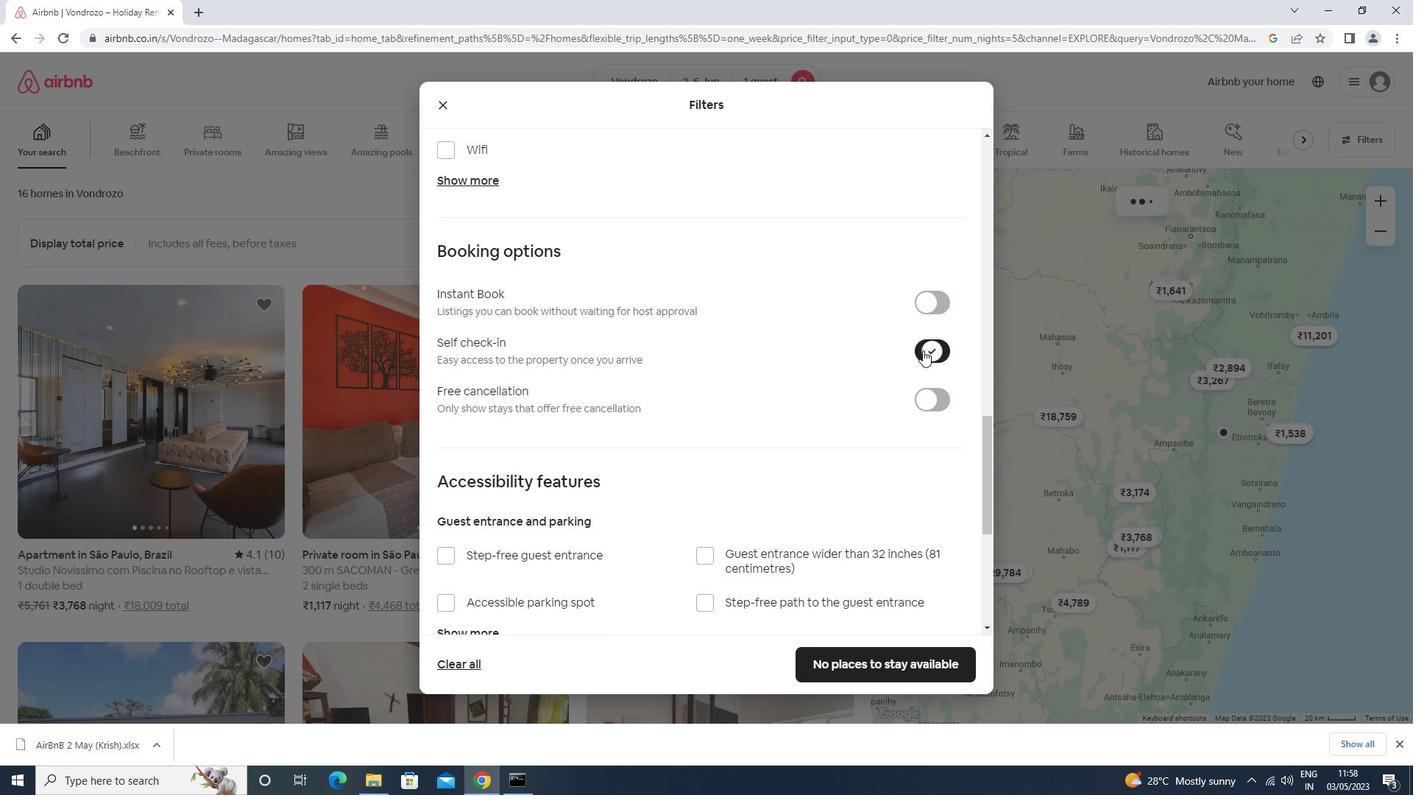 
Action: Mouse scrolled (917, 349) with delta (0, -1)
Screenshot: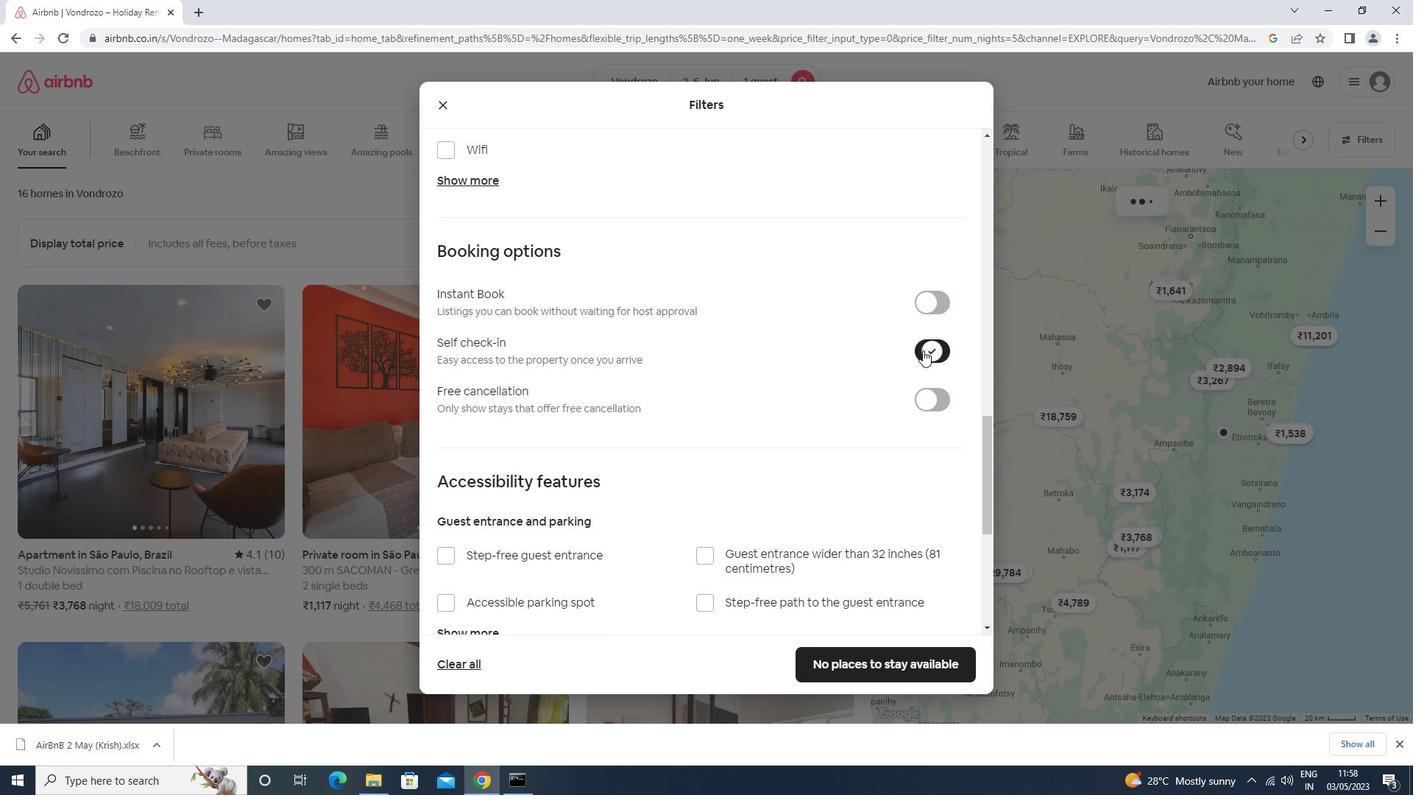 
Action: Mouse moved to (917, 351)
Screenshot: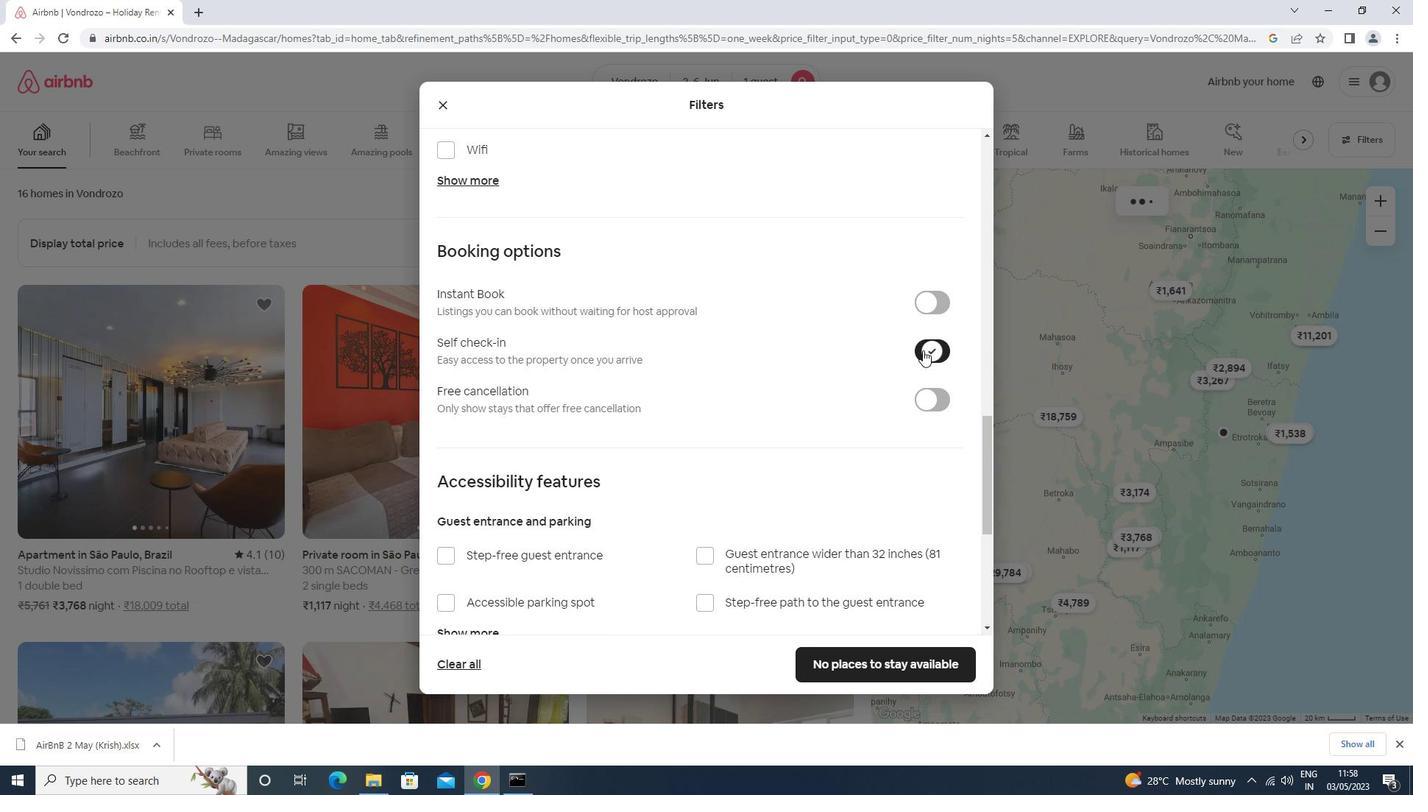 
Action: Mouse scrolled (917, 350) with delta (0, 0)
Screenshot: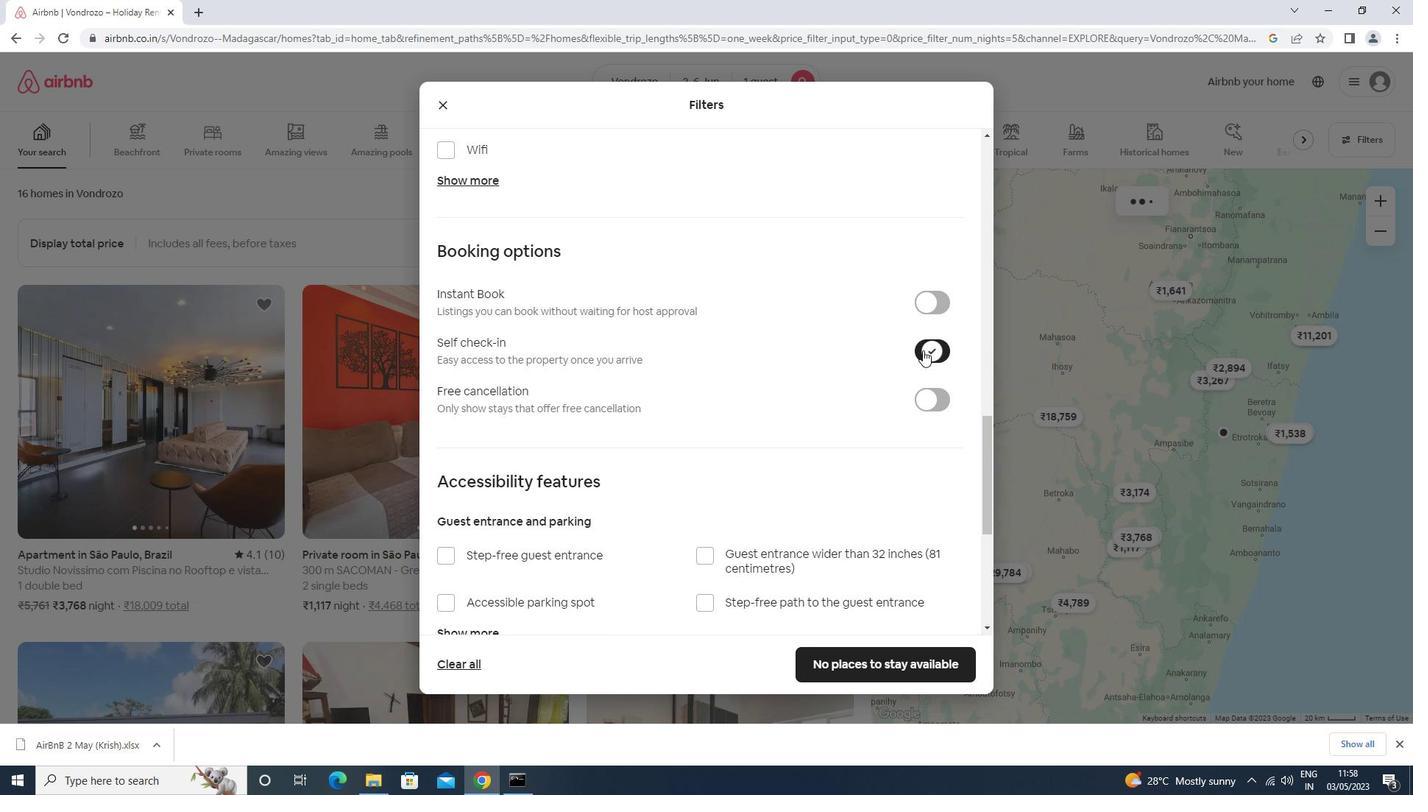 
Action: Mouse moved to (454, 531)
Screenshot: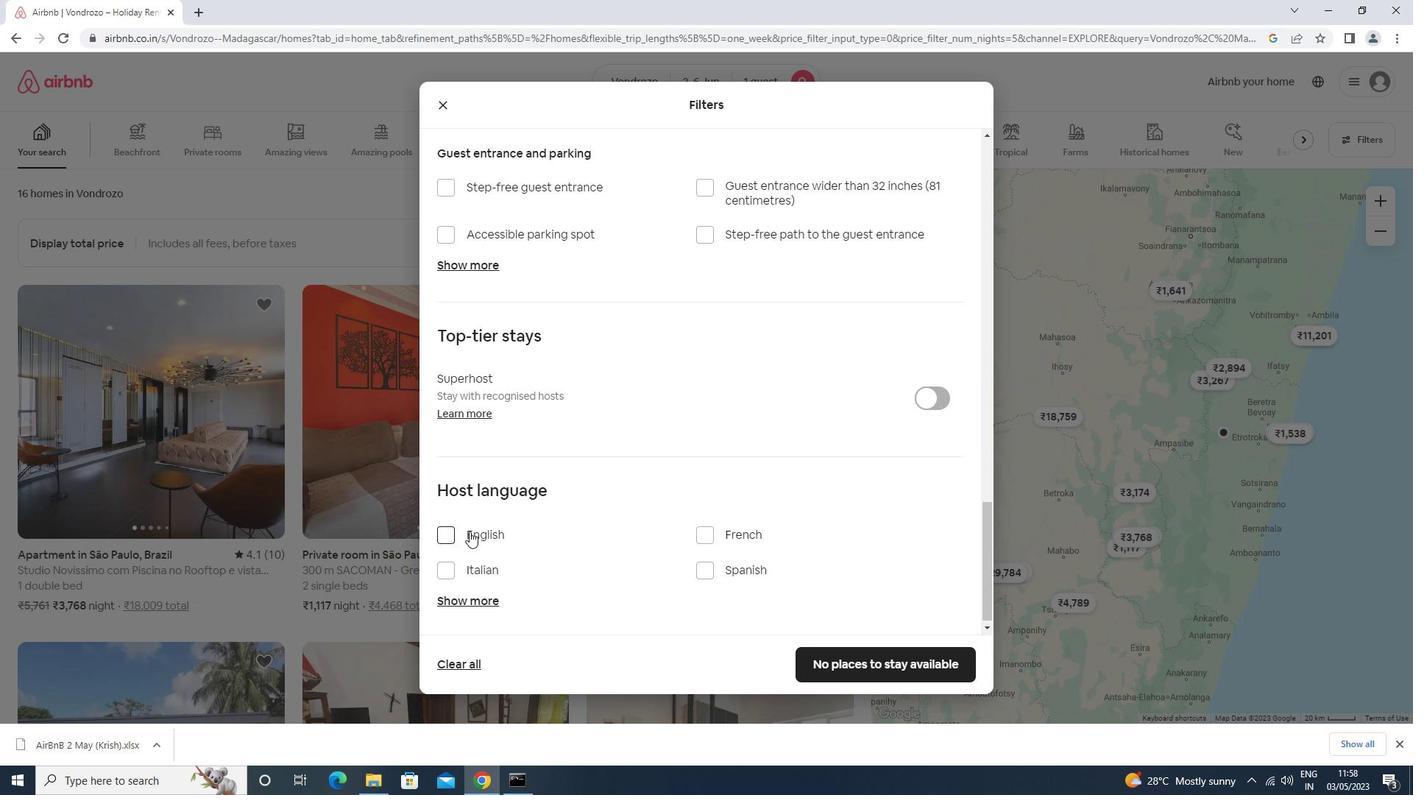 
Action: Mouse pressed left at (454, 531)
Screenshot: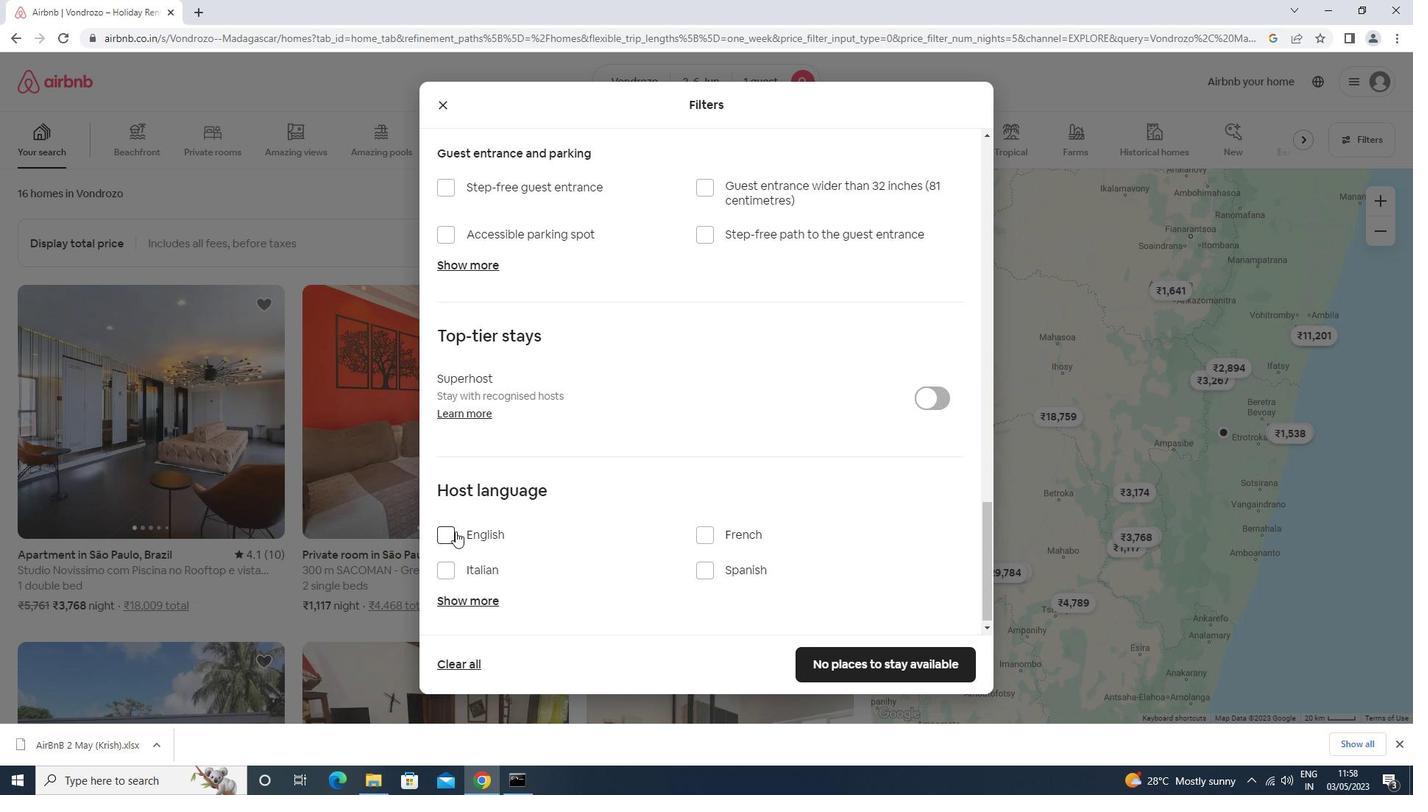 
Action: Mouse moved to (837, 663)
Screenshot: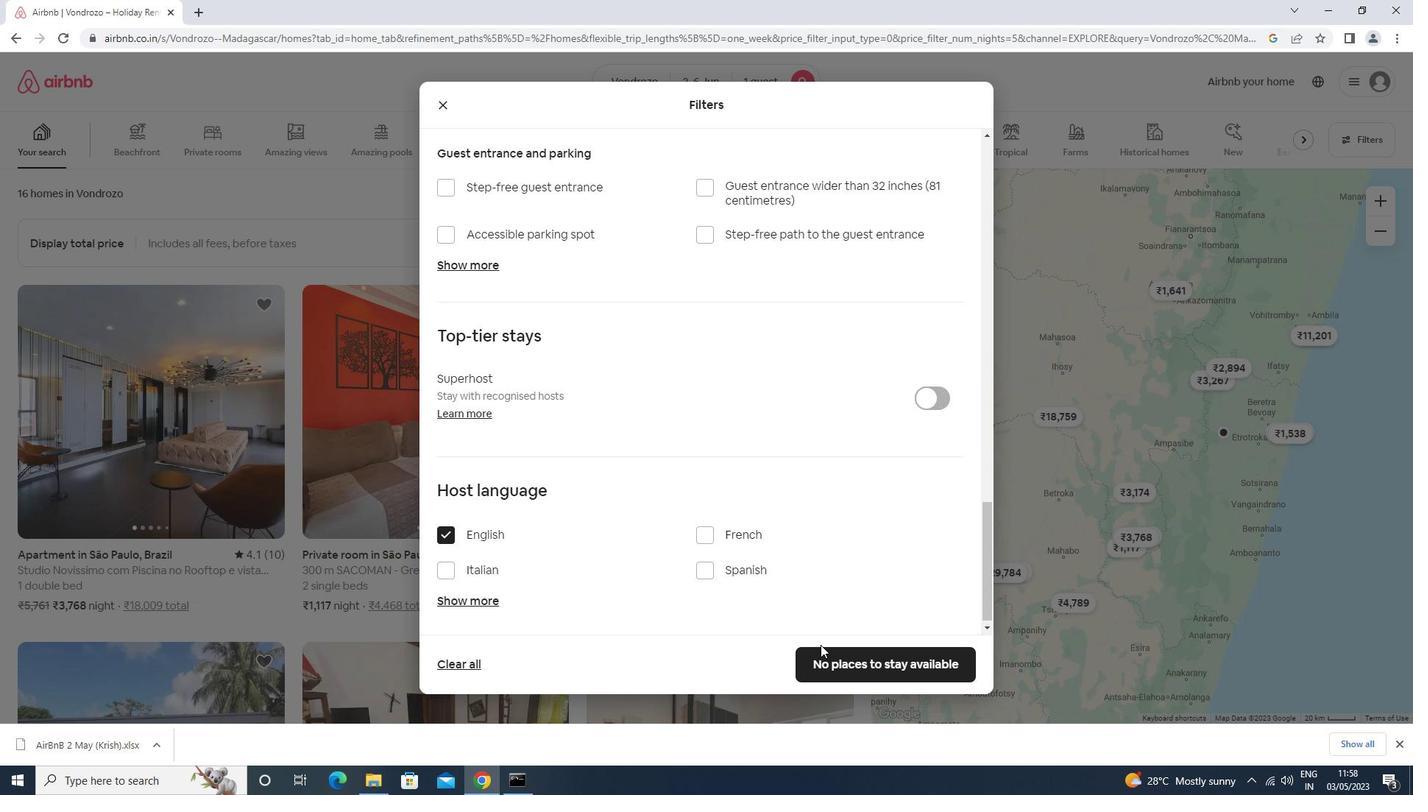 
Action: Mouse pressed left at (837, 663)
Screenshot: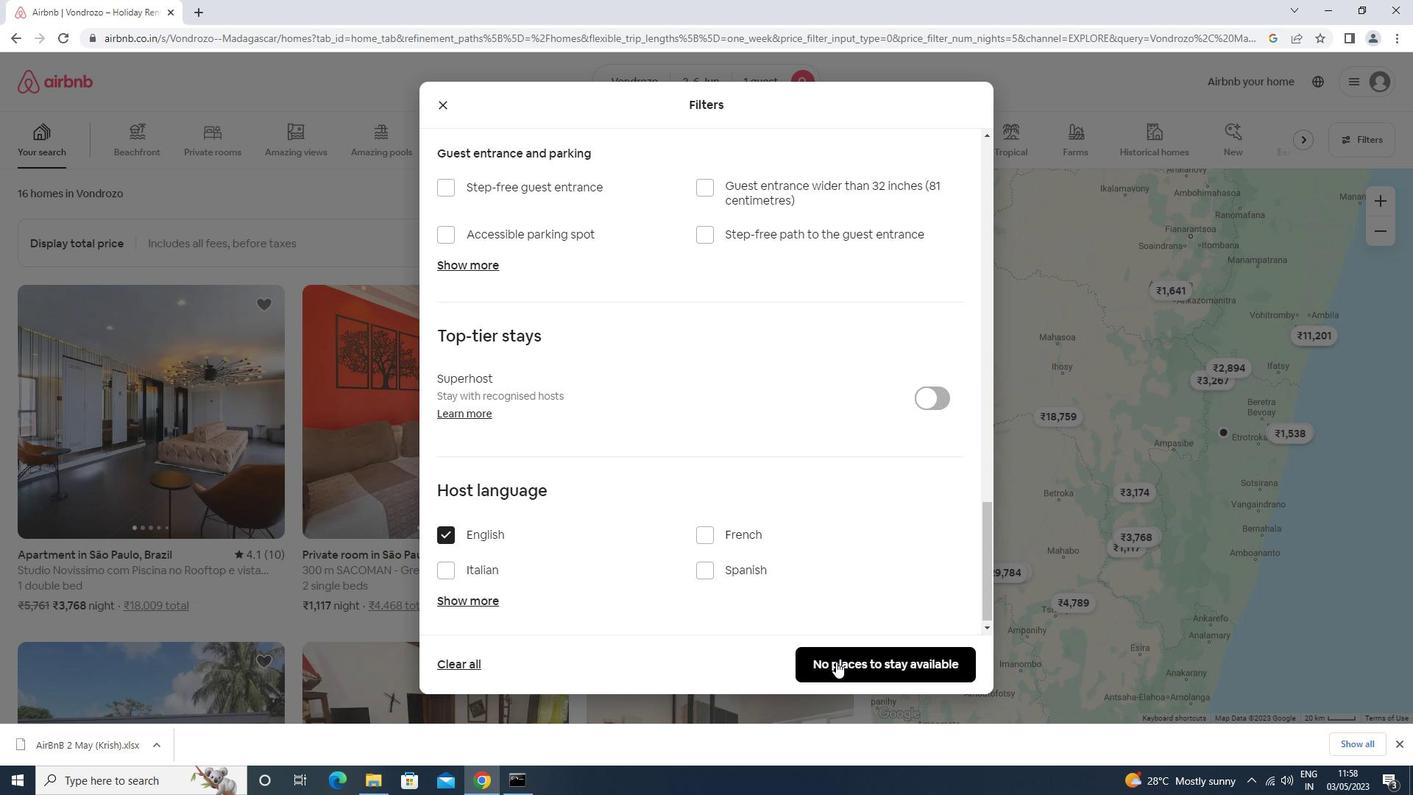
Action: Mouse moved to (835, 664)
Screenshot: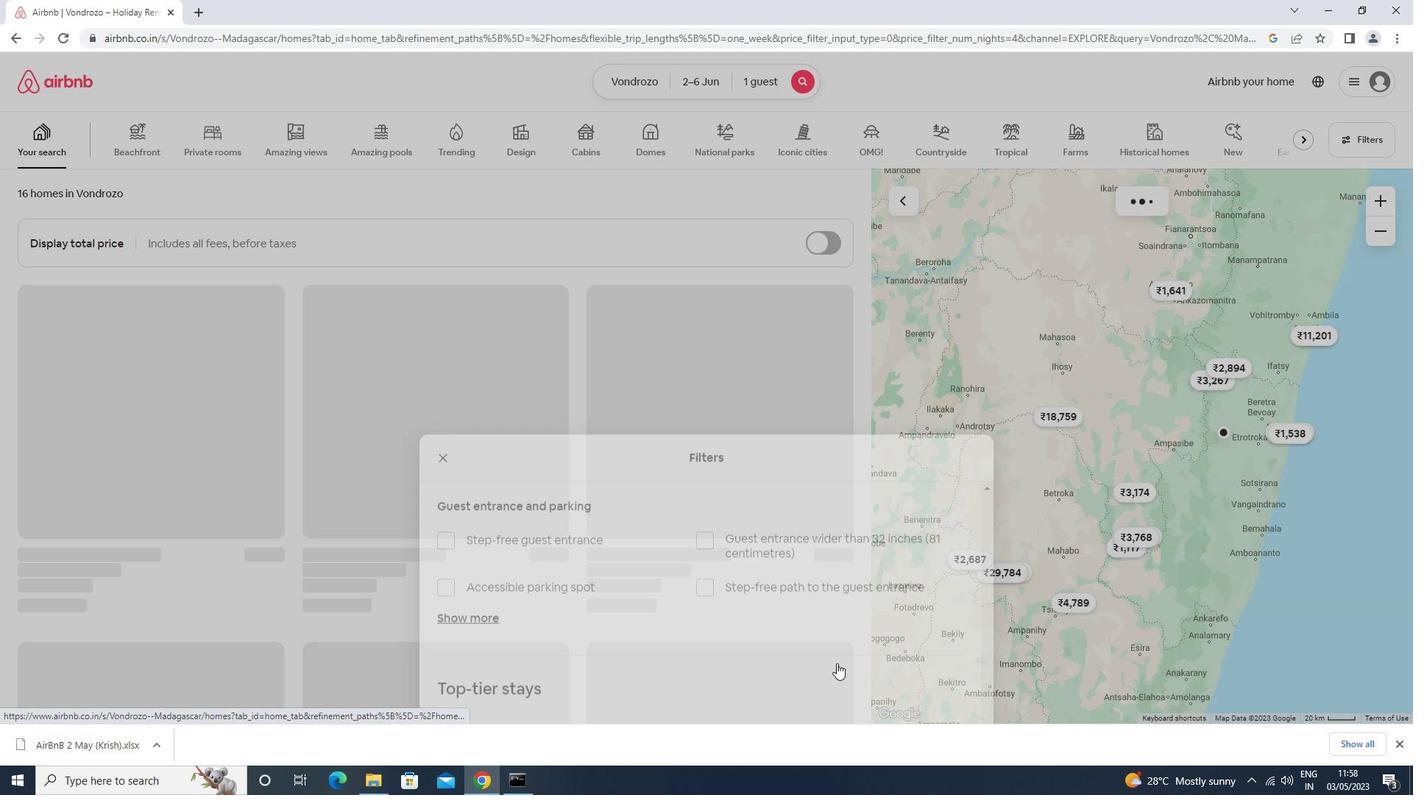 
